 Task: Find an Airbnb in Palmer, United States for 7 guests from 10th to 15th July, with a gym, breakfast, 4 bedrooms, 7 beds, 4 bathrooms, and a price range of ₹10,000 to ₹15,000.
Action: Mouse moved to (786, 153)
Screenshot: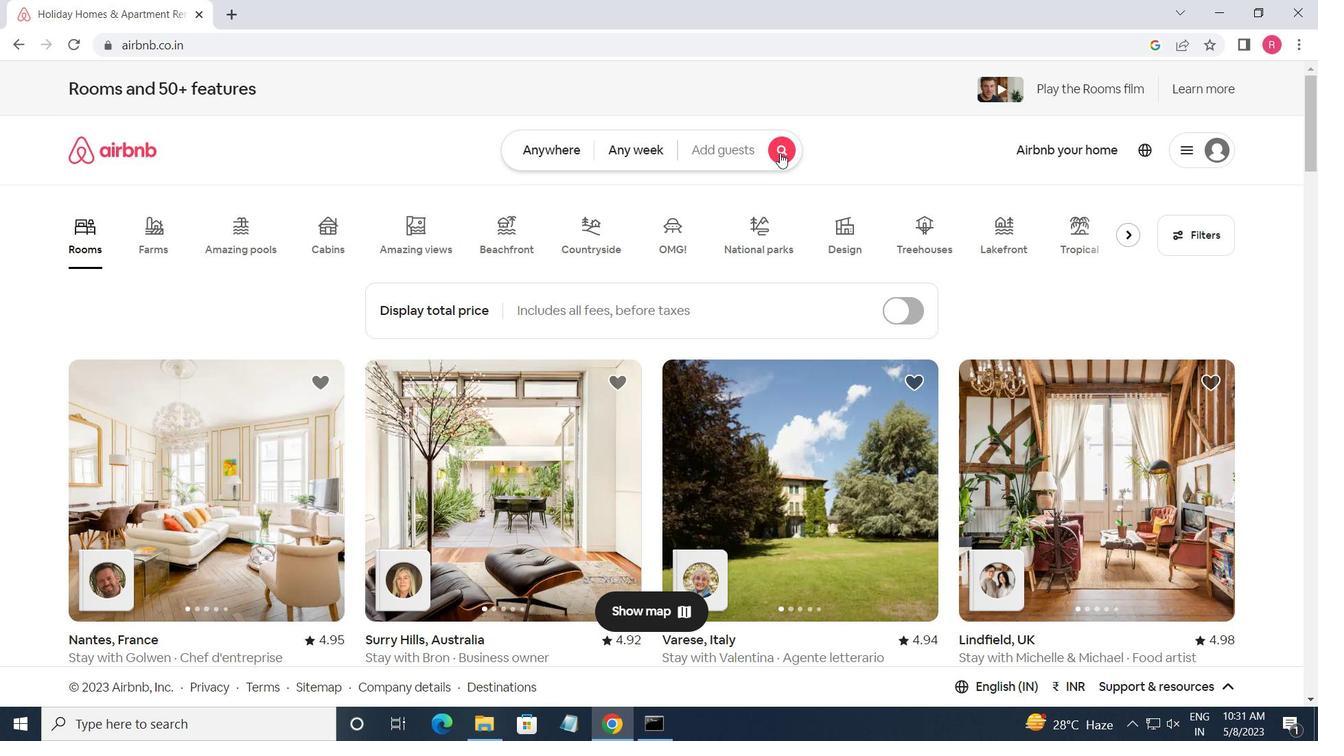 
Action: Mouse pressed left at (786, 153)
Screenshot: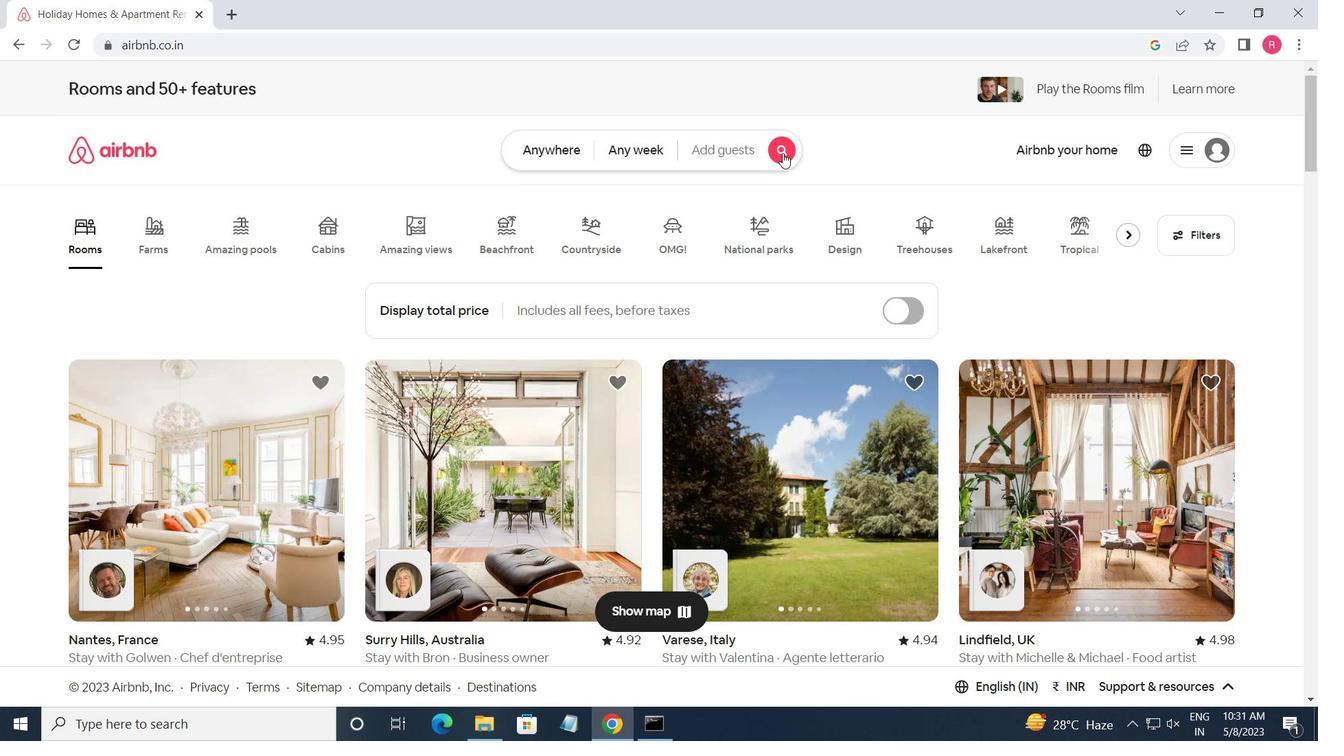 
Action: Mouse moved to (375, 222)
Screenshot: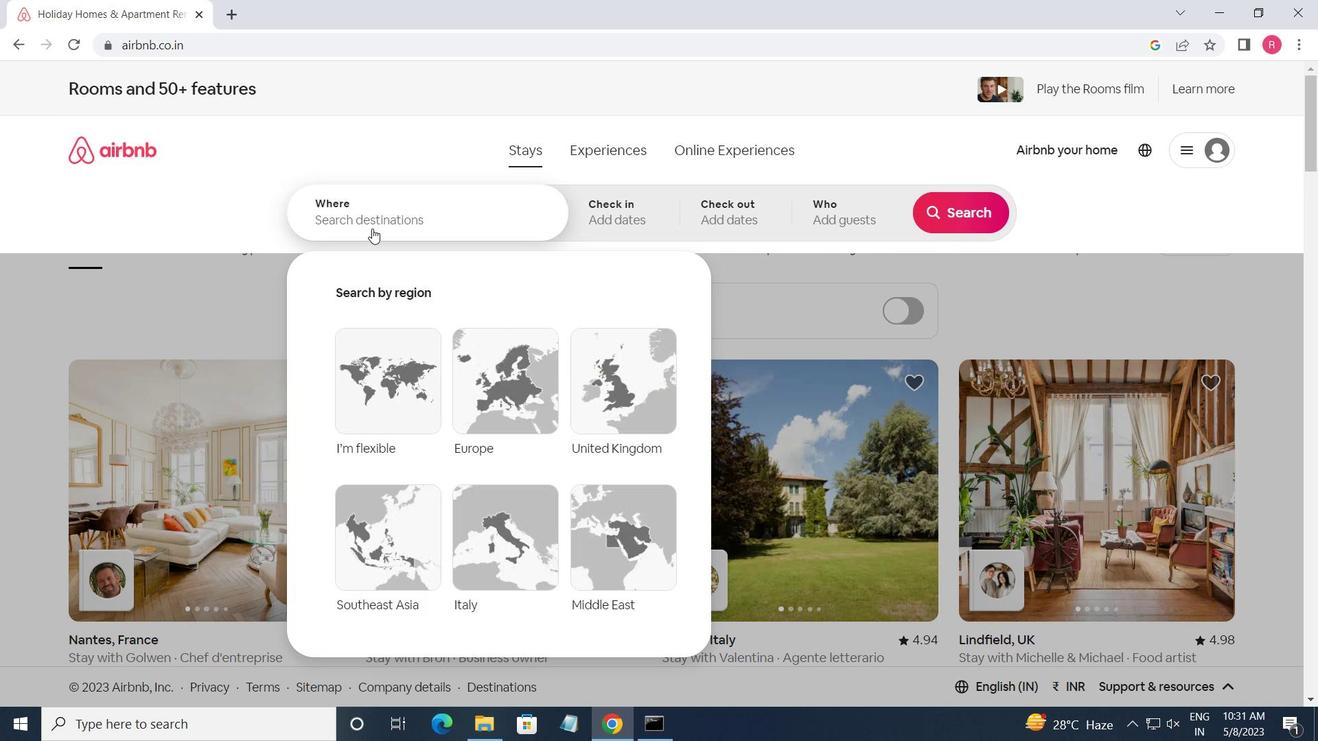 
Action: Mouse pressed left at (375, 222)
Screenshot: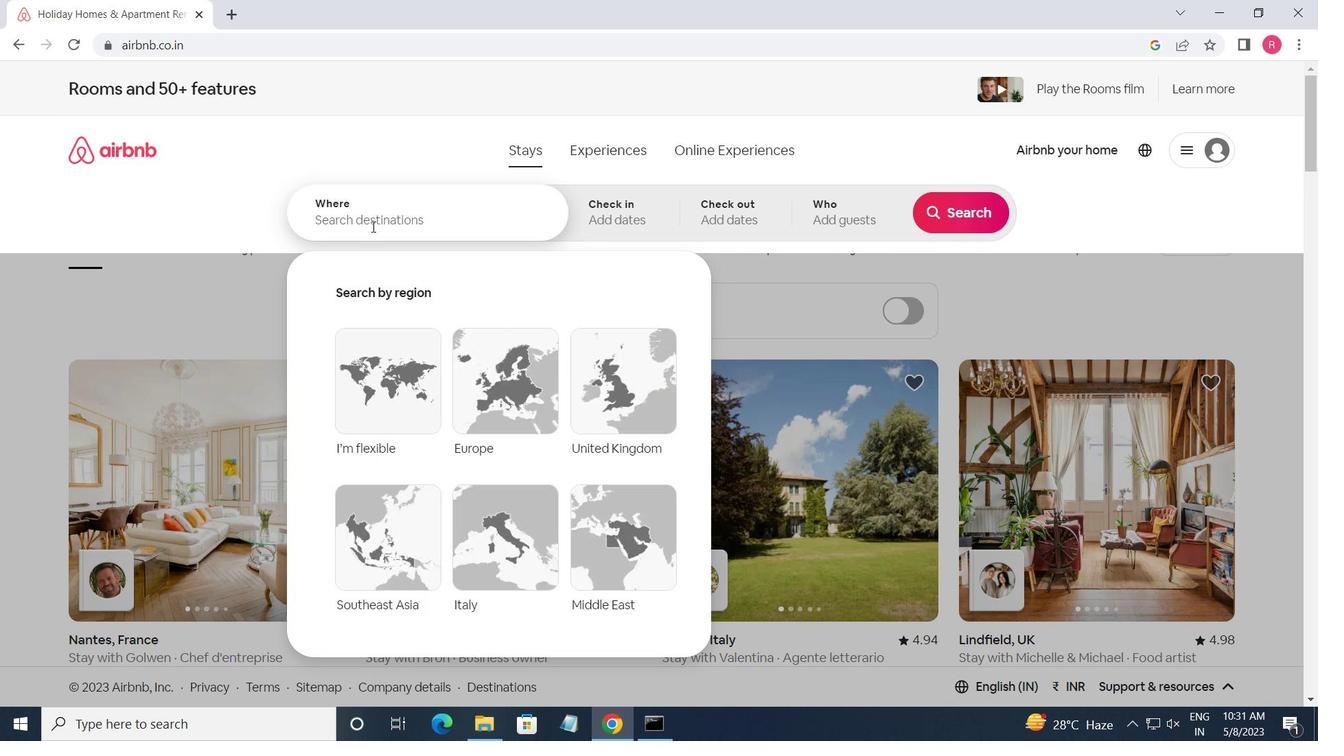 
Action: Key pressed <Key.shift_r>Palmer,<Key.shift_r>United<Key.space><Key.shift>STATES<Key.enter>
Screenshot: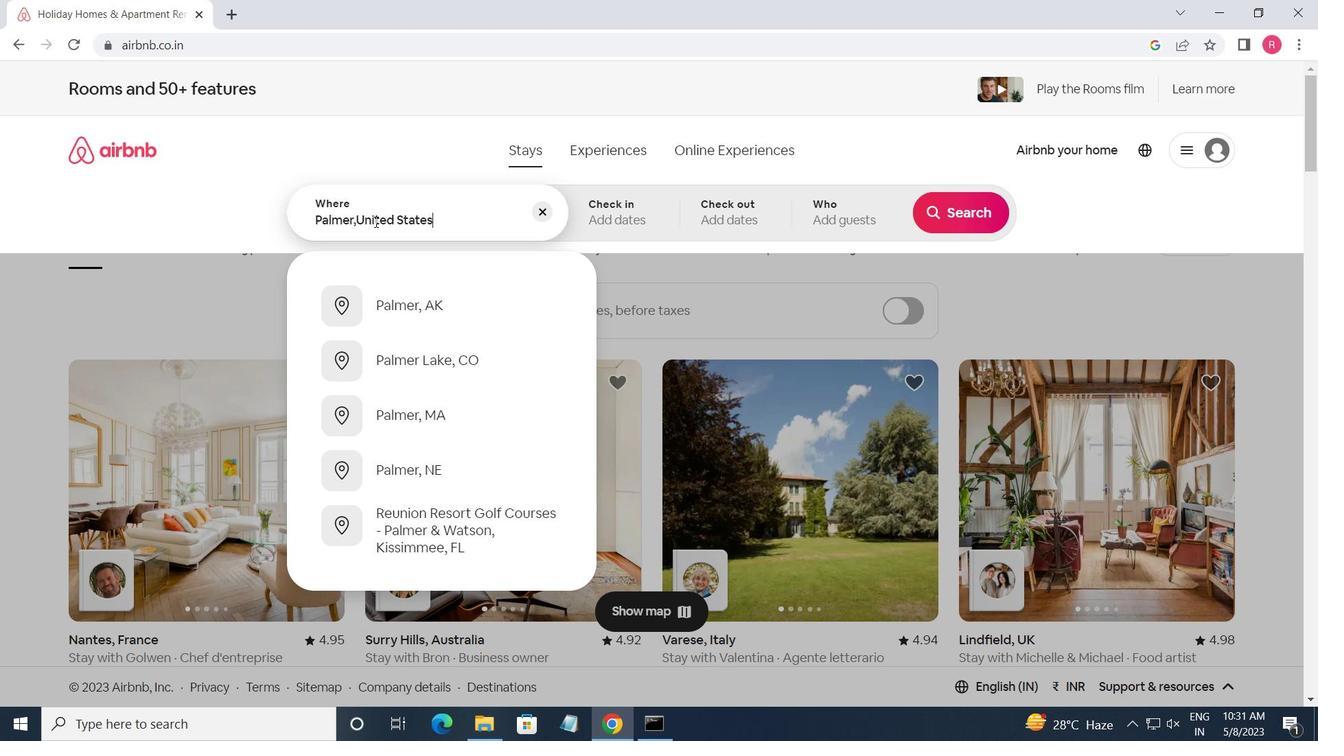 
Action: Mouse moved to (944, 350)
Screenshot: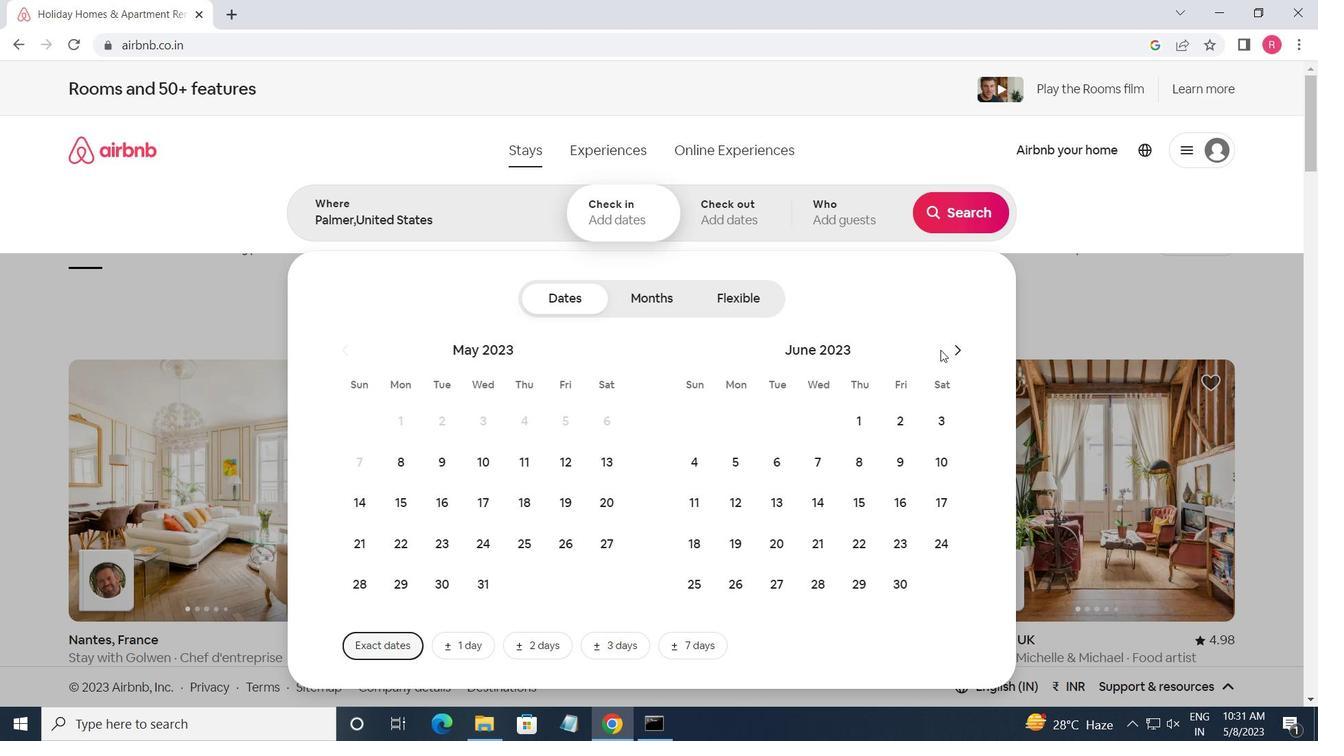
Action: Mouse pressed left at (944, 350)
Screenshot: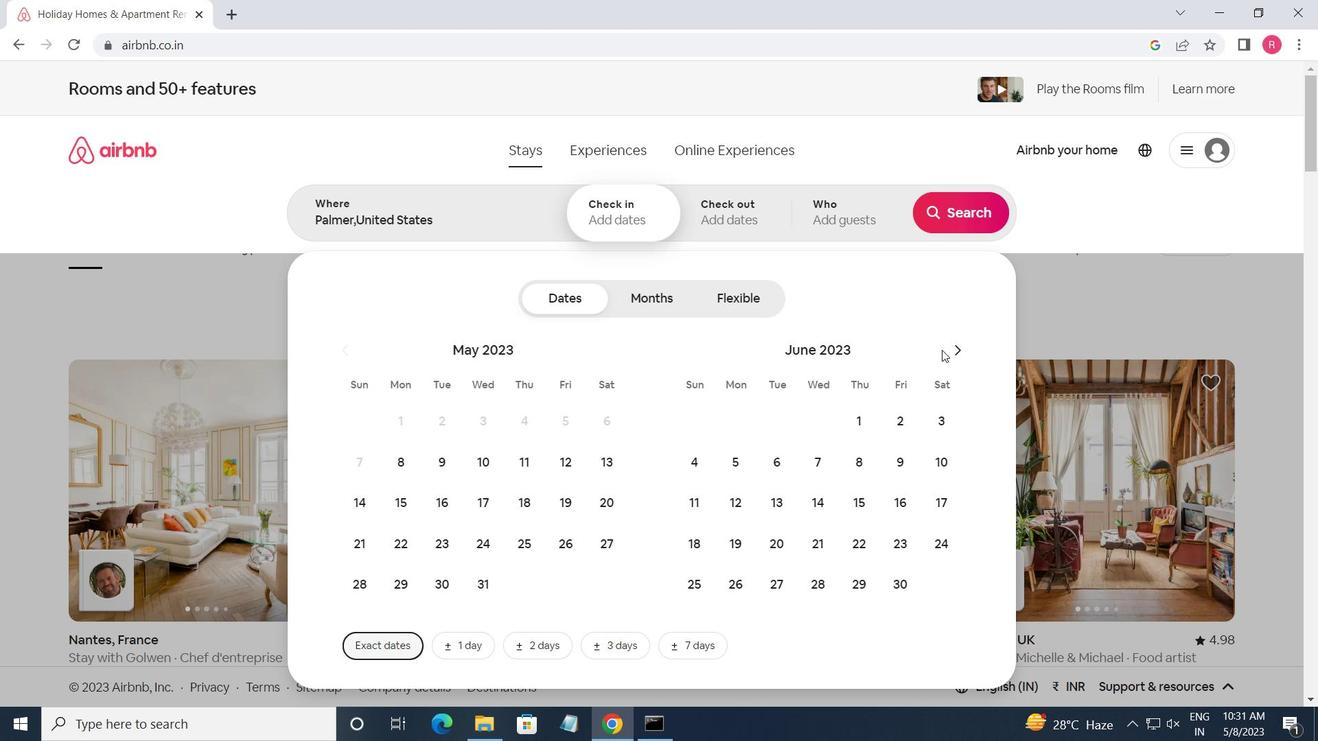 
Action: Mouse moved to (752, 502)
Screenshot: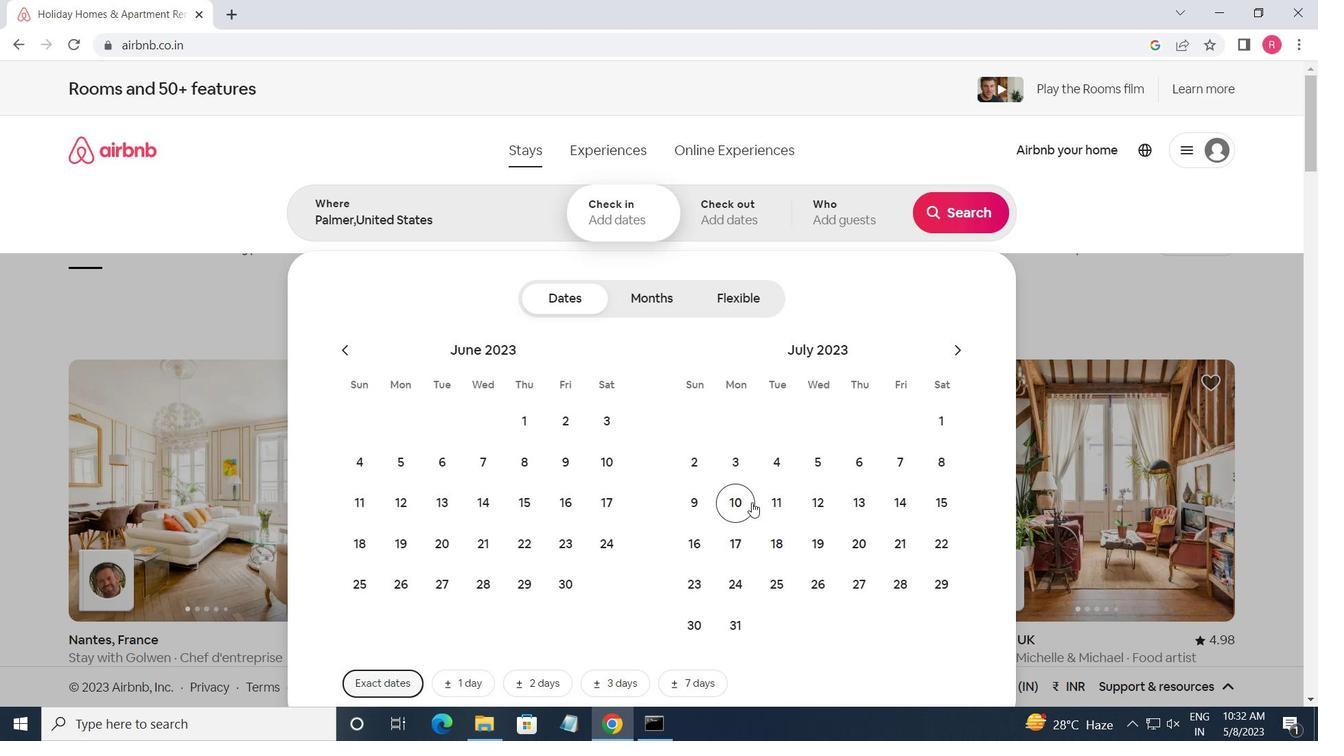 
Action: Mouse pressed left at (752, 502)
Screenshot: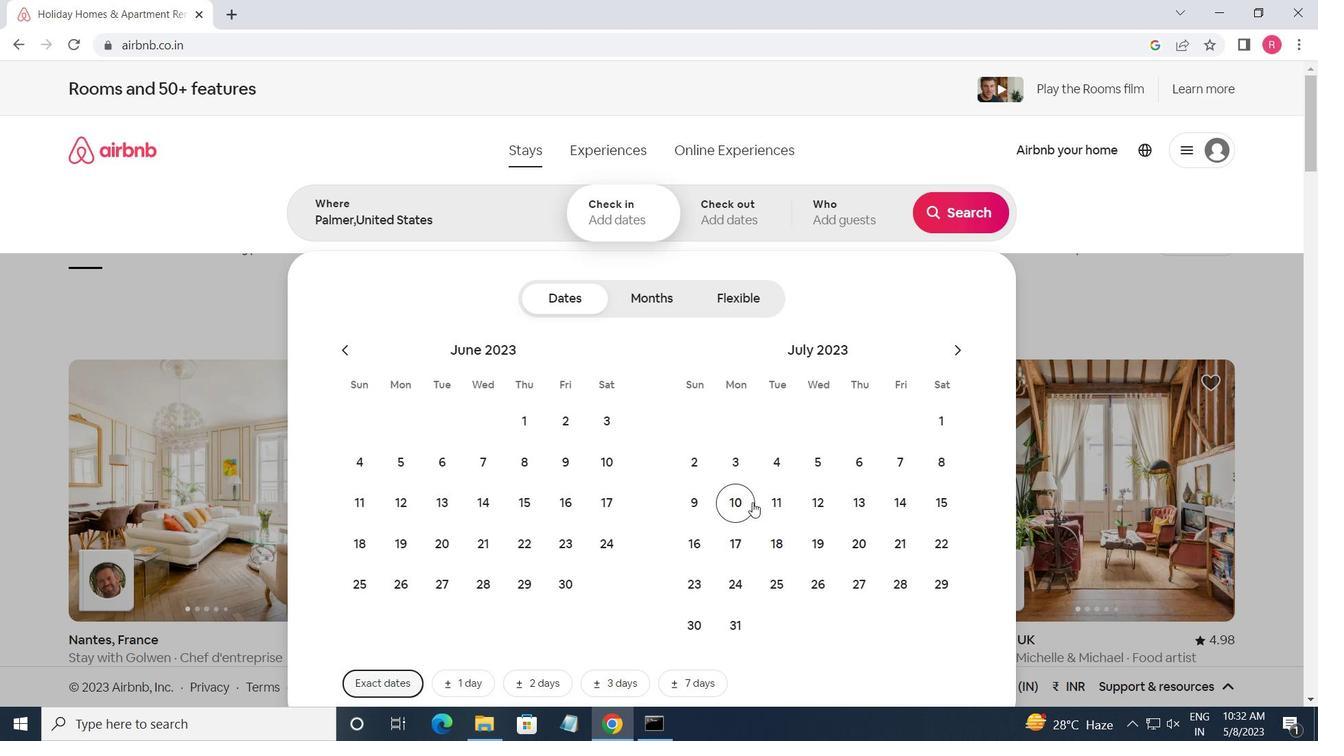 
Action: Mouse moved to (951, 506)
Screenshot: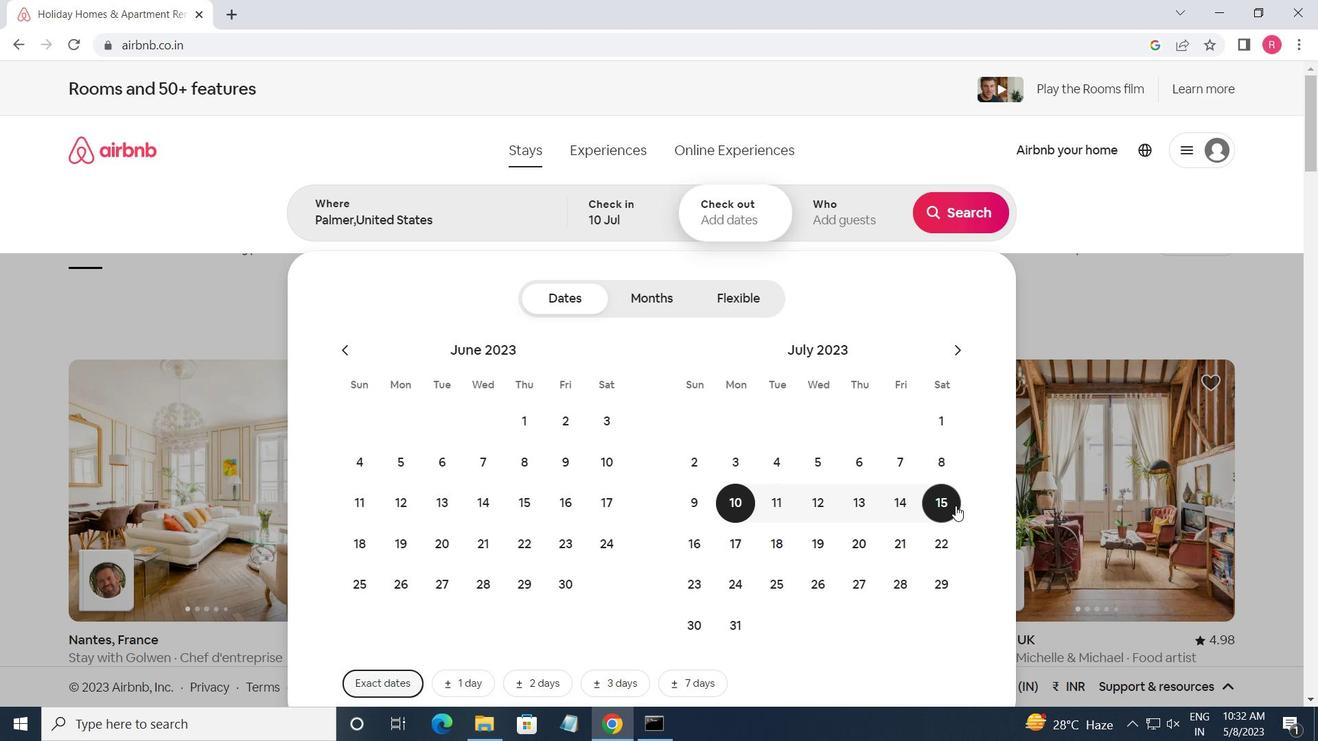 
Action: Mouse pressed left at (951, 506)
Screenshot: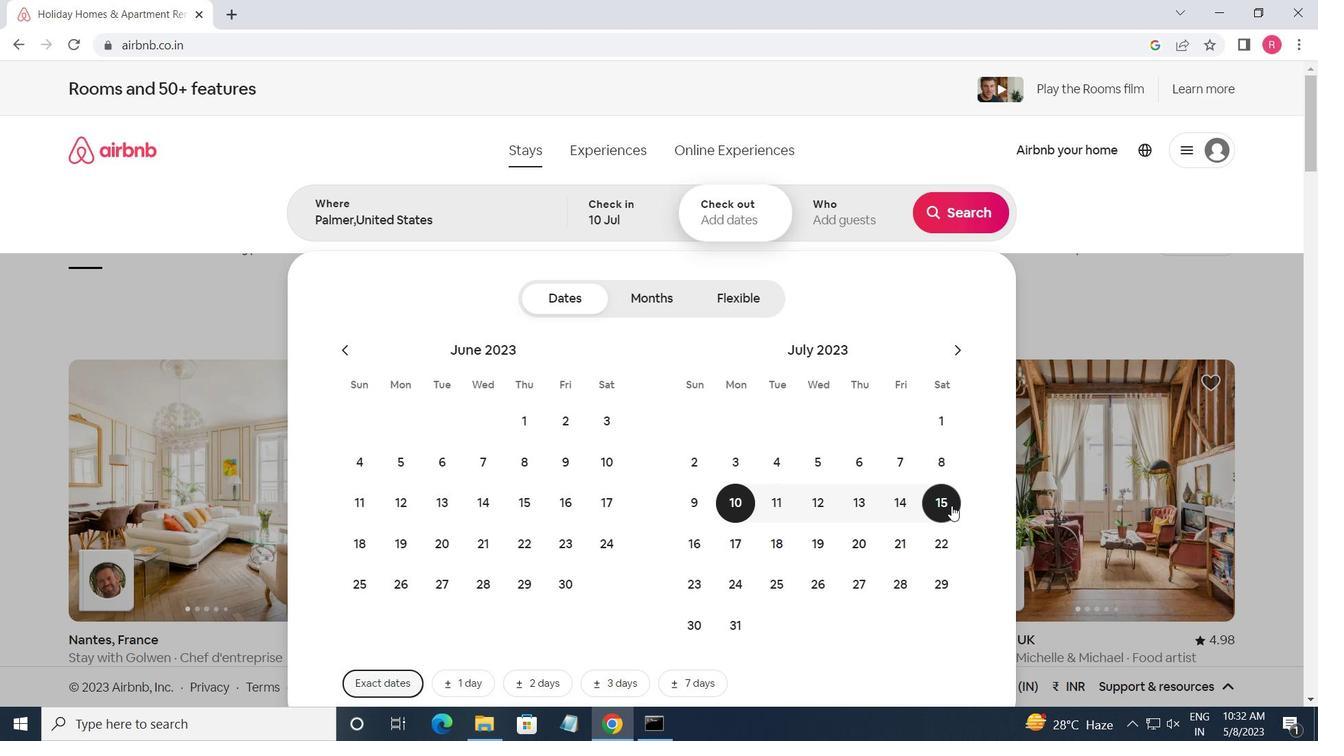 
Action: Mouse moved to (845, 218)
Screenshot: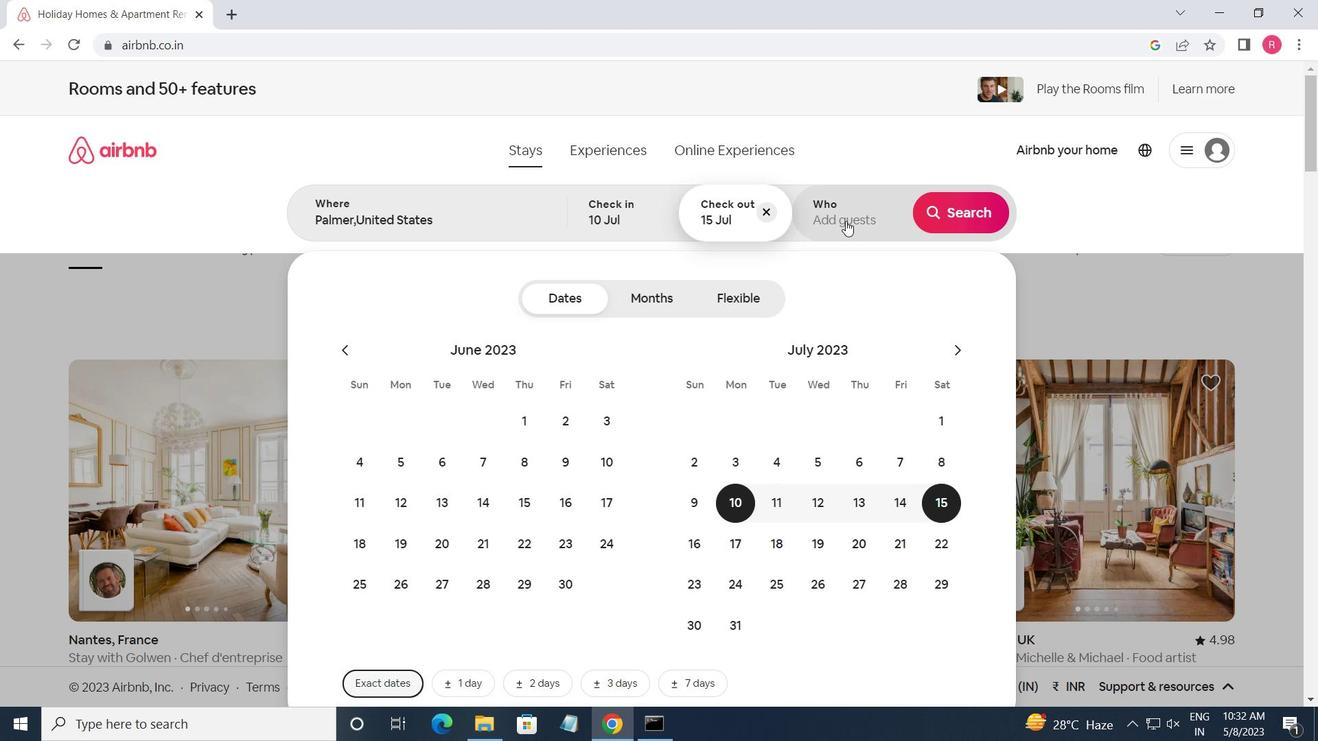 
Action: Mouse pressed left at (845, 218)
Screenshot: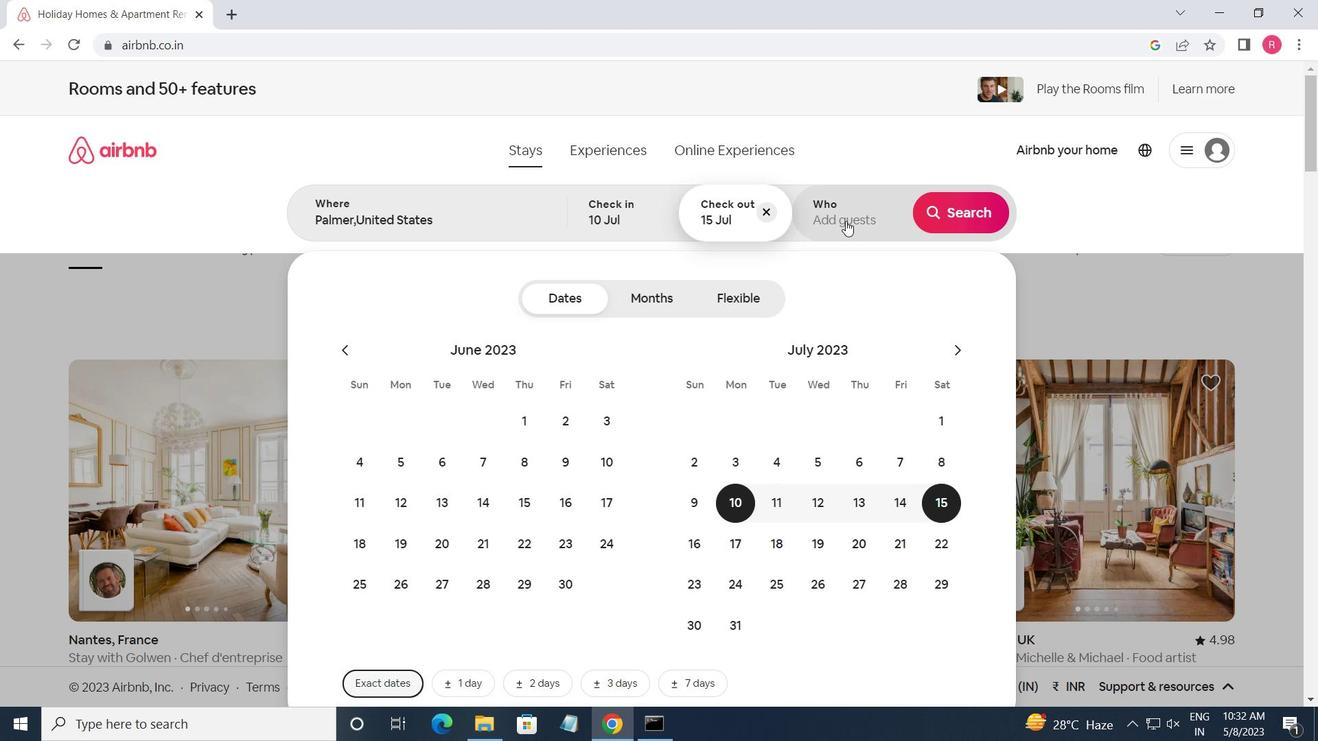 
Action: Mouse moved to (972, 304)
Screenshot: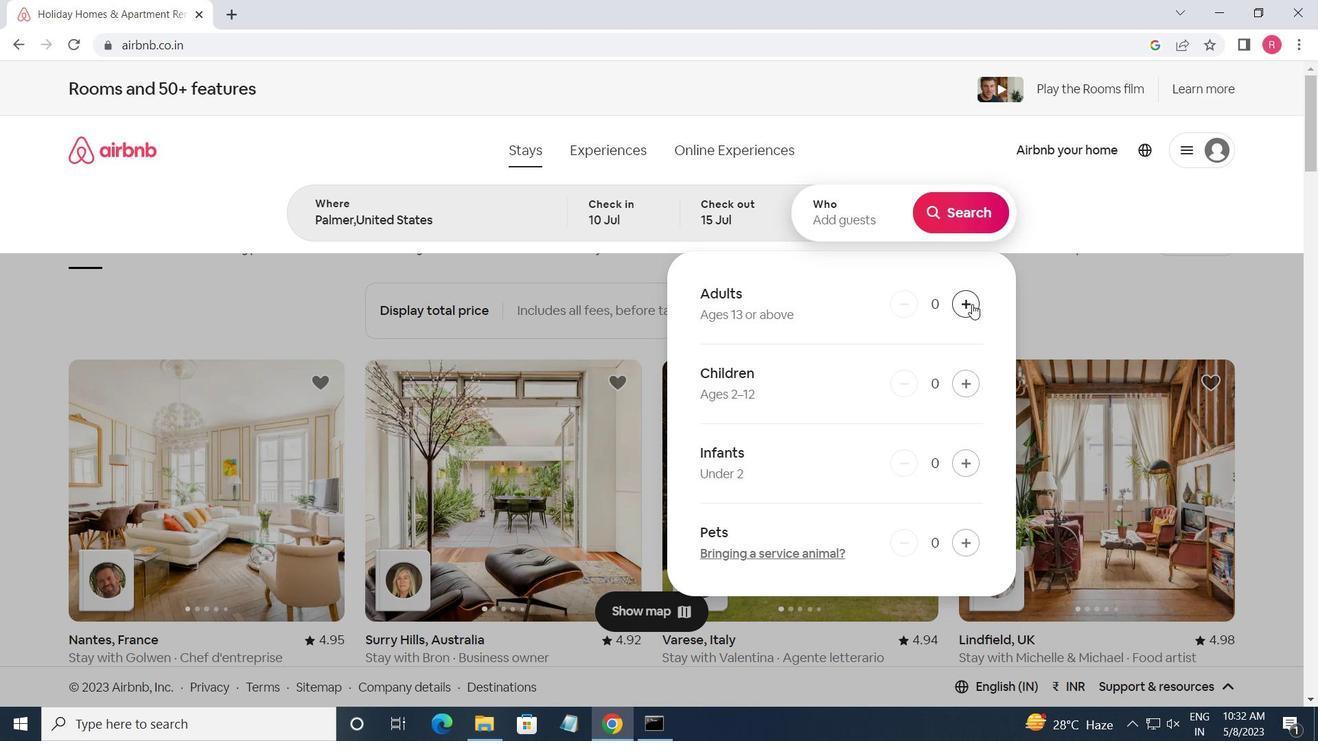 
Action: Mouse pressed left at (972, 304)
Screenshot: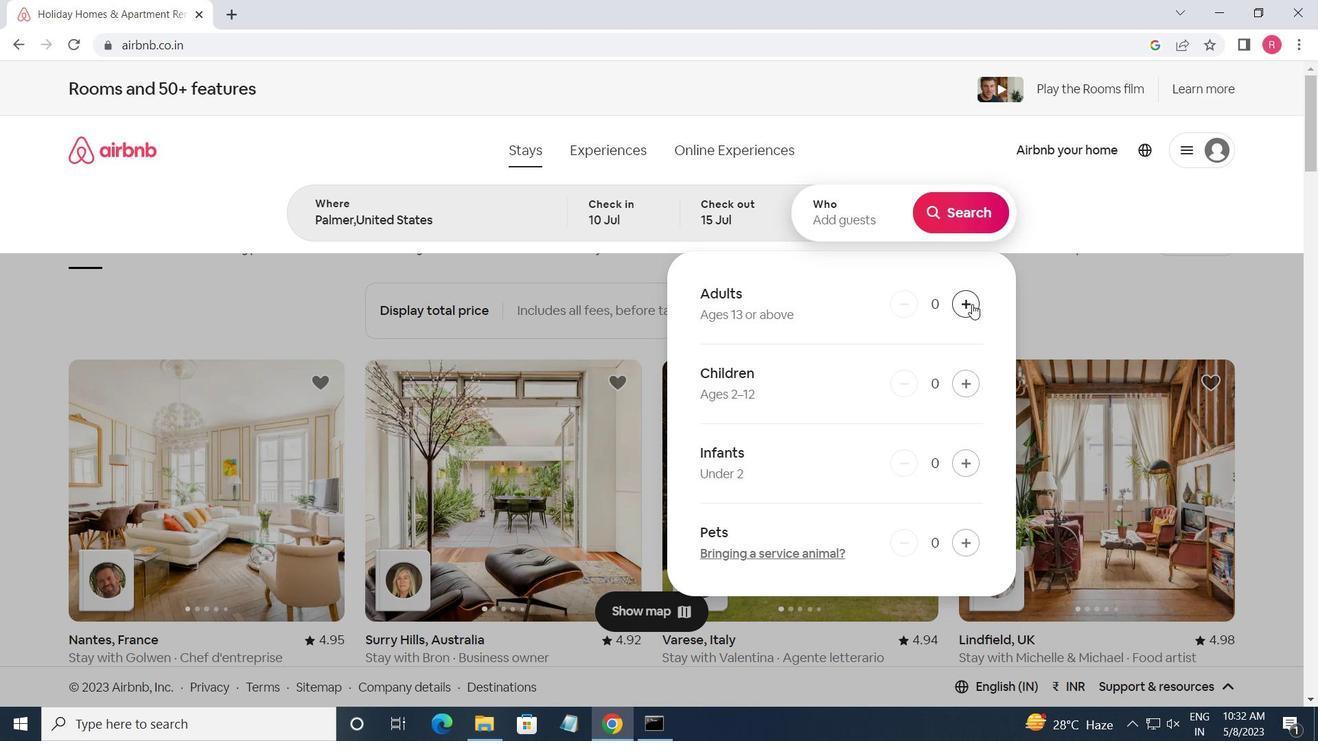 
Action: Mouse moved to (971, 304)
Screenshot: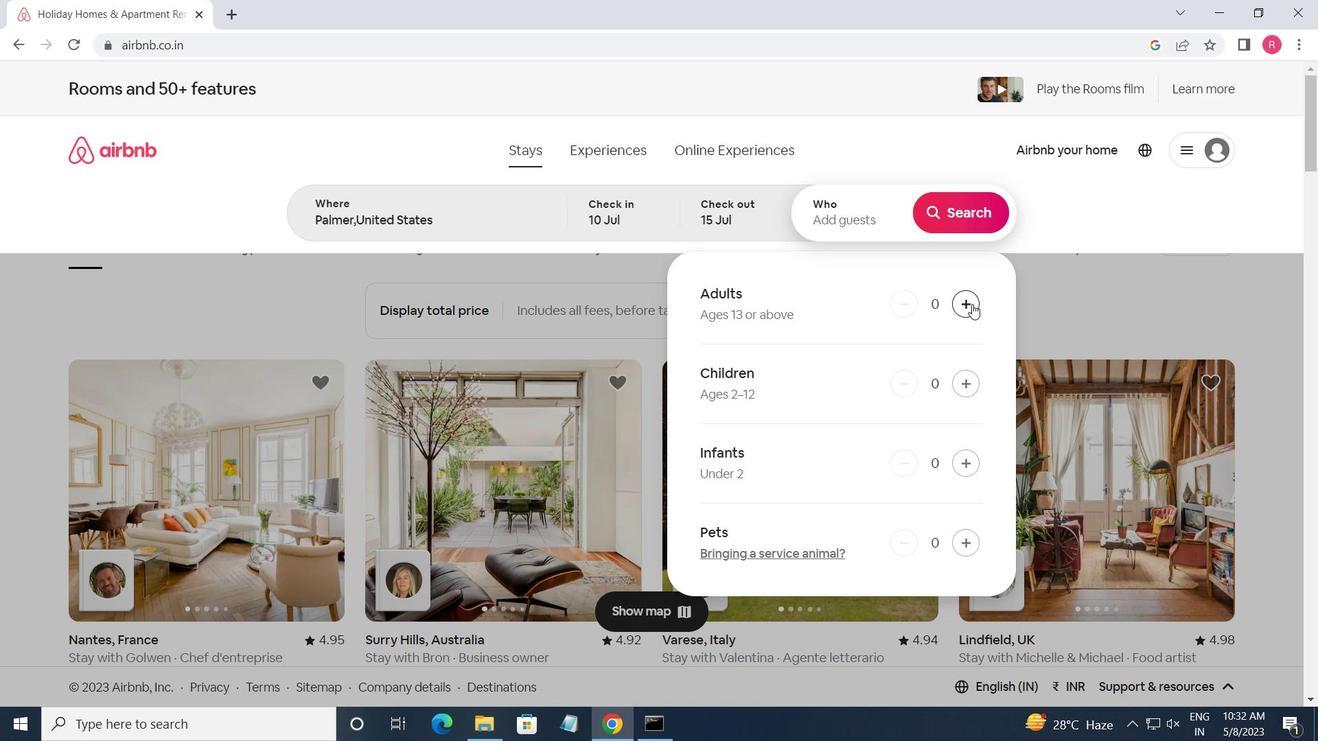 
Action: Mouse pressed left at (971, 304)
Screenshot: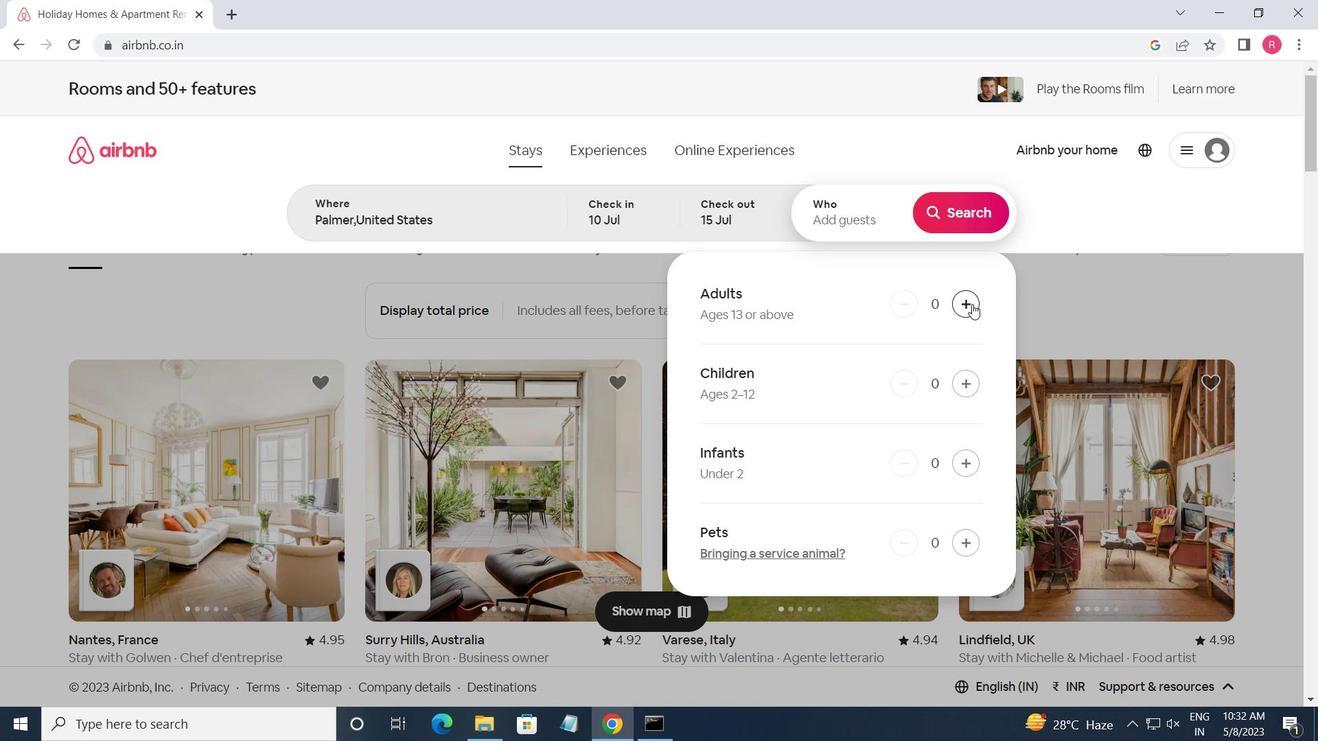
Action: Mouse pressed left at (971, 304)
Screenshot: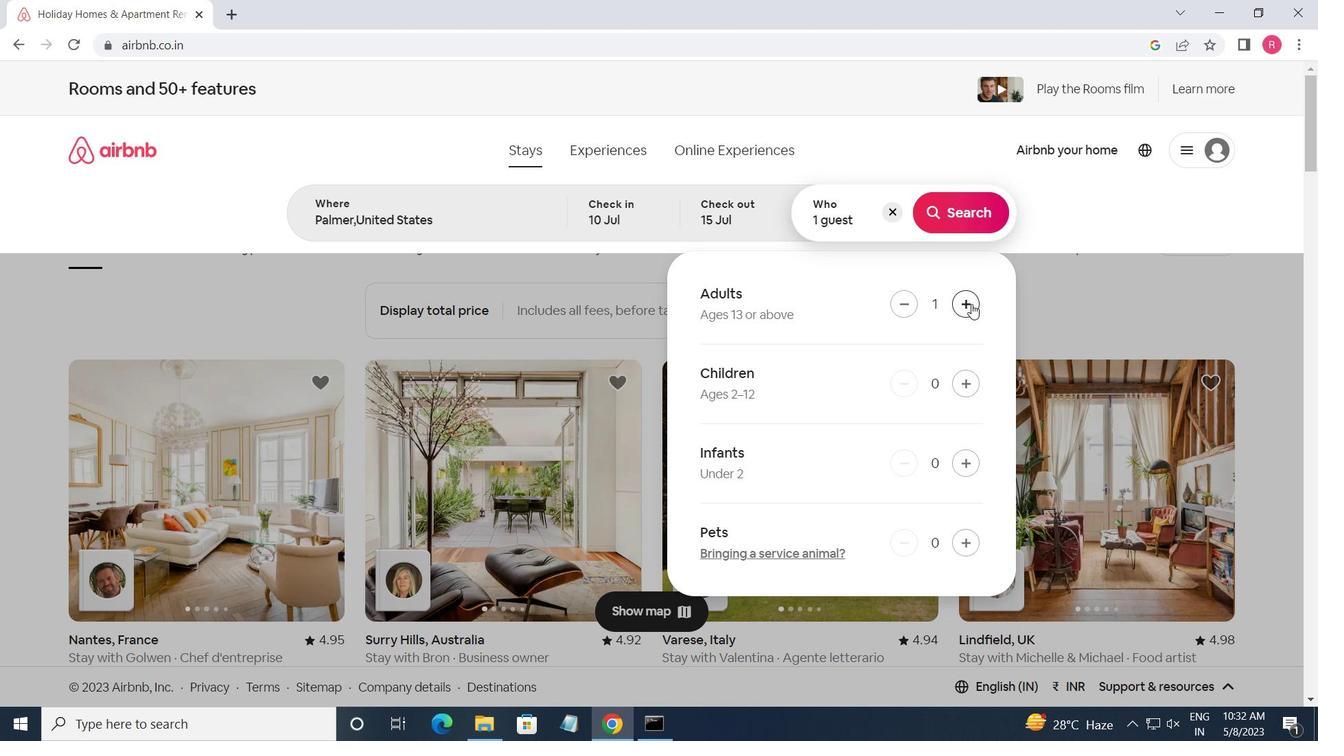 
Action: Mouse pressed left at (971, 304)
Screenshot: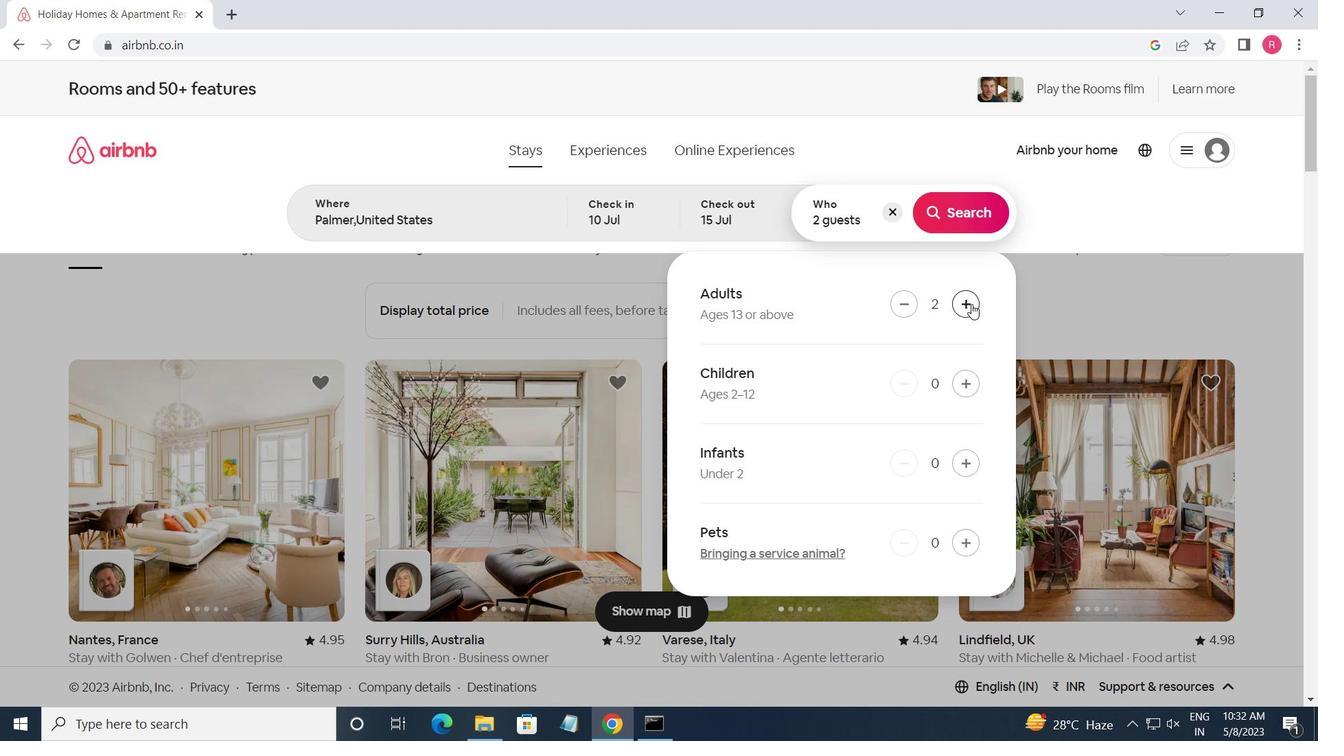 
Action: Mouse pressed left at (971, 304)
Screenshot: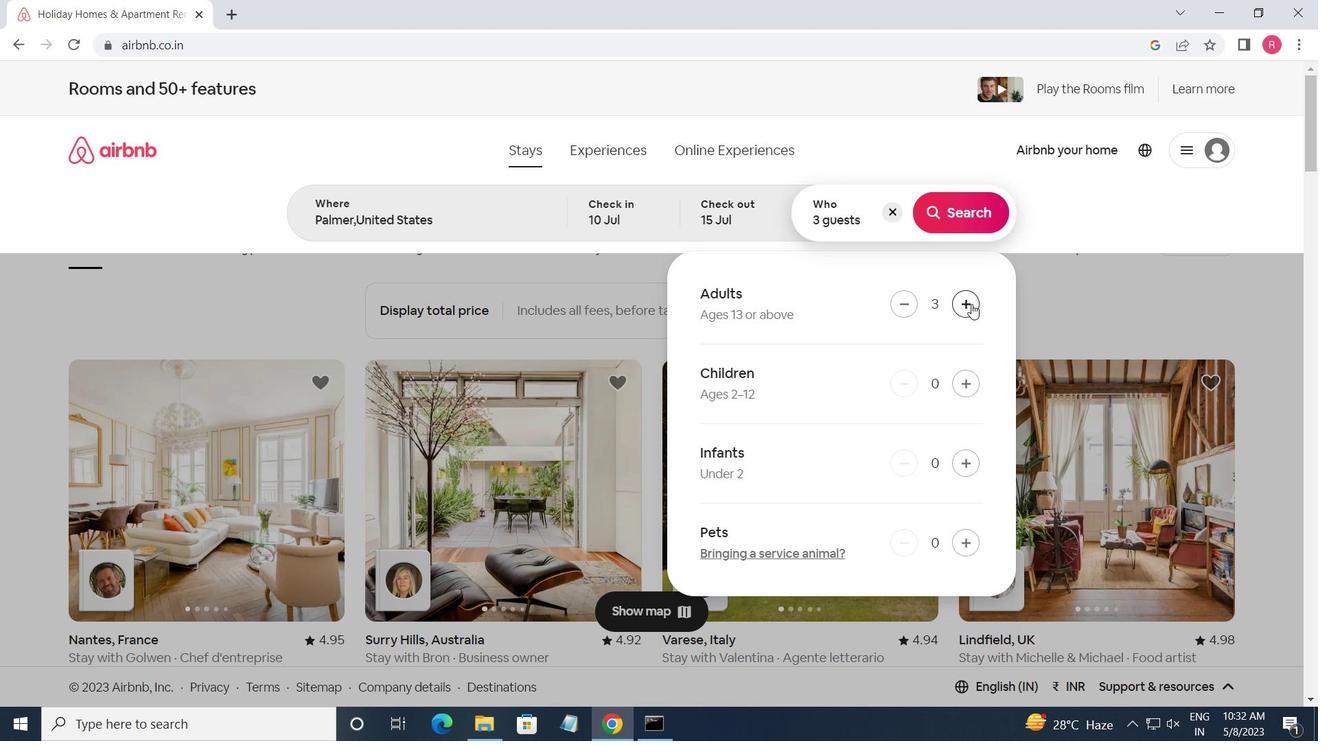 
Action: Mouse pressed left at (971, 304)
Screenshot: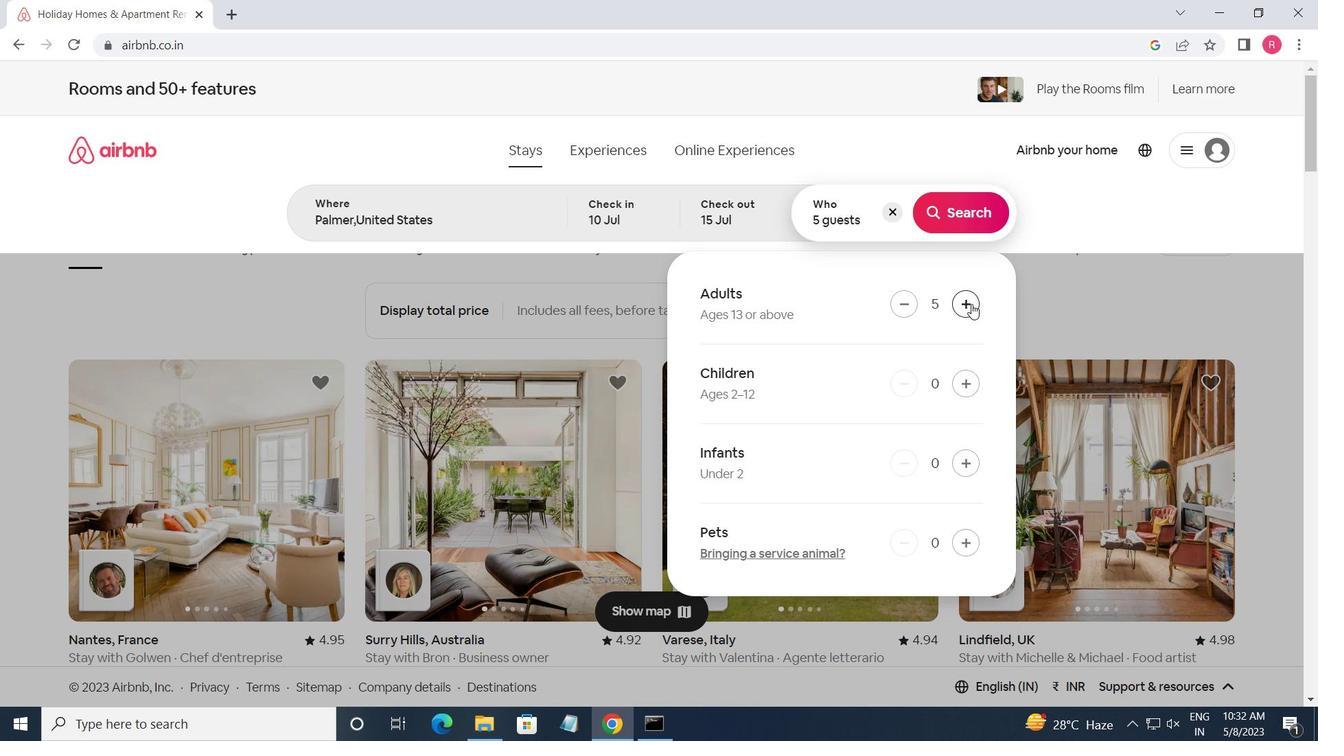 
Action: Mouse pressed left at (971, 304)
Screenshot: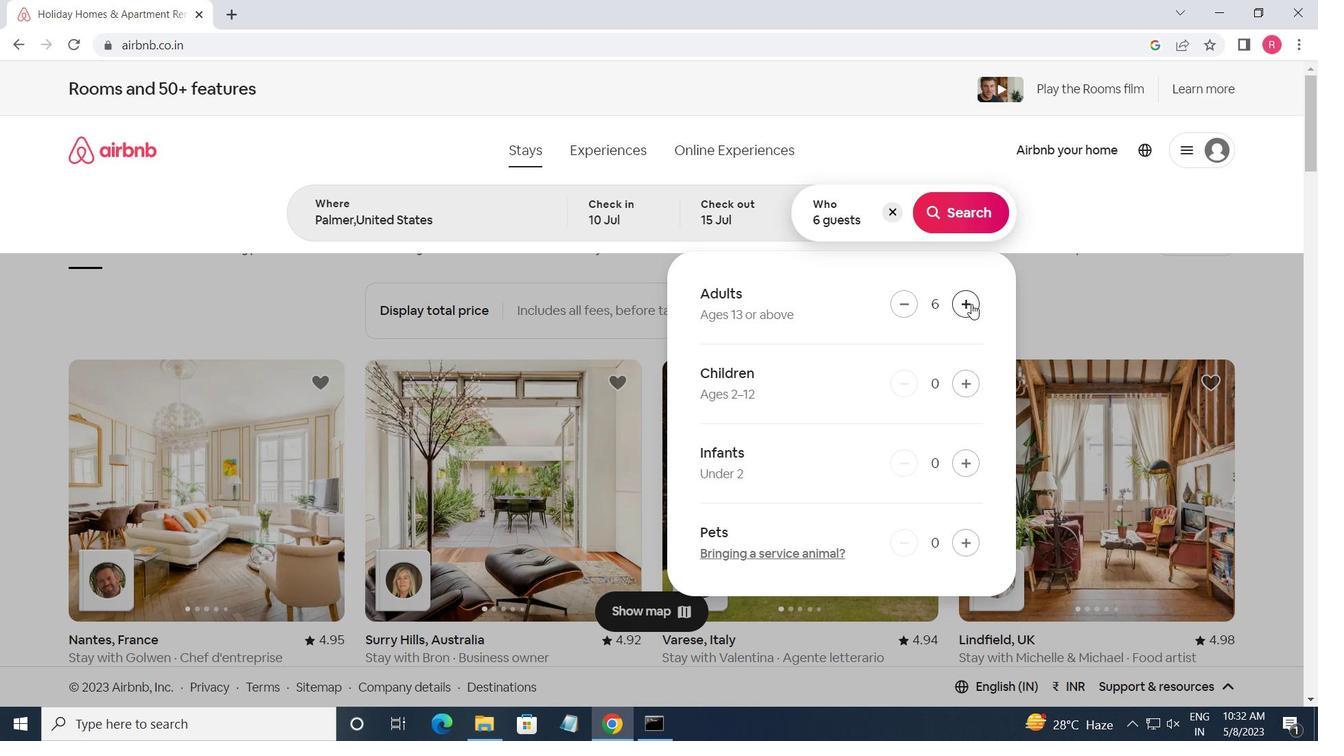 
Action: Mouse moved to (945, 208)
Screenshot: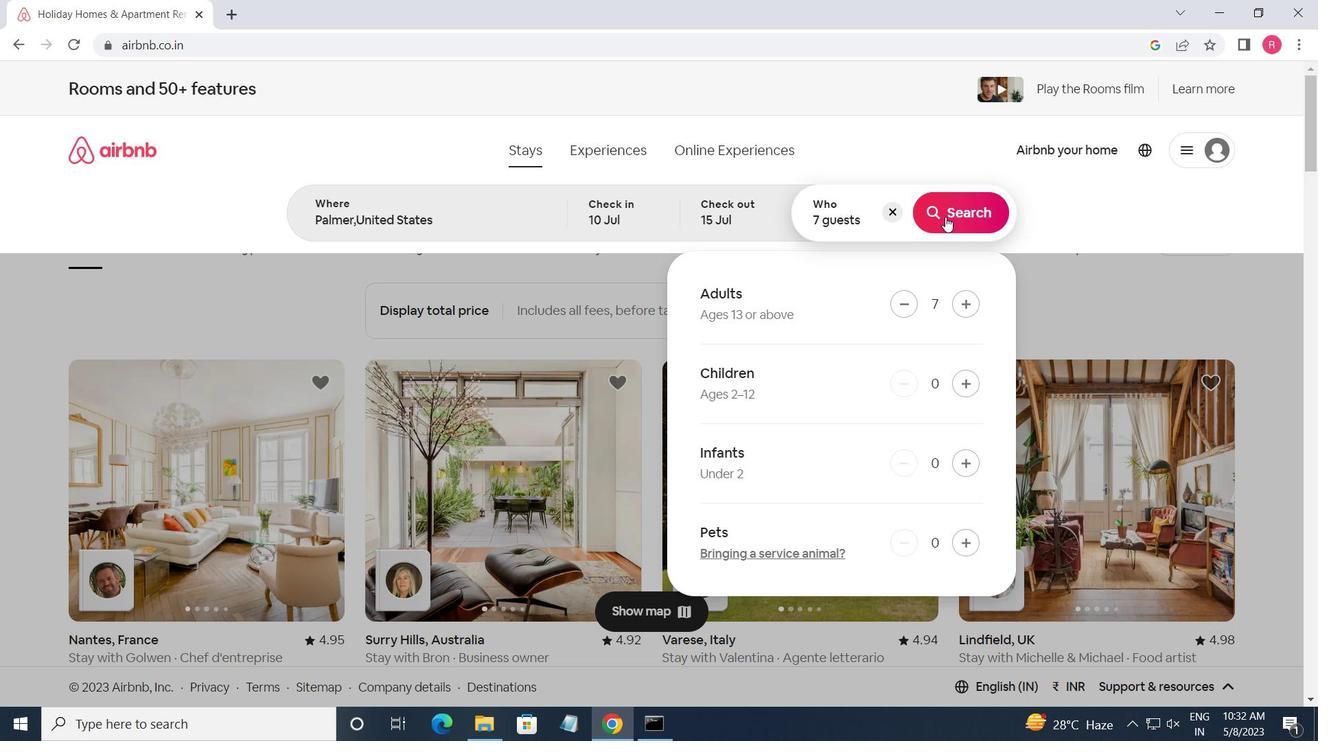 
Action: Mouse pressed left at (945, 208)
Screenshot: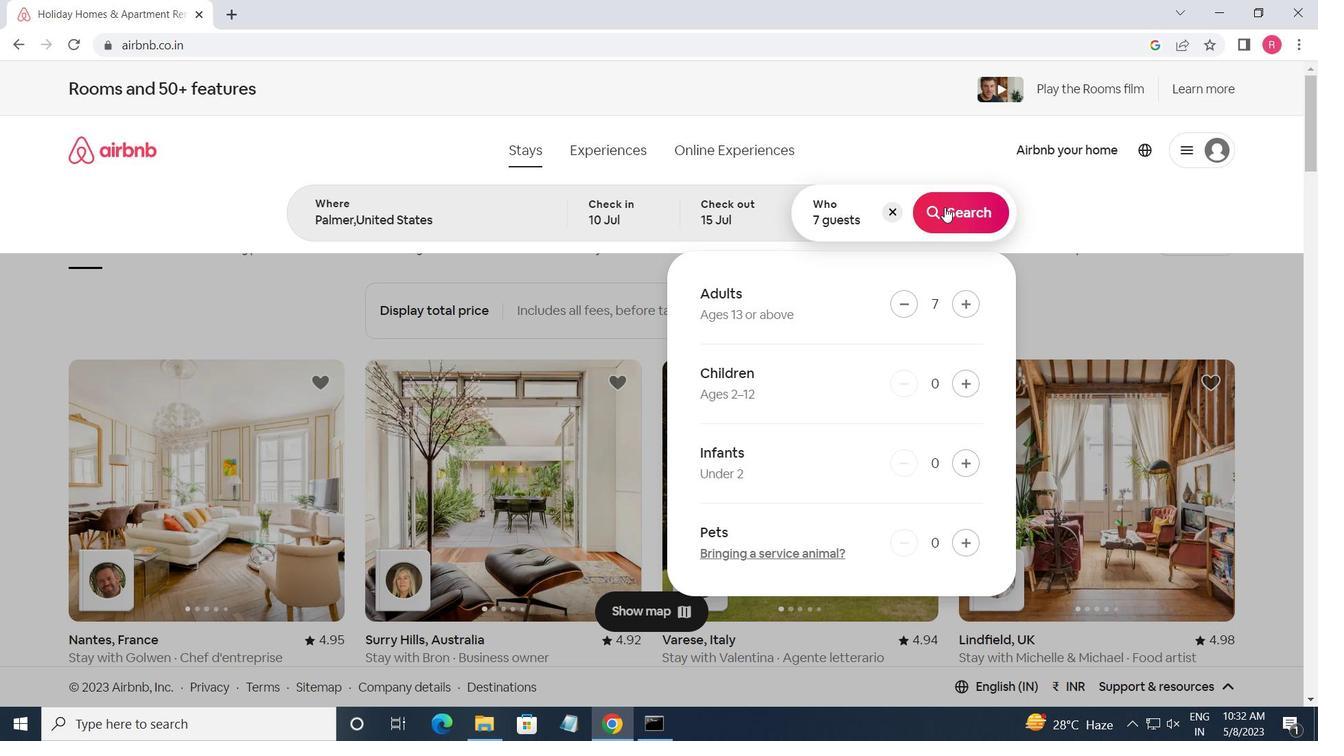 
Action: Mouse moved to (1233, 177)
Screenshot: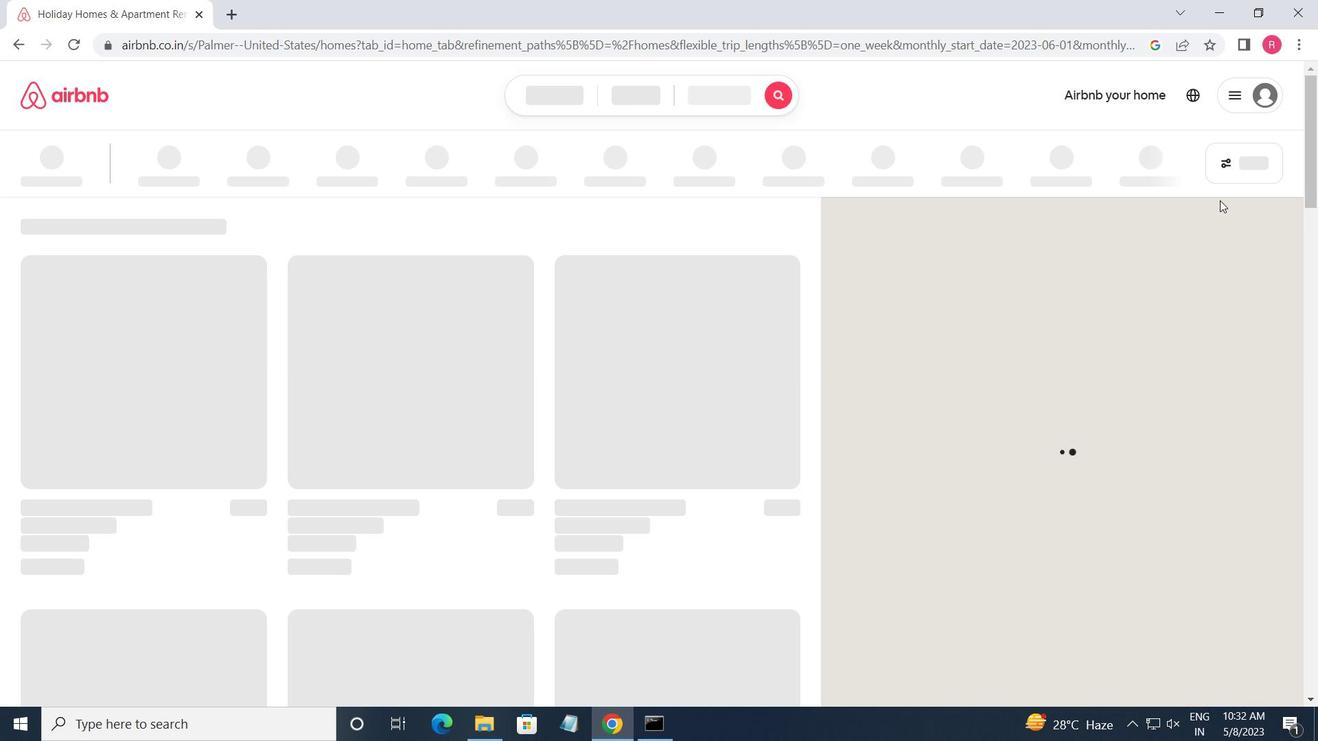 
Action: Mouse pressed left at (1233, 177)
Screenshot: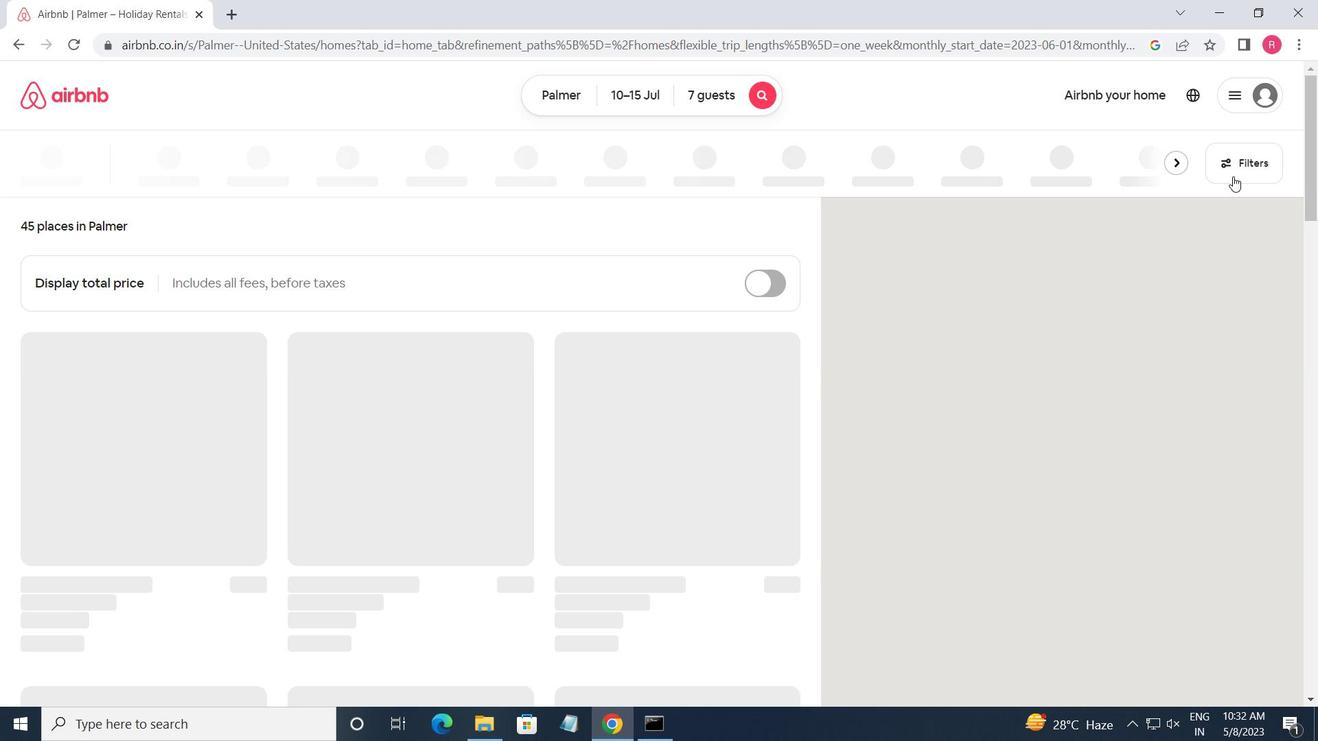 
Action: Mouse moved to (466, 584)
Screenshot: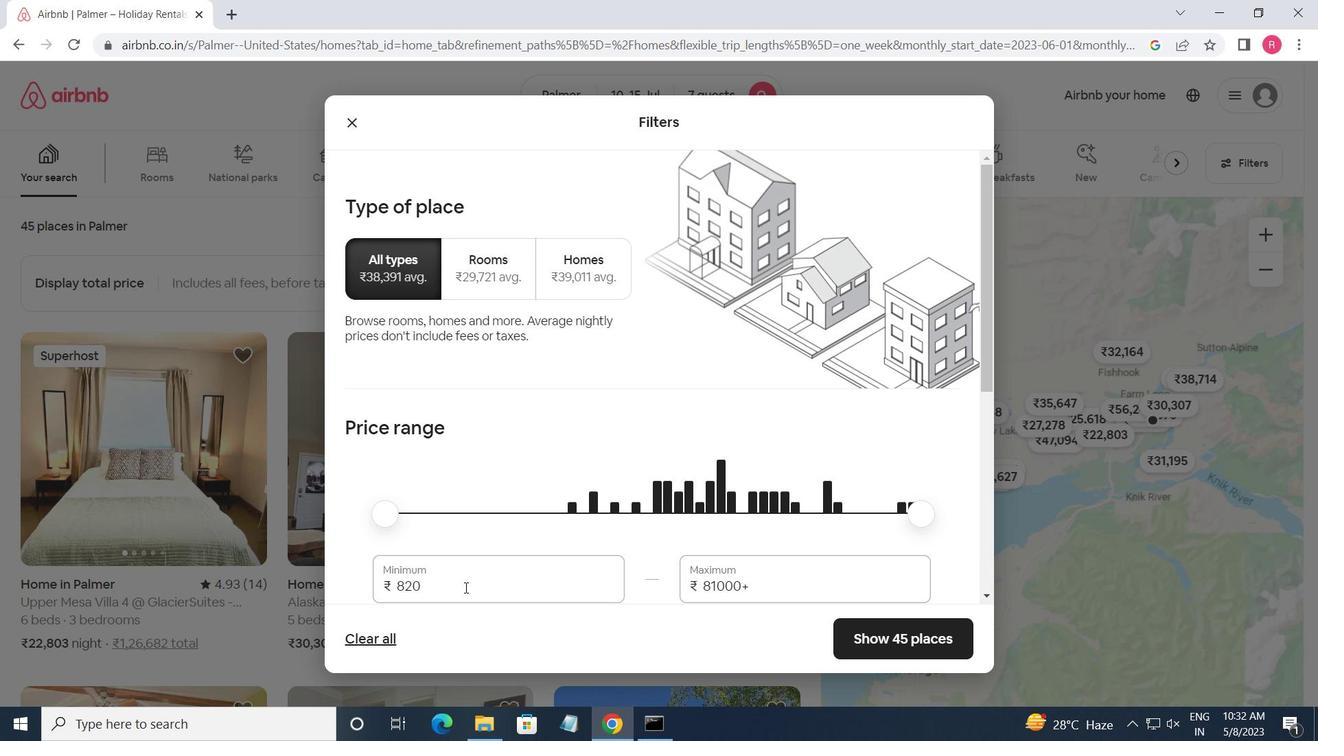 
Action: Mouse pressed left at (466, 584)
Screenshot: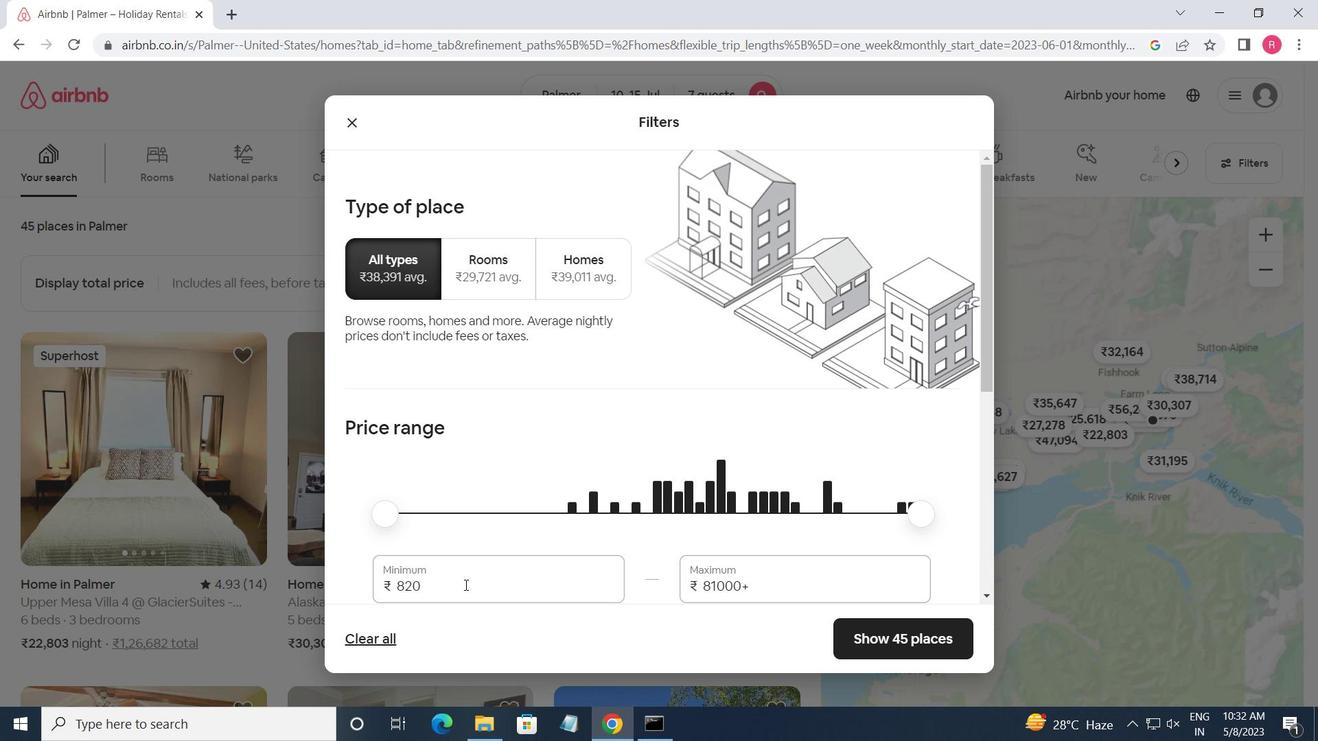 
Action: Mouse moved to (467, 584)
Screenshot: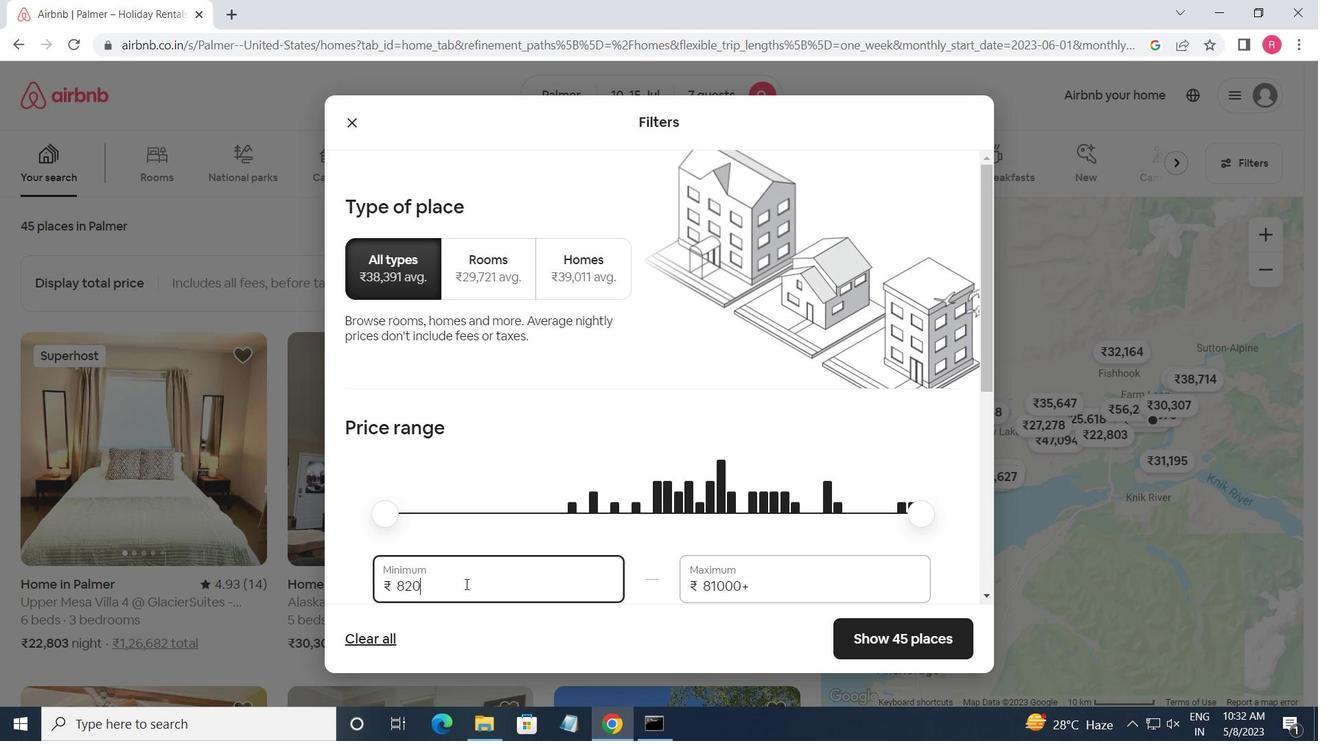 
Action: Key pressed <Key.backspace><Key.backspace><Key.backspace><Key.backspace><Key.backspace><Key.backspace><Key.backspace><Key.backspace>10000<Key.tab>15000
Screenshot: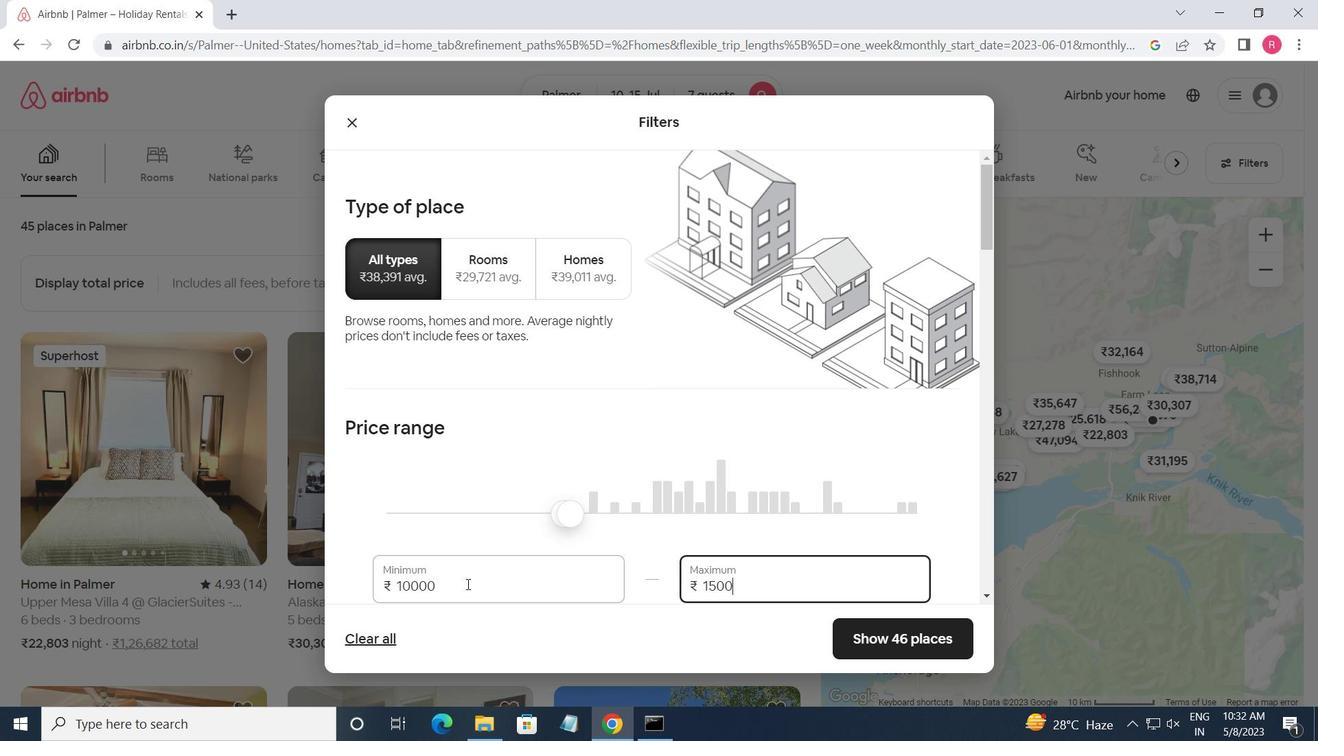 
Action: Mouse moved to (493, 412)
Screenshot: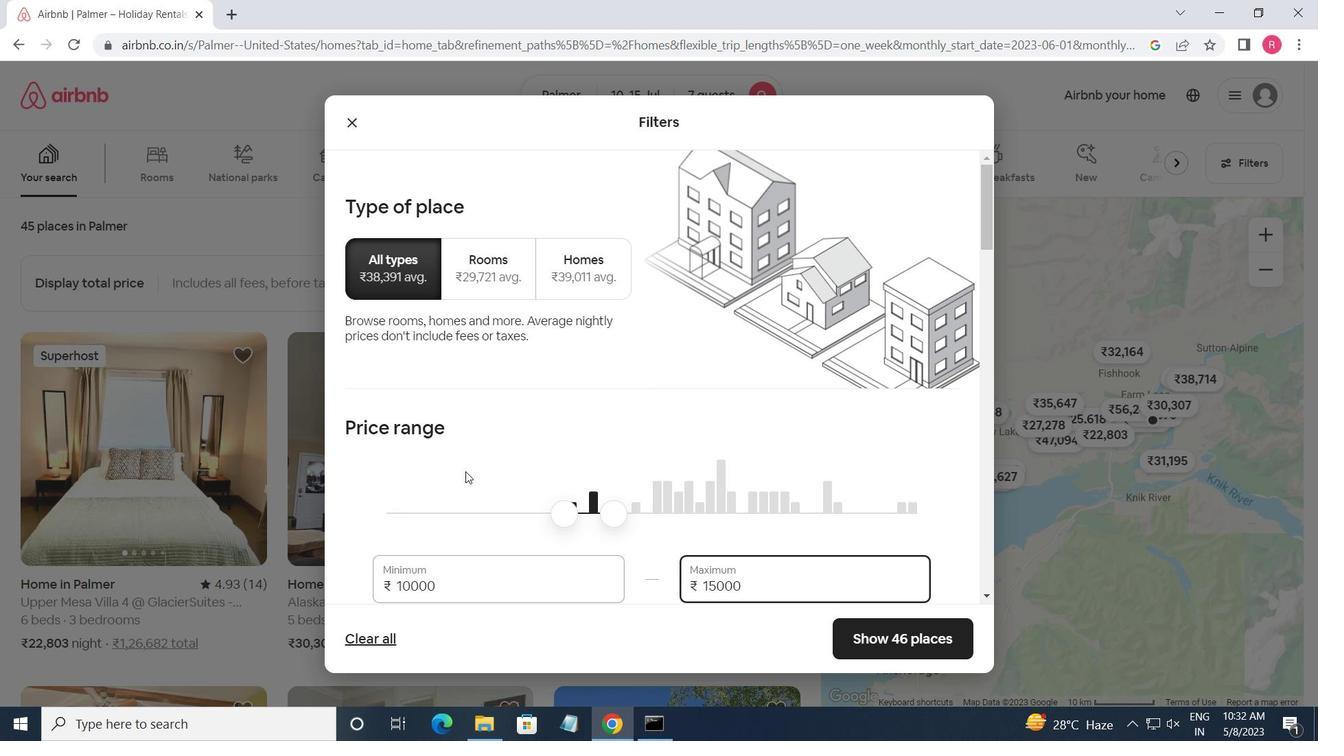 
Action: Mouse scrolled (493, 412) with delta (0, 0)
Screenshot: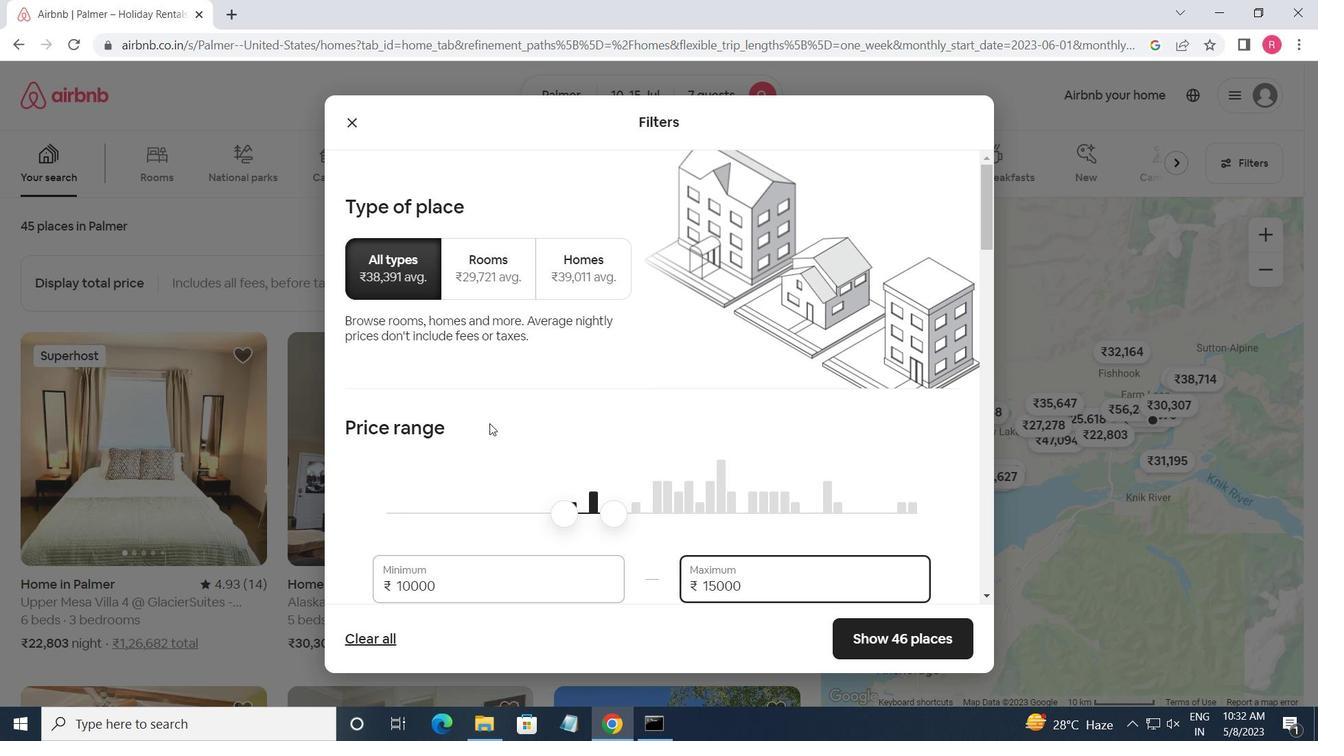 
Action: Mouse scrolled (493, 412) with delta (0, 0)
Screenshot: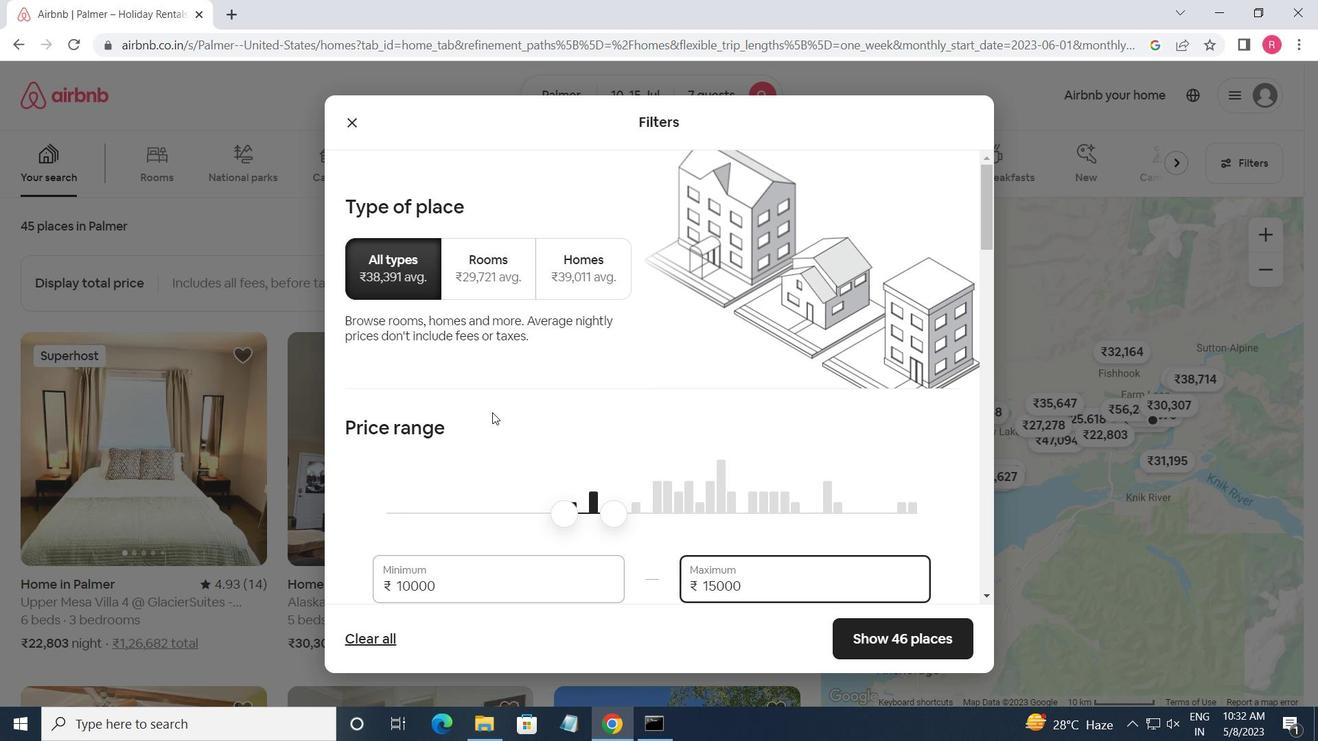 
Action: Mouse scrolled (493, 412) with delta (0, 0)
Screenshot: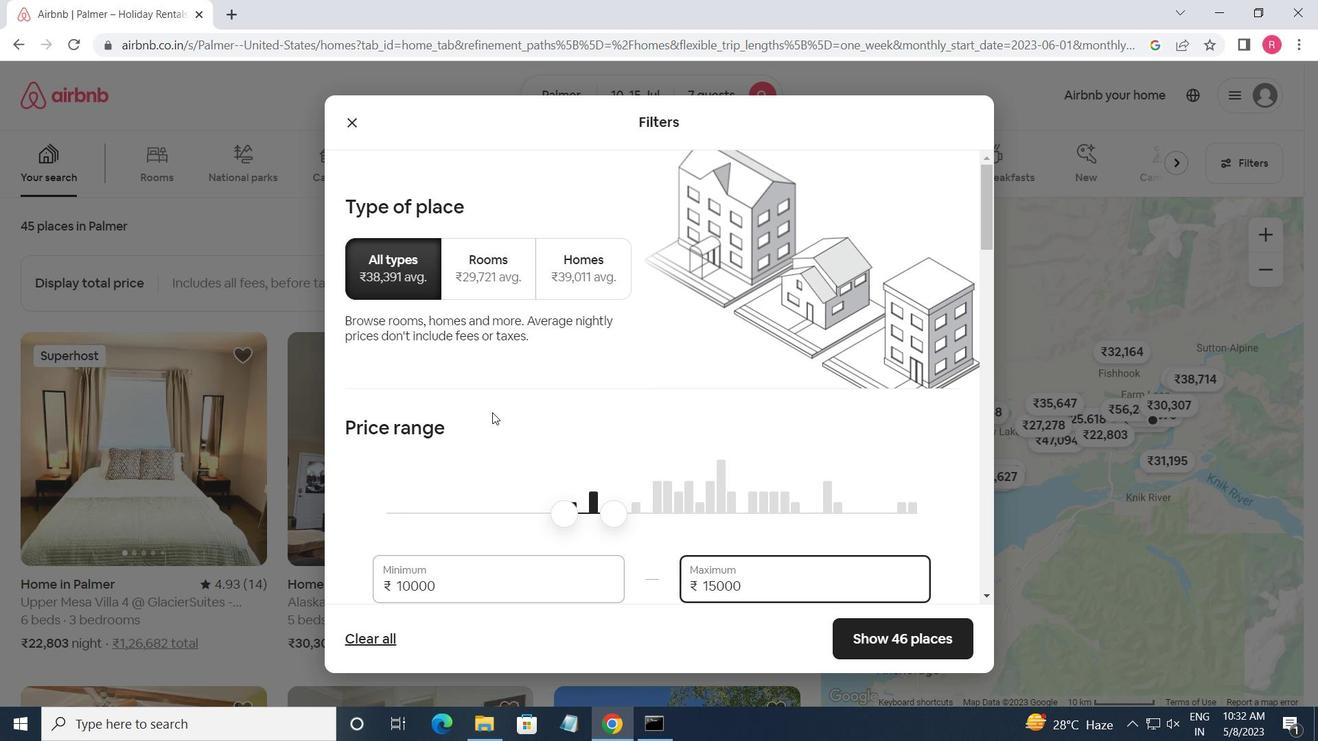 
Action: Mouse moved to (493, 414)
Screenshot: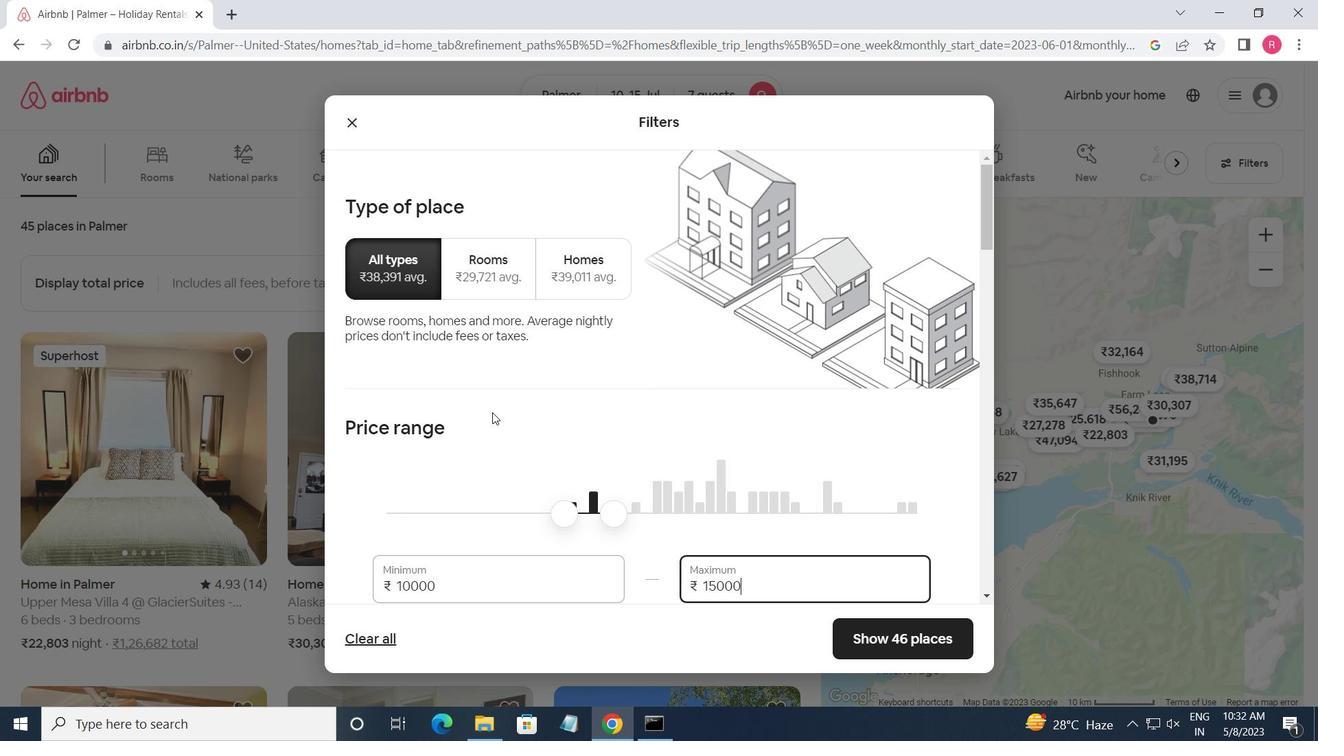 
Action: Mouse scrolled (493, 413) with delta (0, 0)
Screenshot: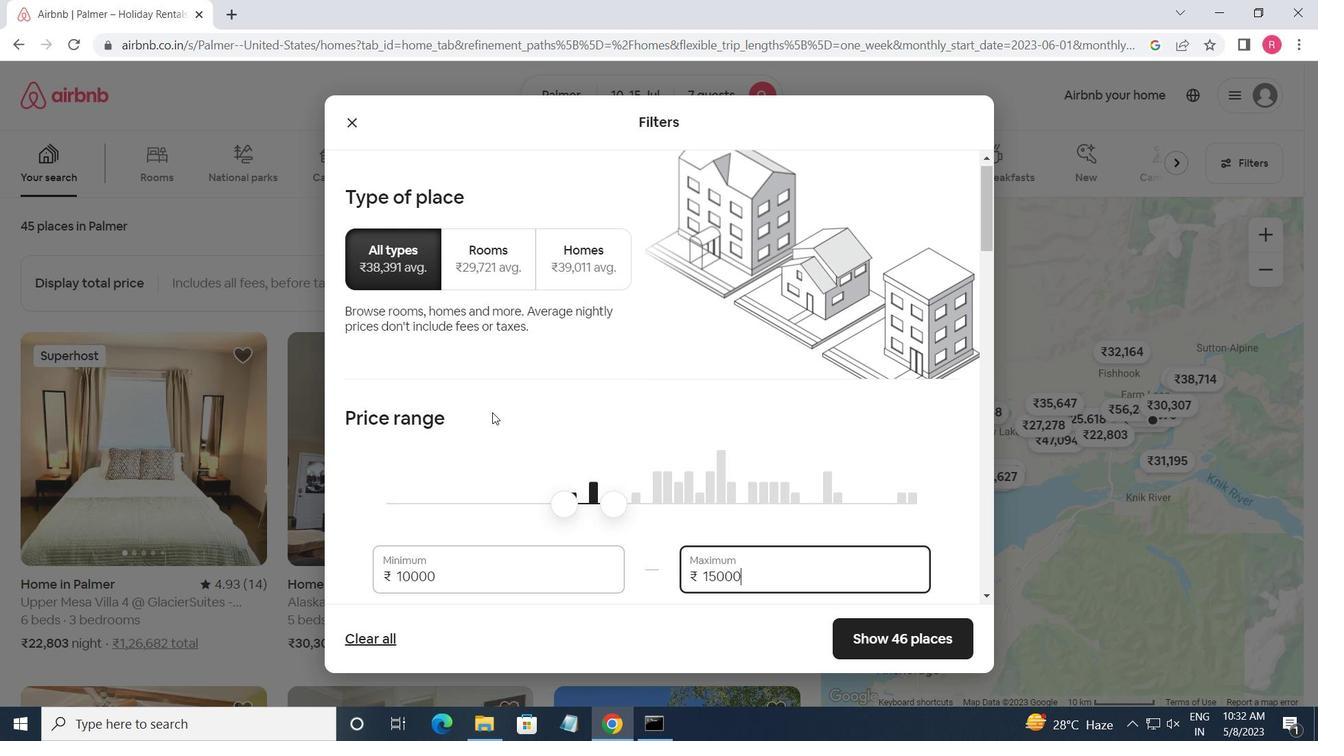
Action: Mouse moved to (492, 414)
Screenshot: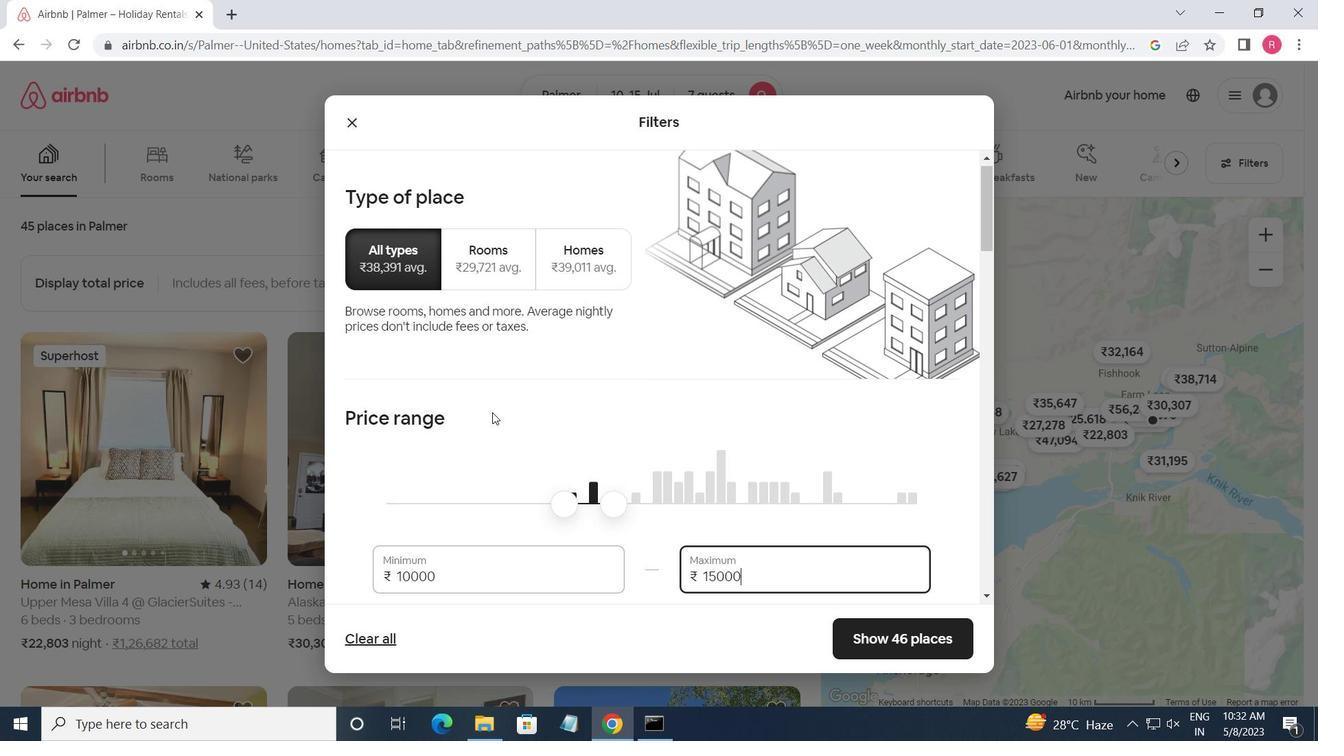 
Action: Mouse scrolled (492, 414) with delta (0, 0)
Screenshot: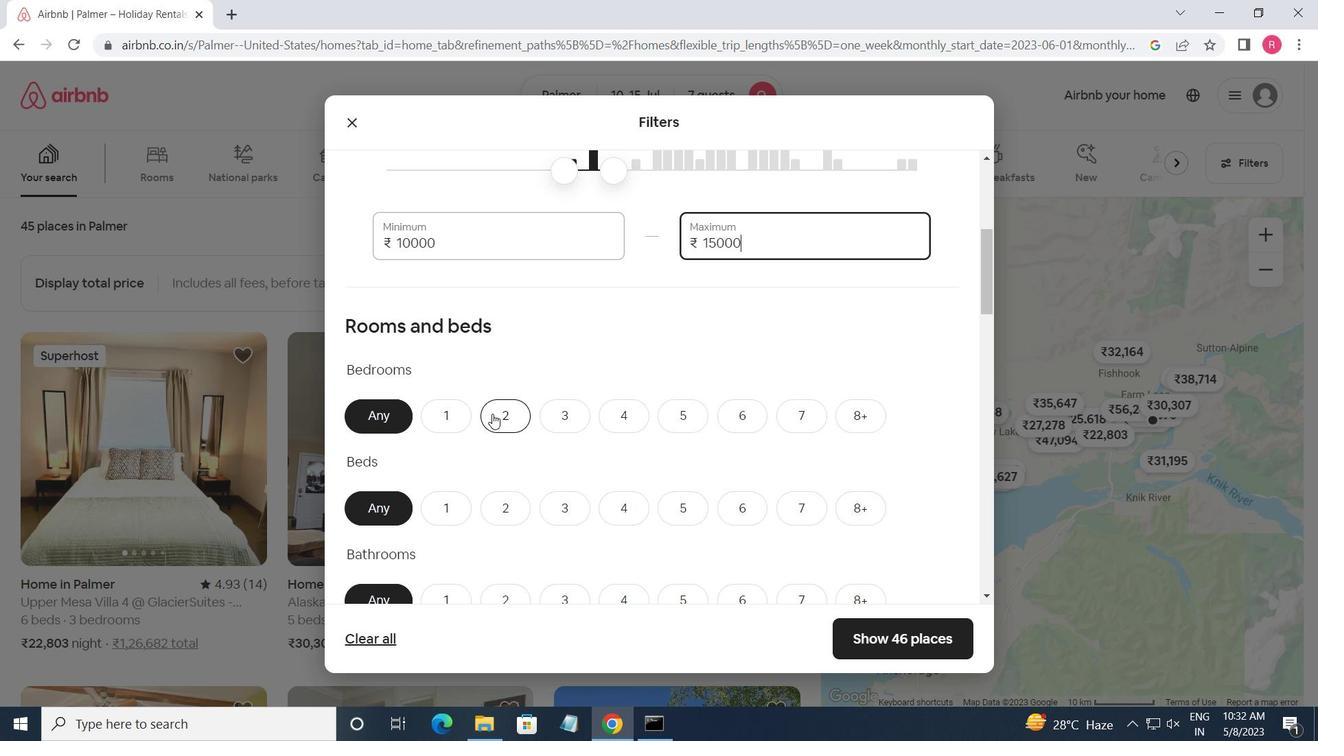 
Action: Mouse moved to (626, 330)
Screenshot: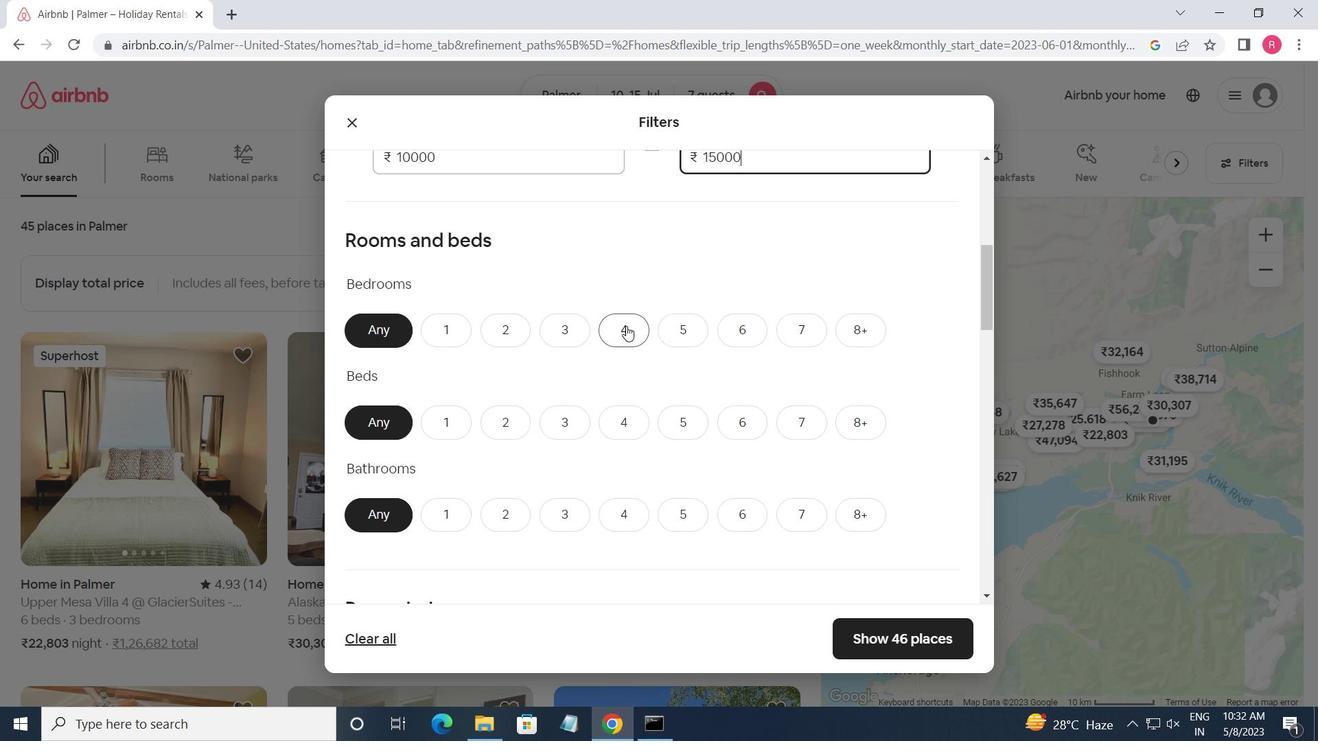 
Action: Mouse pressed left at (626, 330)
Screenshot: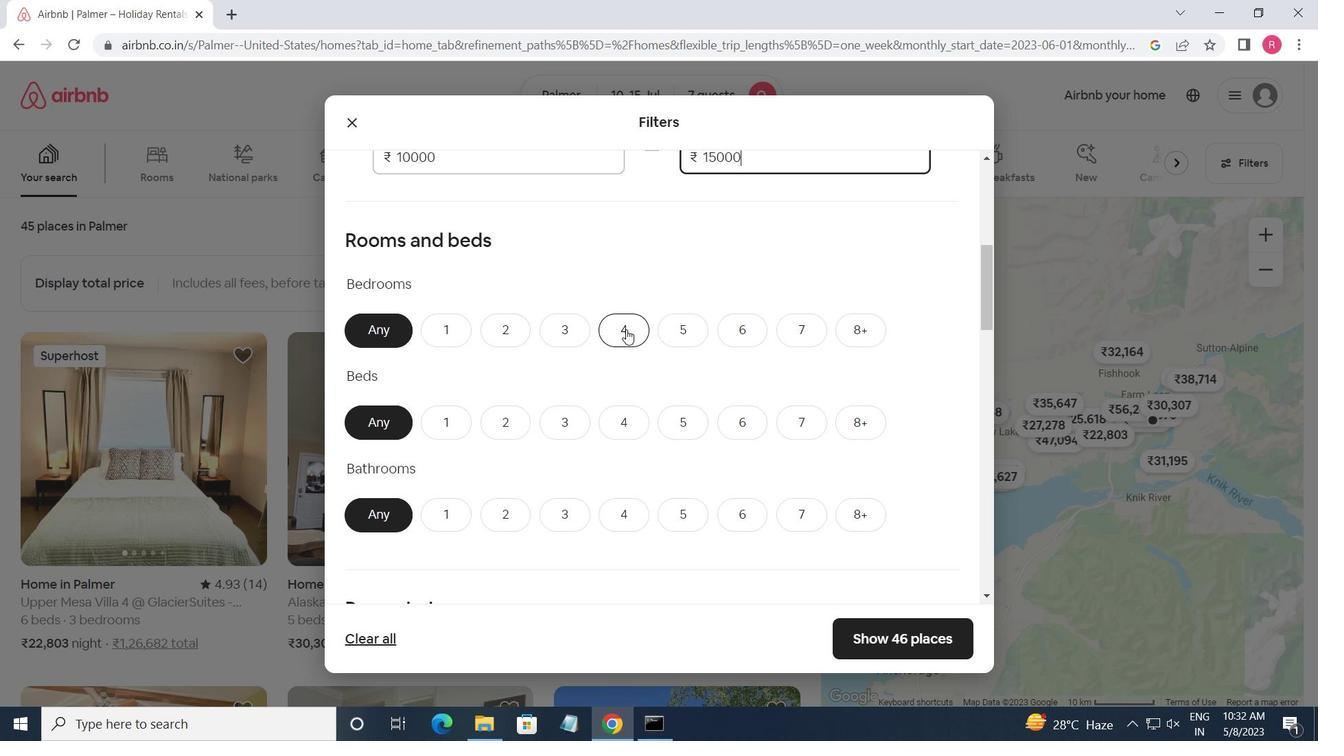 
Action: Mouse moved to (793, 420)
Screenshot: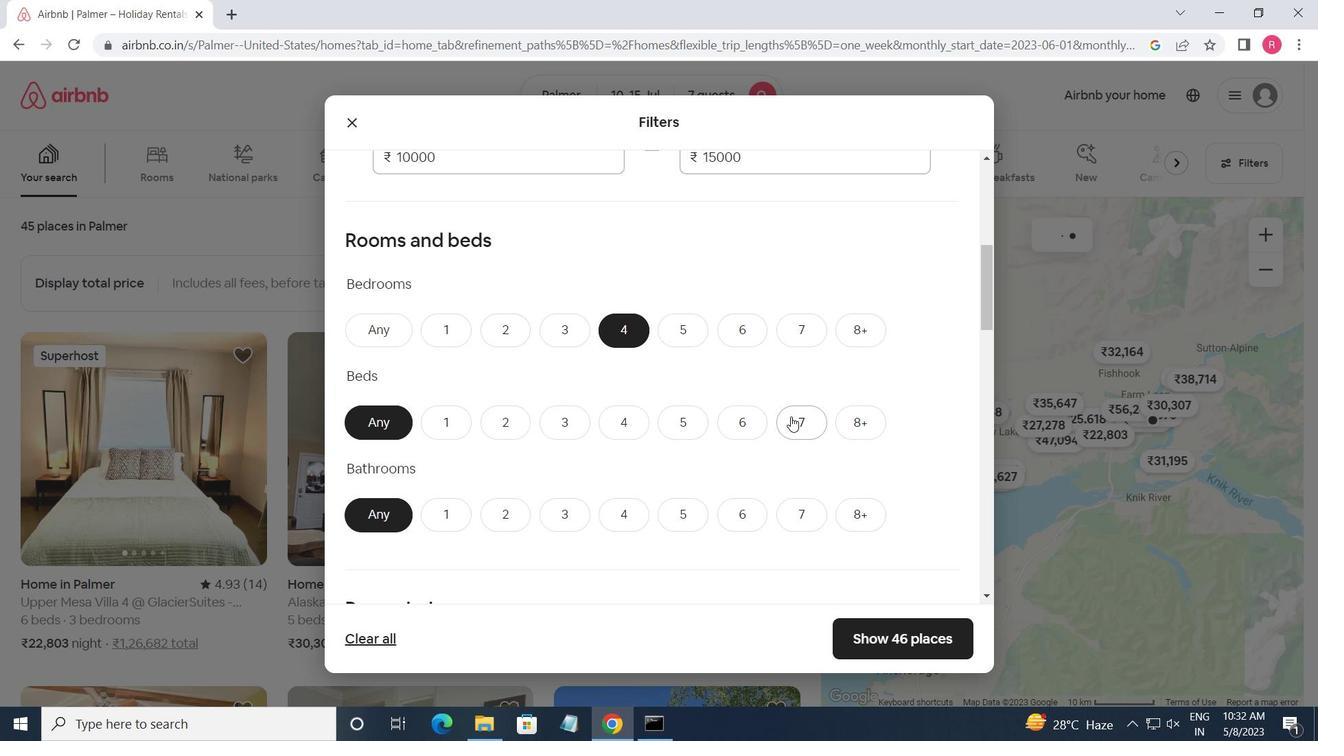 
Action: Mouse pressed left at (793, 420)
Screenshot: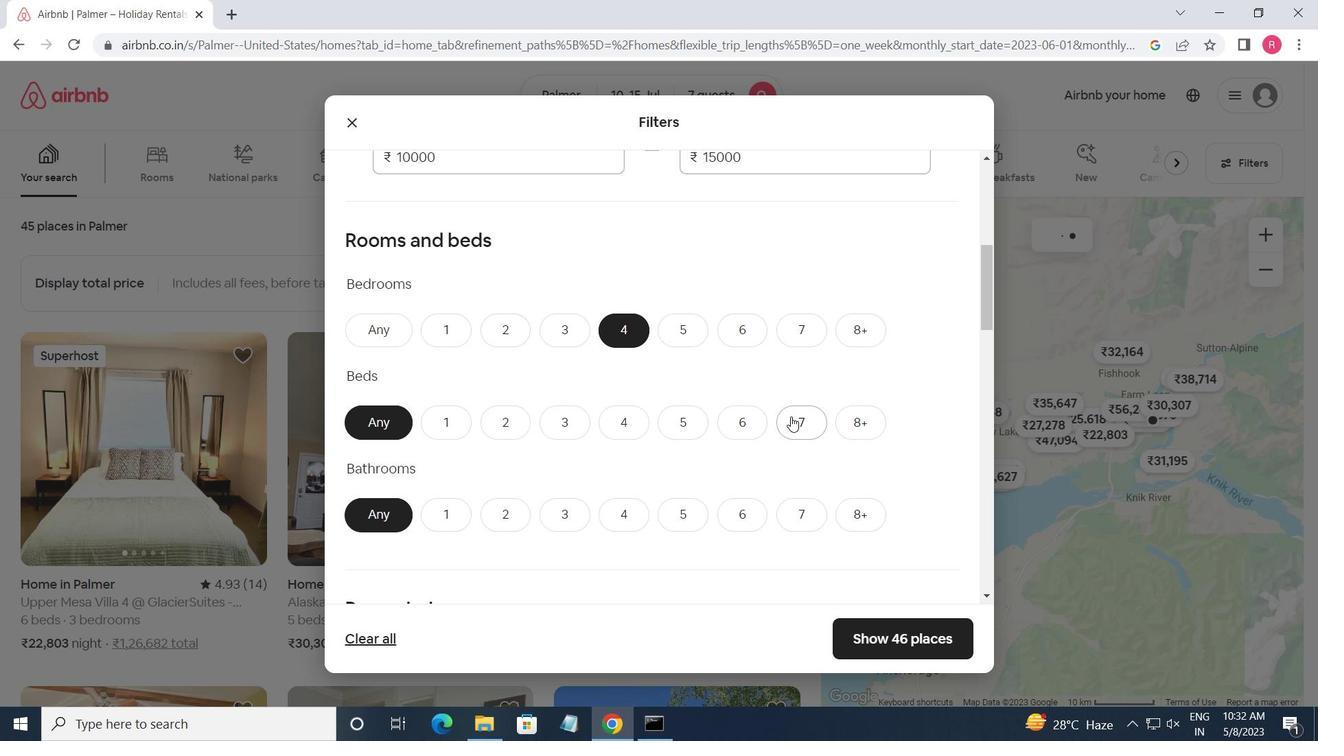 
Action: Mouse moved to (640, 514)
Screenshot: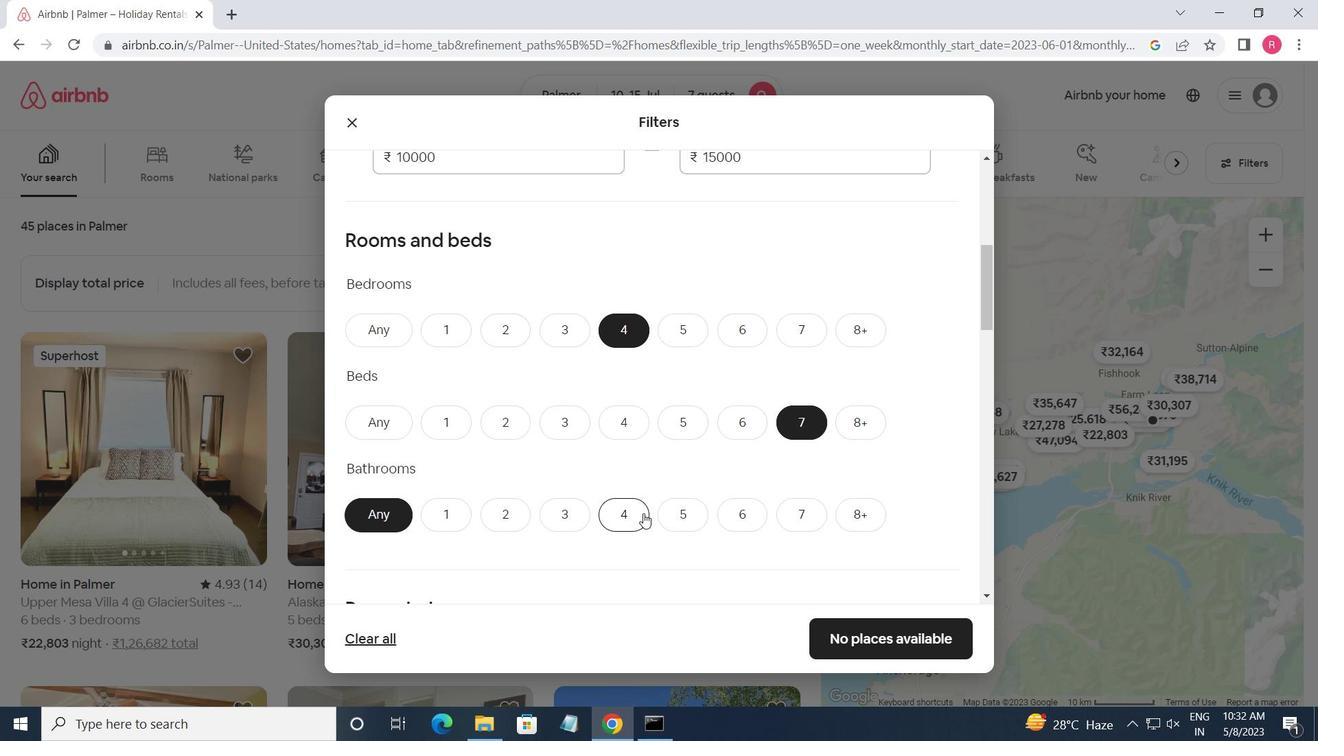 
Action: Mouse pressed left at (640, 514)
Screenshot: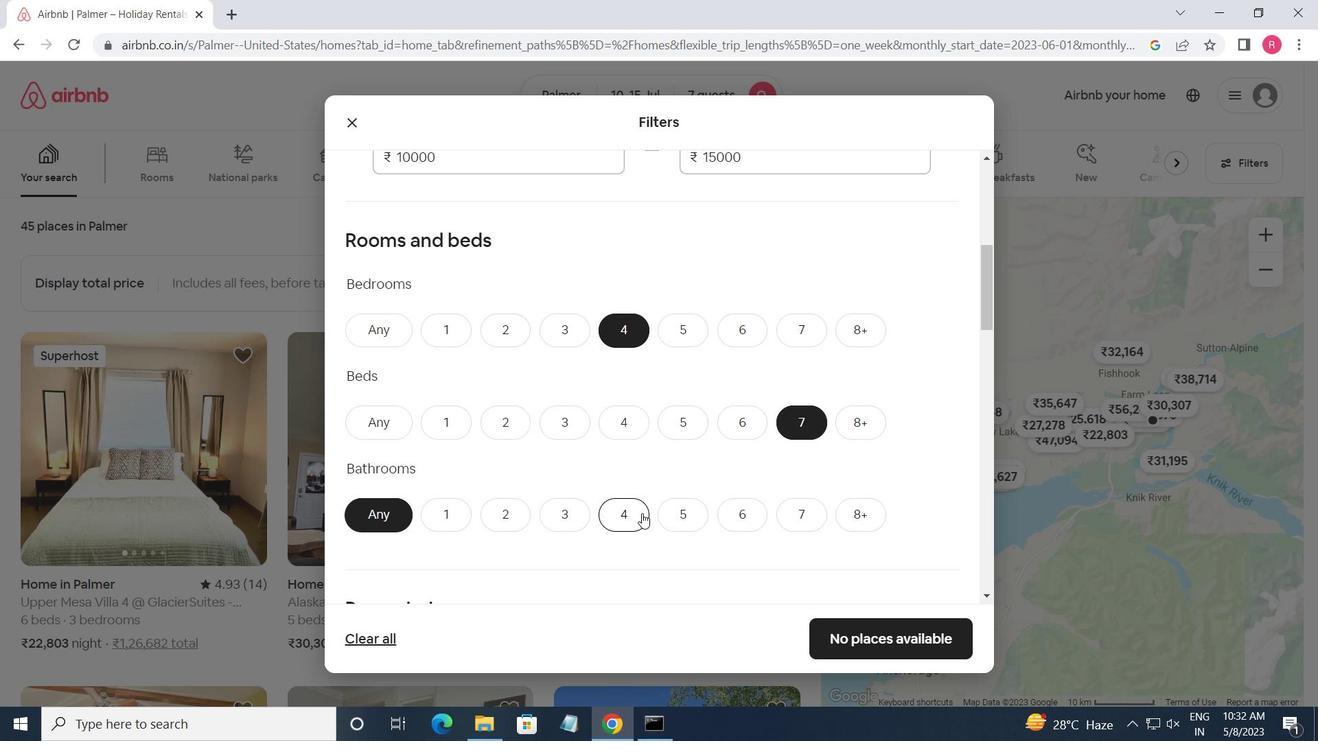 
Action: Mouse moved to (631, 500)
Screenshot: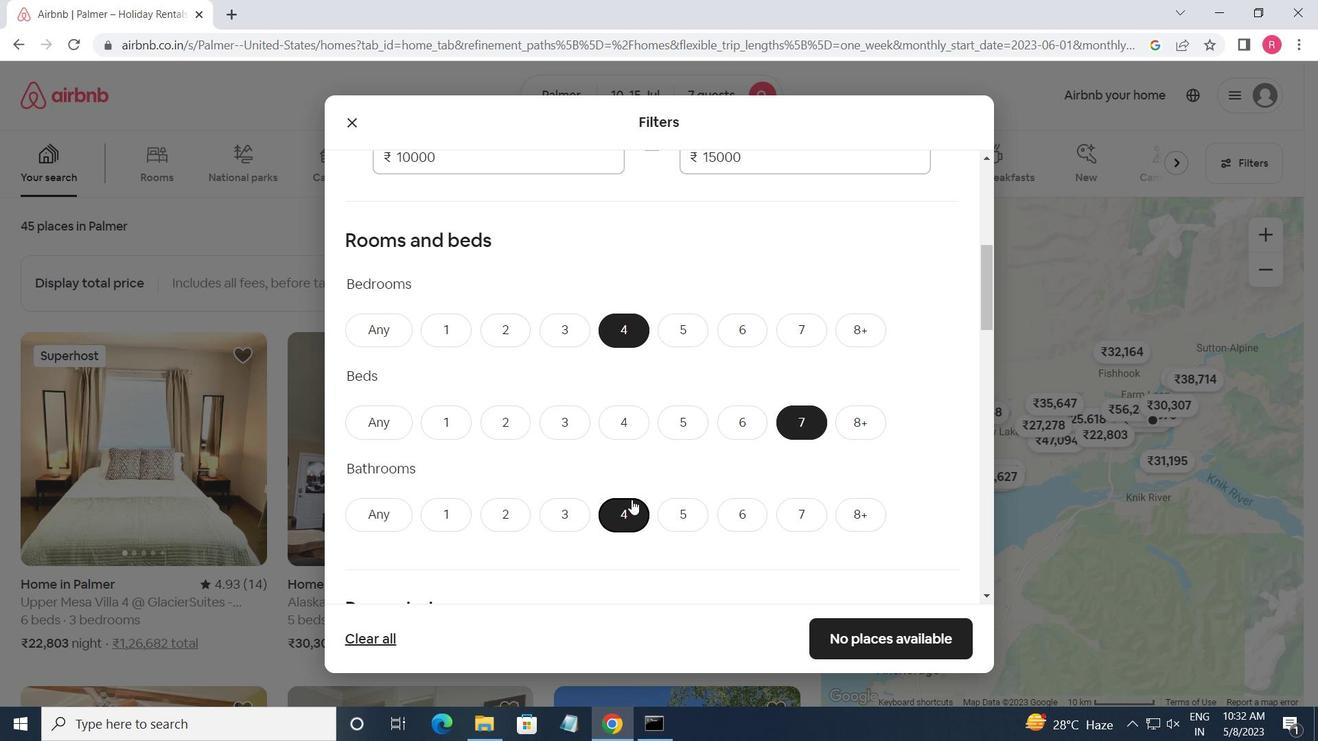 
Action: Mouse scrolled (631, 500) with delta (0, 0)
Screenshot: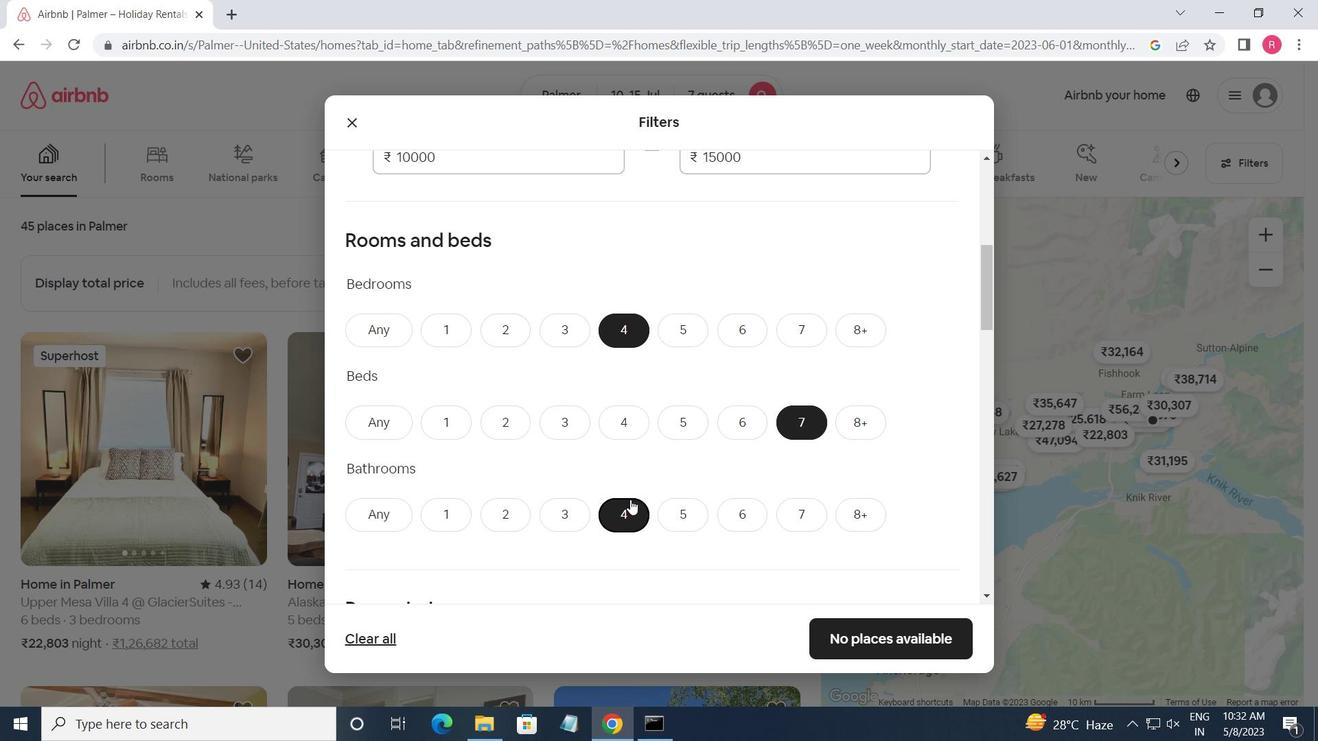 
Action: Mouse scrolled (631, 500) with delta (0, 0)
Screenshot: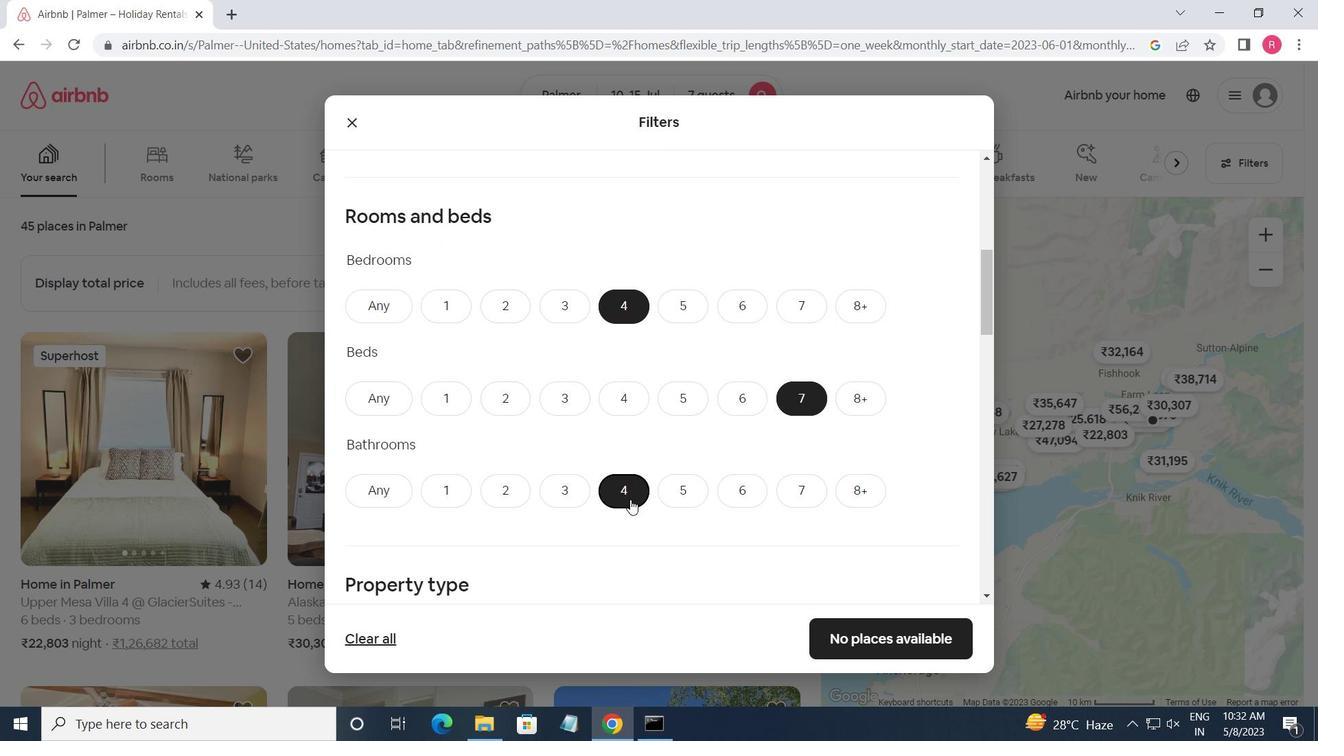 
Action: Mouse scrolled (631, 500) with delta (0, 0)
Screenshot: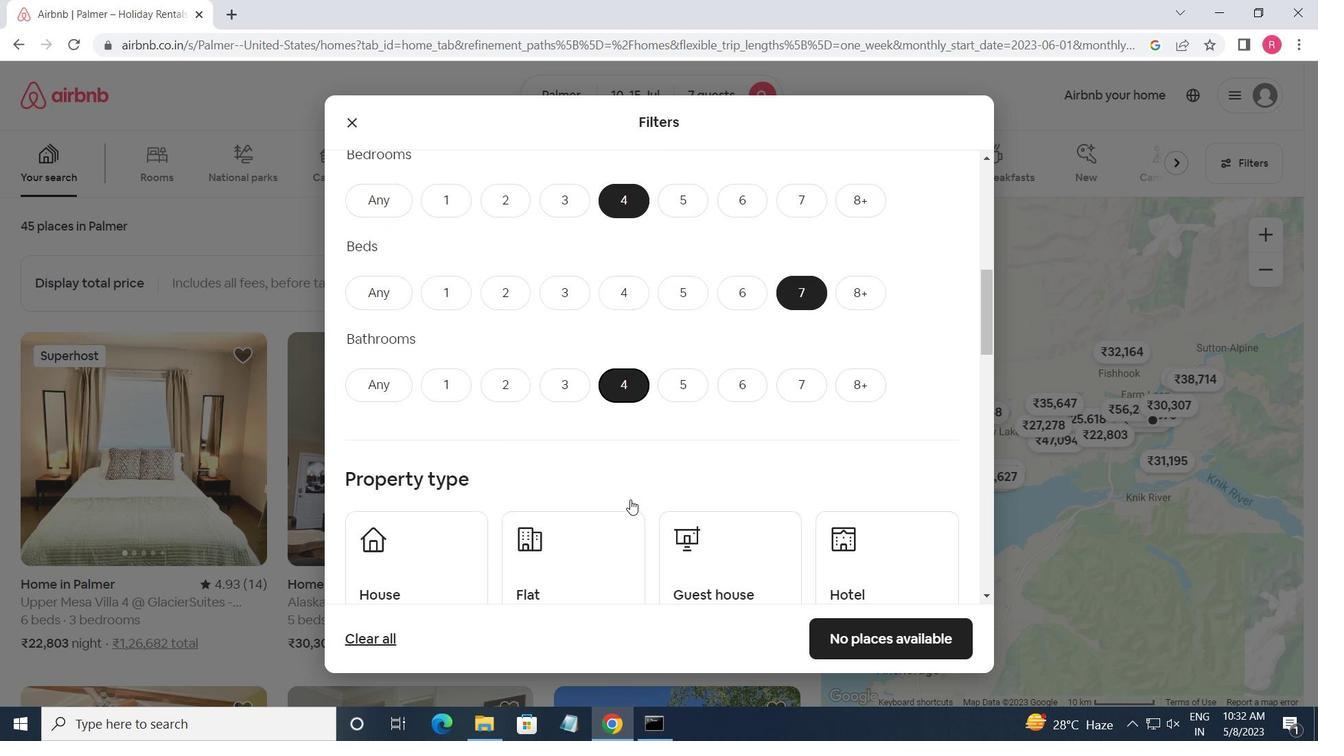
Action: Mouse moved to (401, 464)
Screenshot: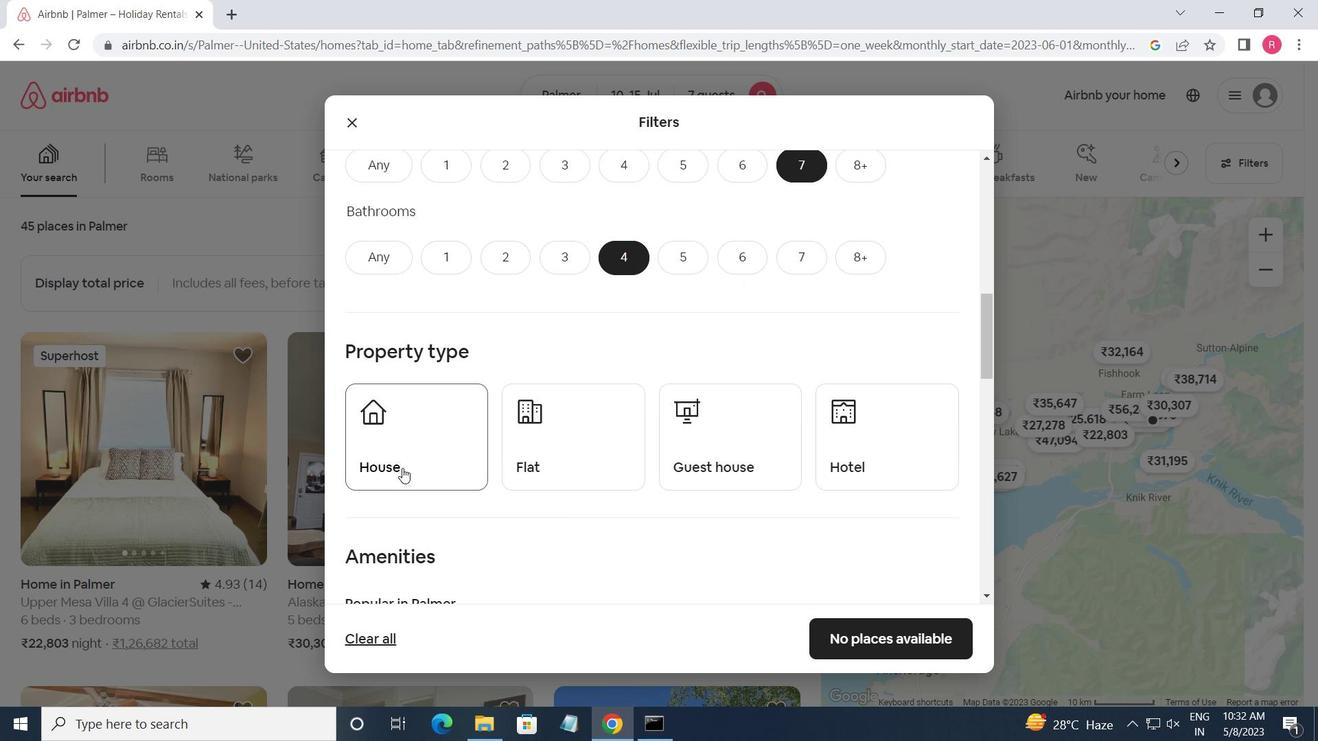 
Action: Mouse pressed left at (401, 464)
Screenshot: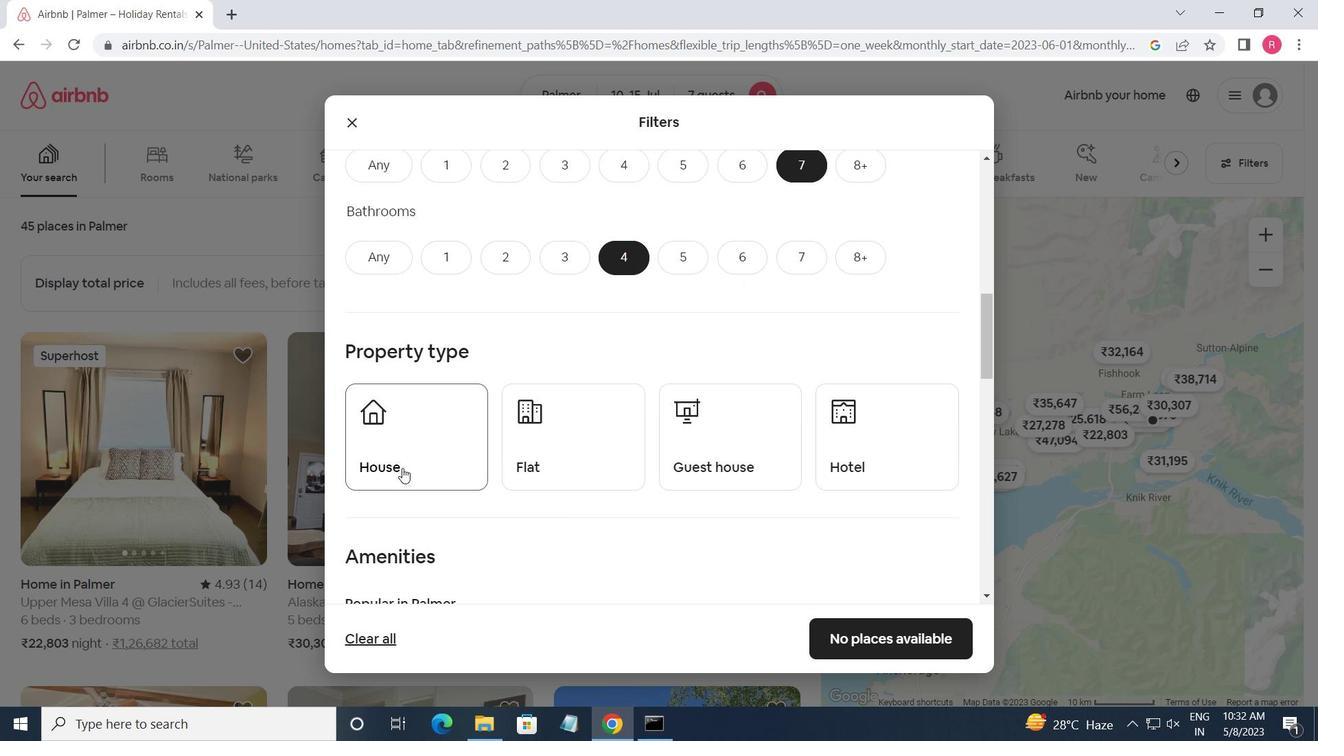 
Action: Mouse moved to (550, 467)
Screenshot: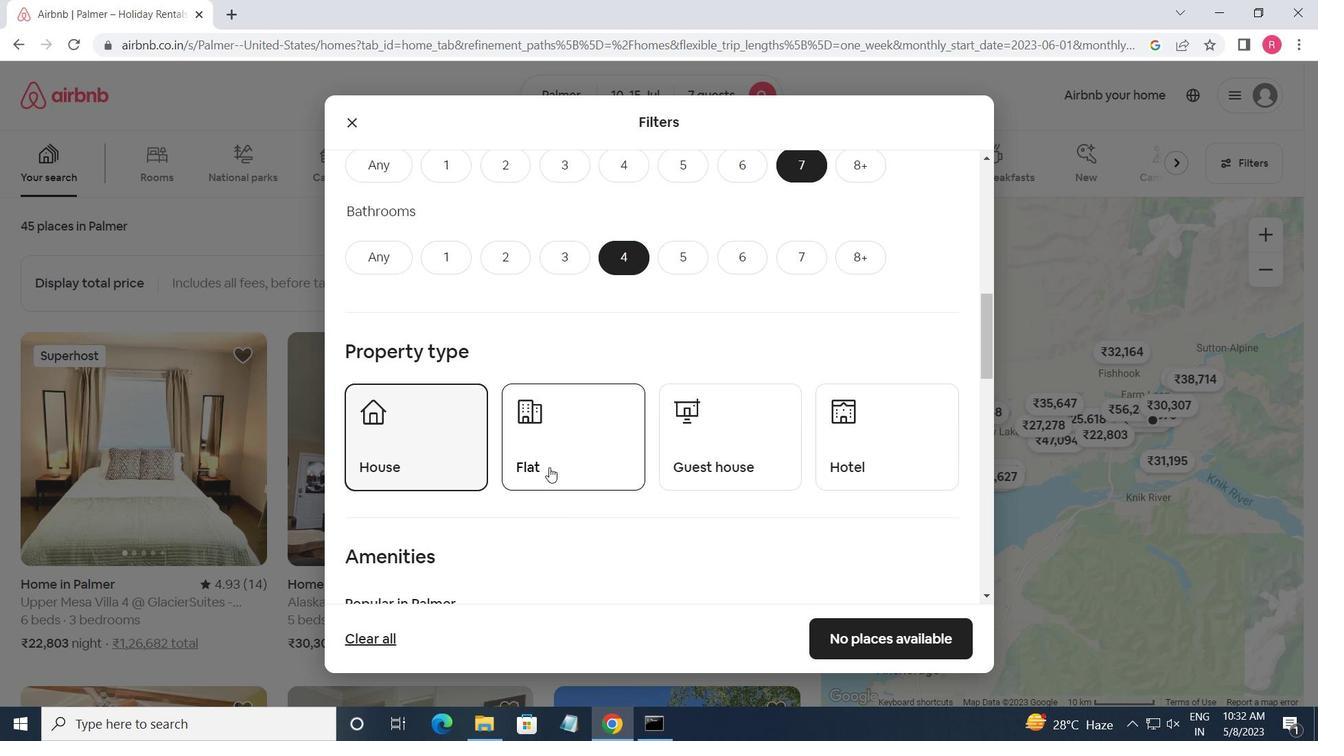 
Action: Mouse pressed left at (550, 467)
Screenshot: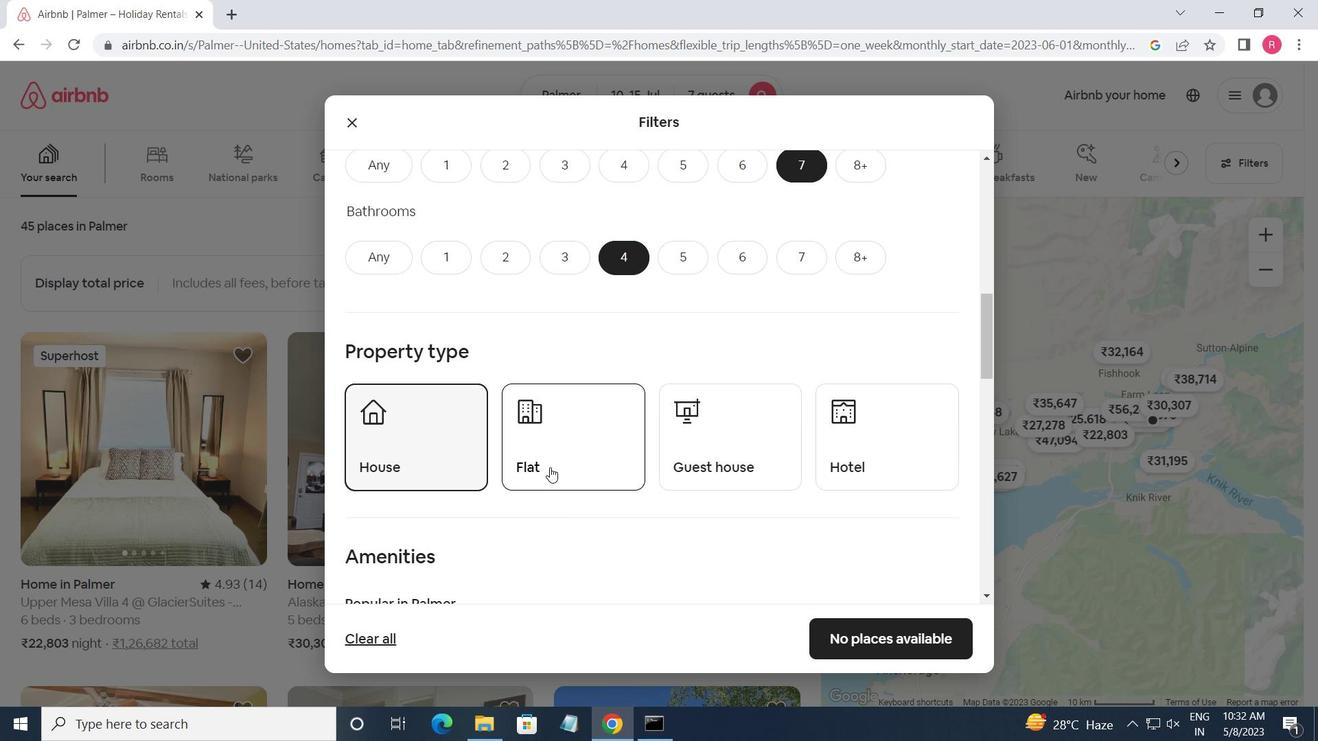 
Action: Mouse moved to (726, 458)
Screenshot: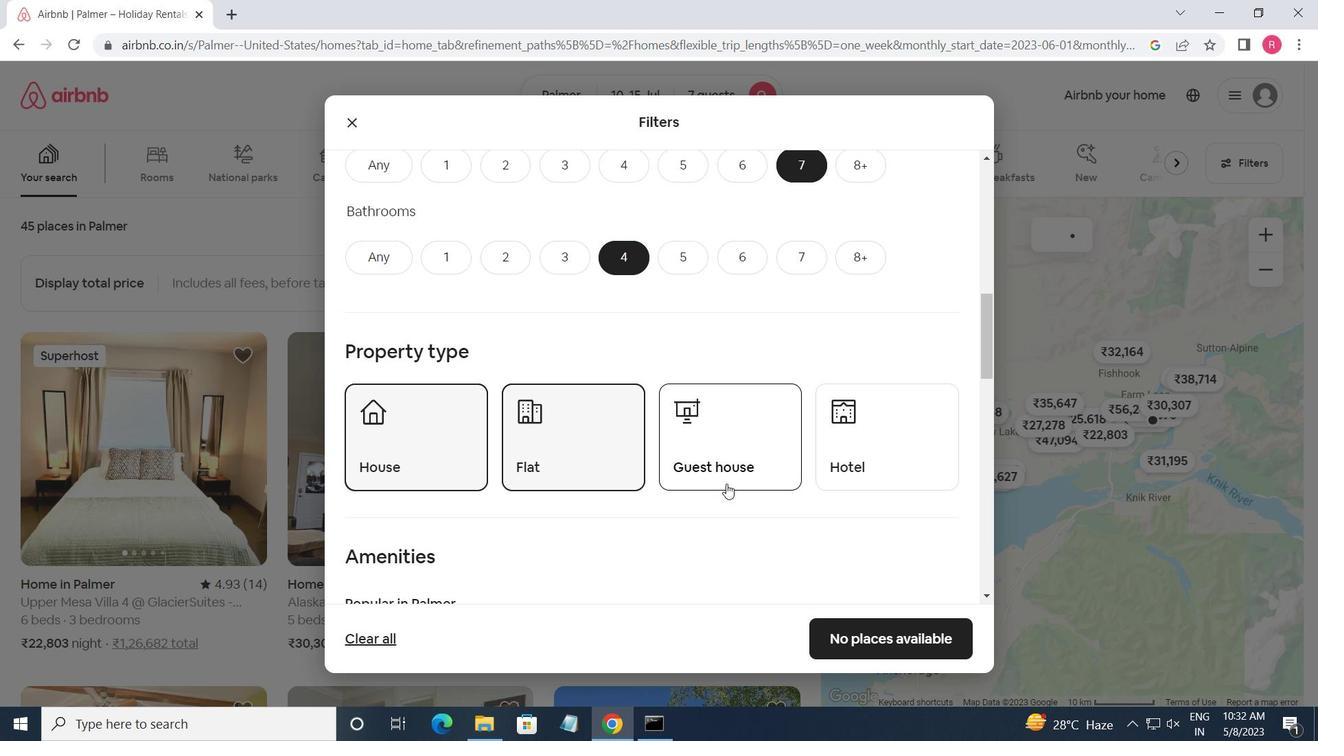 
Action: Mouse pressed left at (726, 458)
Screenshot: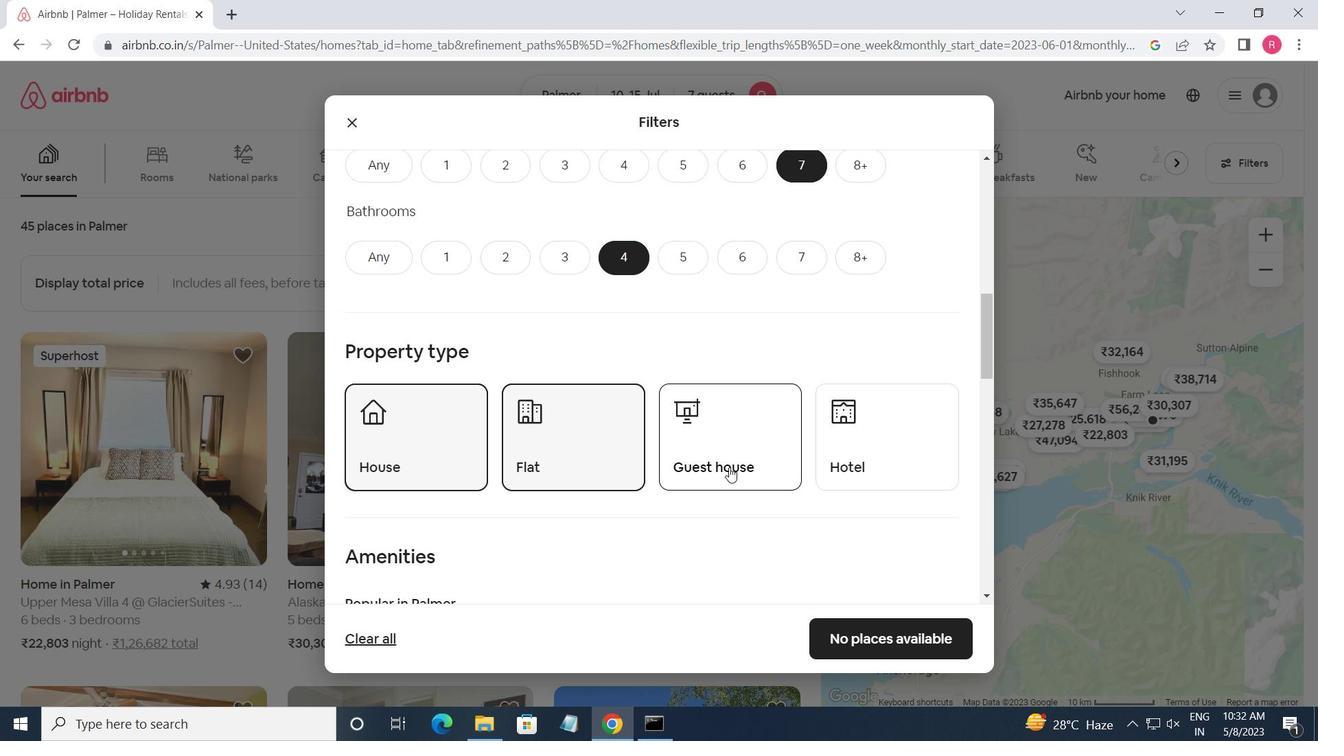 
Action: Mouse moved to (630, 511)
Screenshot: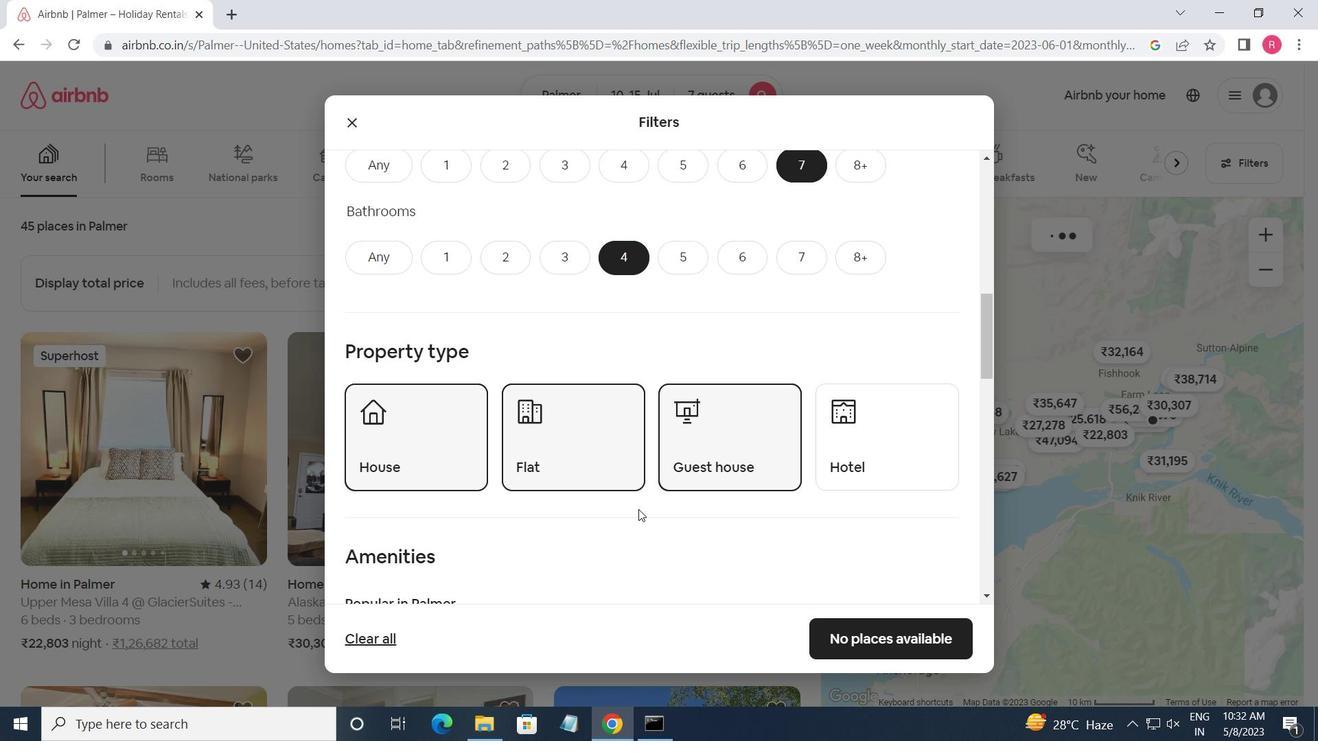 
Action: Mouse scrolled (630, 511) with delta (0, 0)
Screenshot: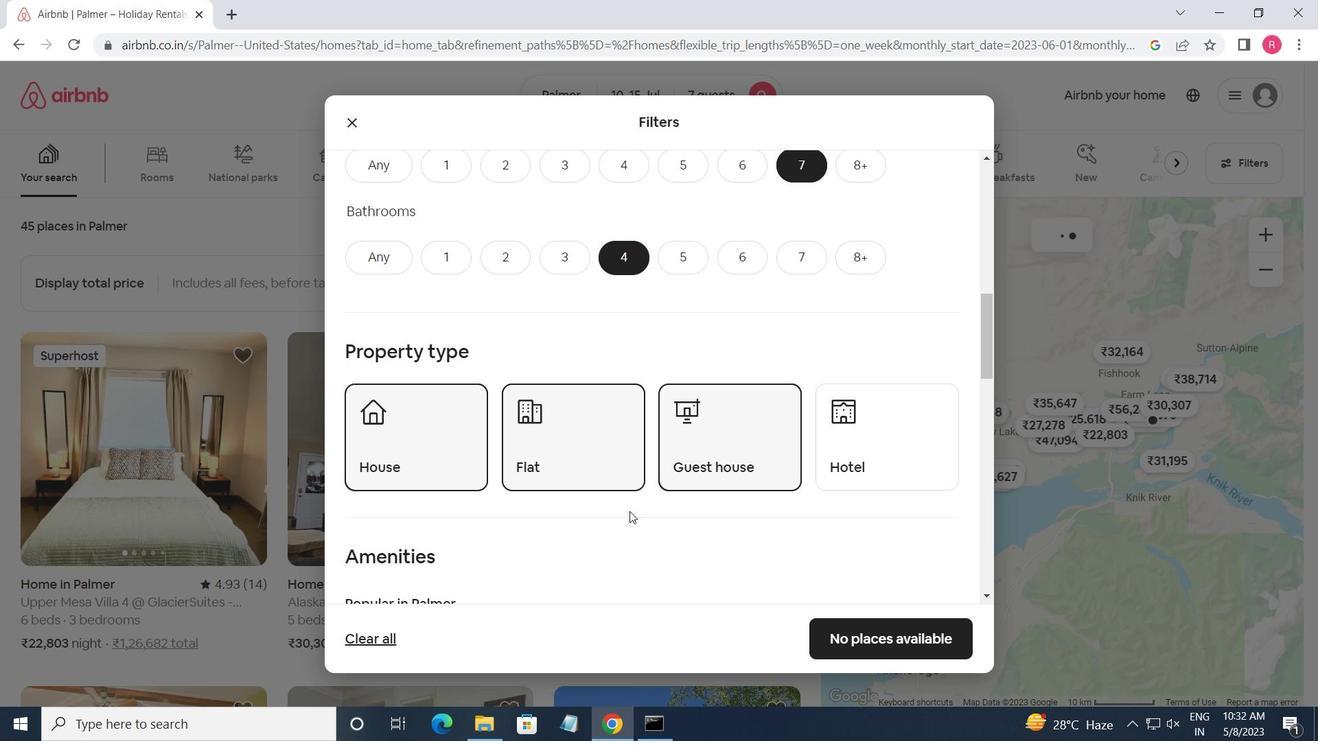 
Action: Mouse scrolled (630, 511) with delta (0, 0)
Screenshot: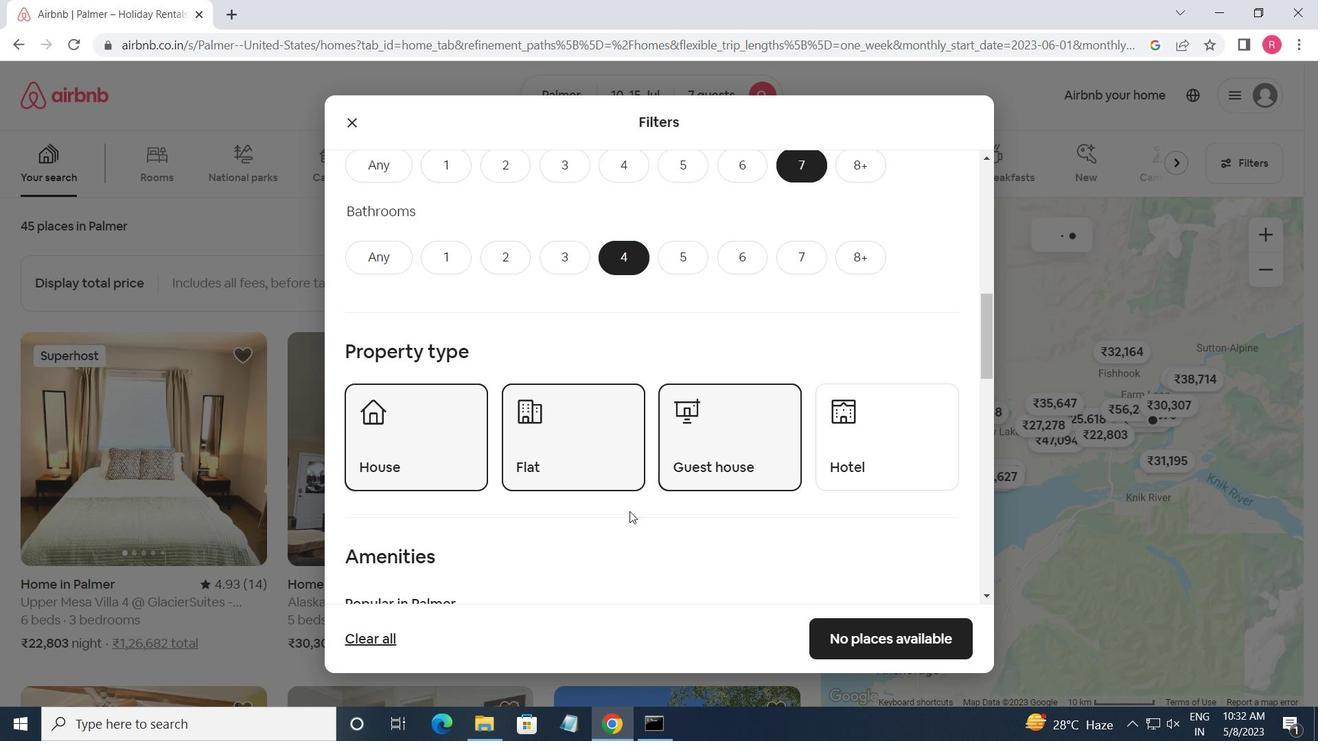 
Action: Mouse moved to (629, 511)
Screenshot: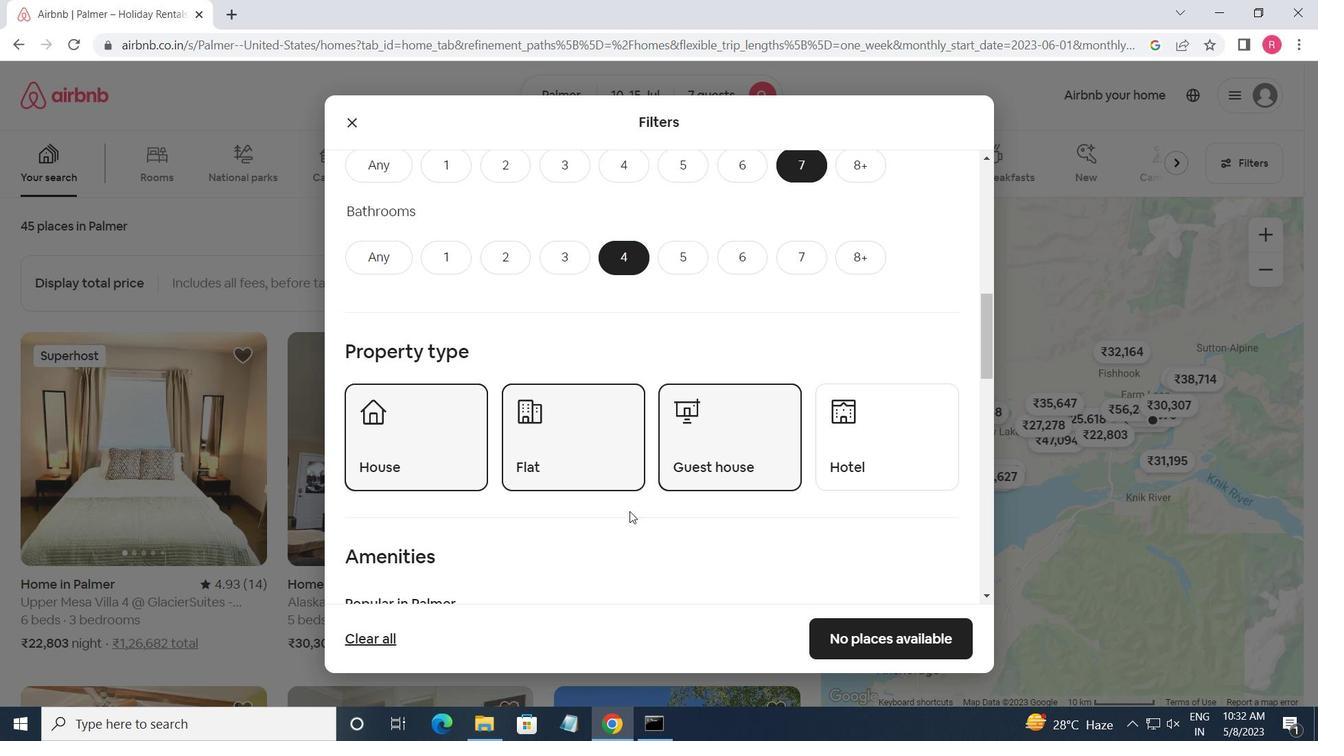 
Action: Mouse scrolled (629, 511) with delta (0, 0)
Screenshot: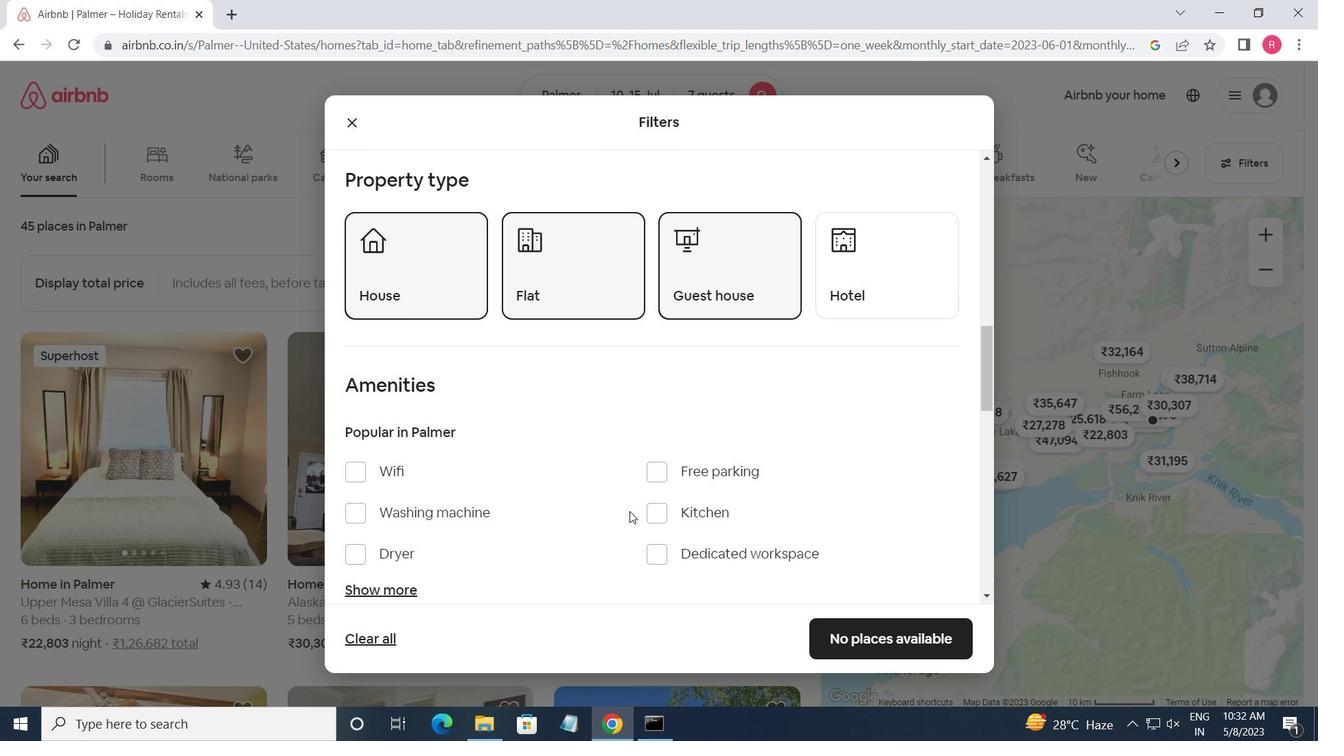 
Action: Mouse scrolled (629, 511) with delta (0, 0)
Screenshot: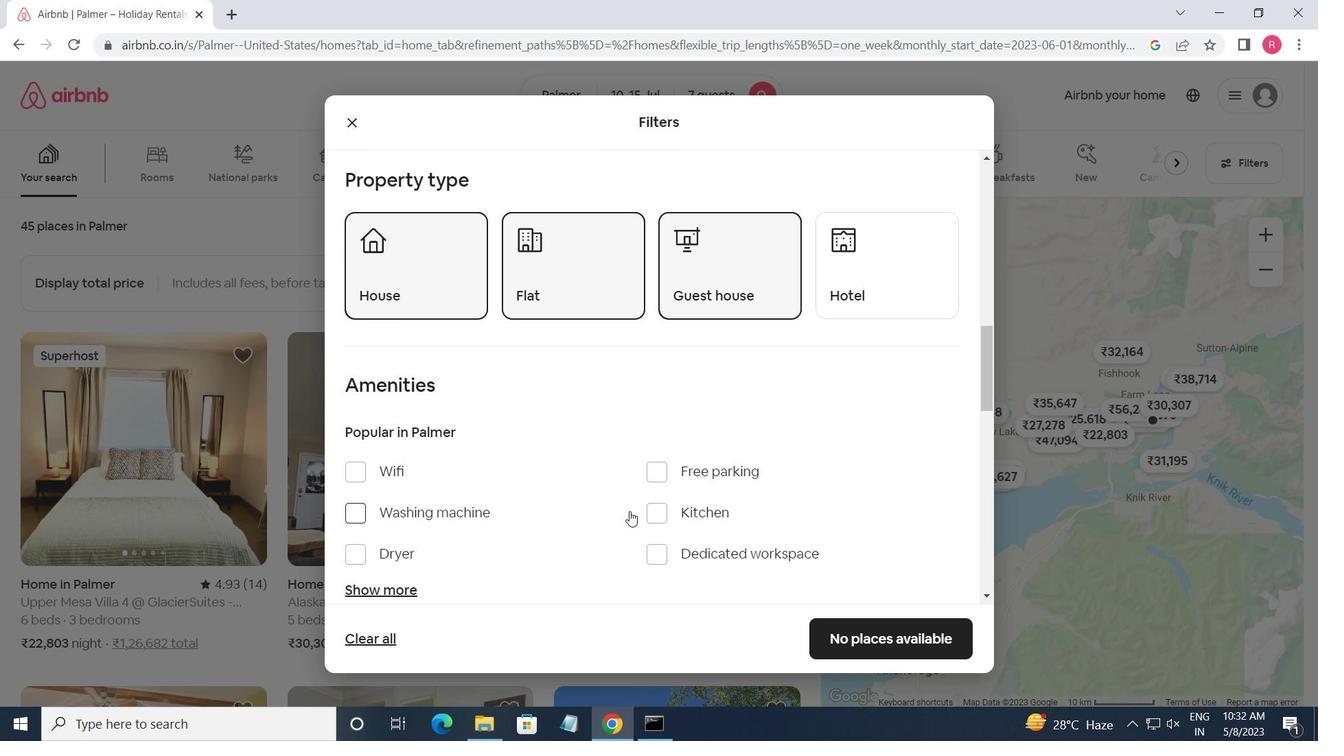 
Action: Mouse moved to (629, 511)
Screenshot: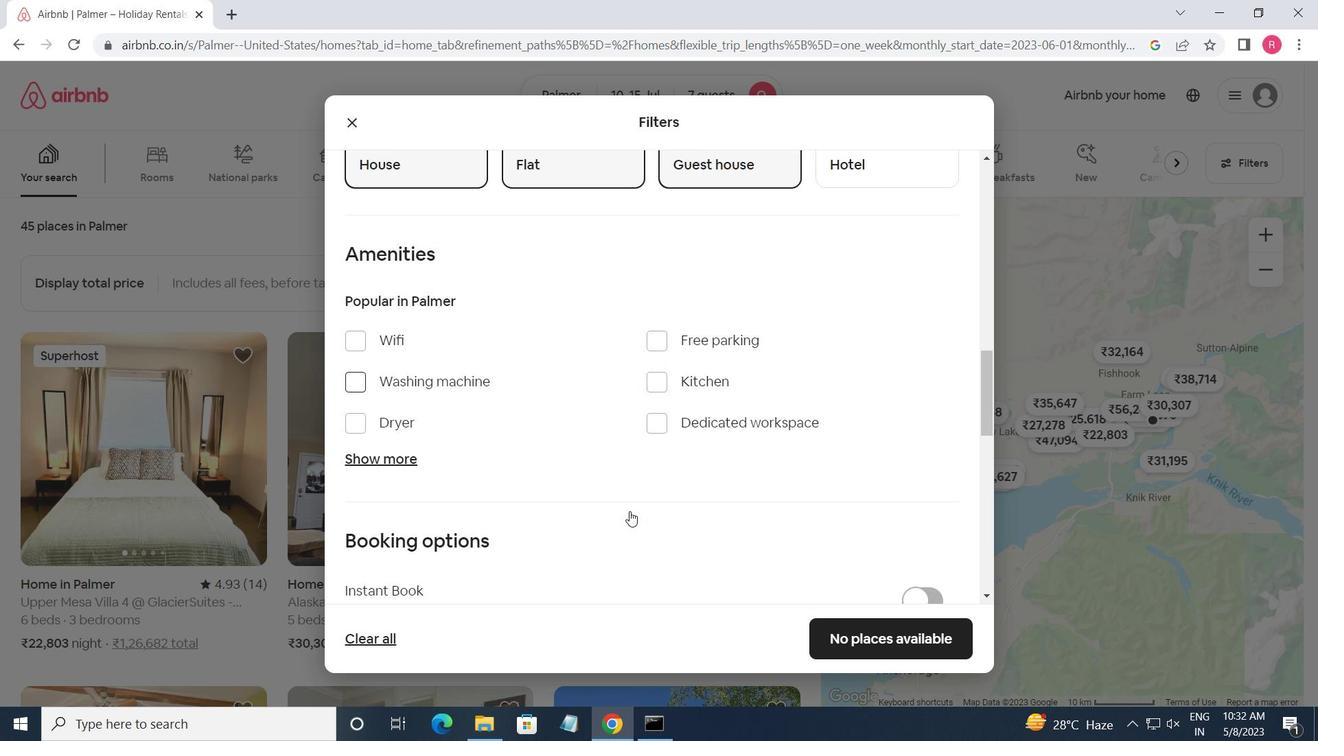 
Action: Mouse scrolled (629, 511) with delta (0, 0)
Screenshot: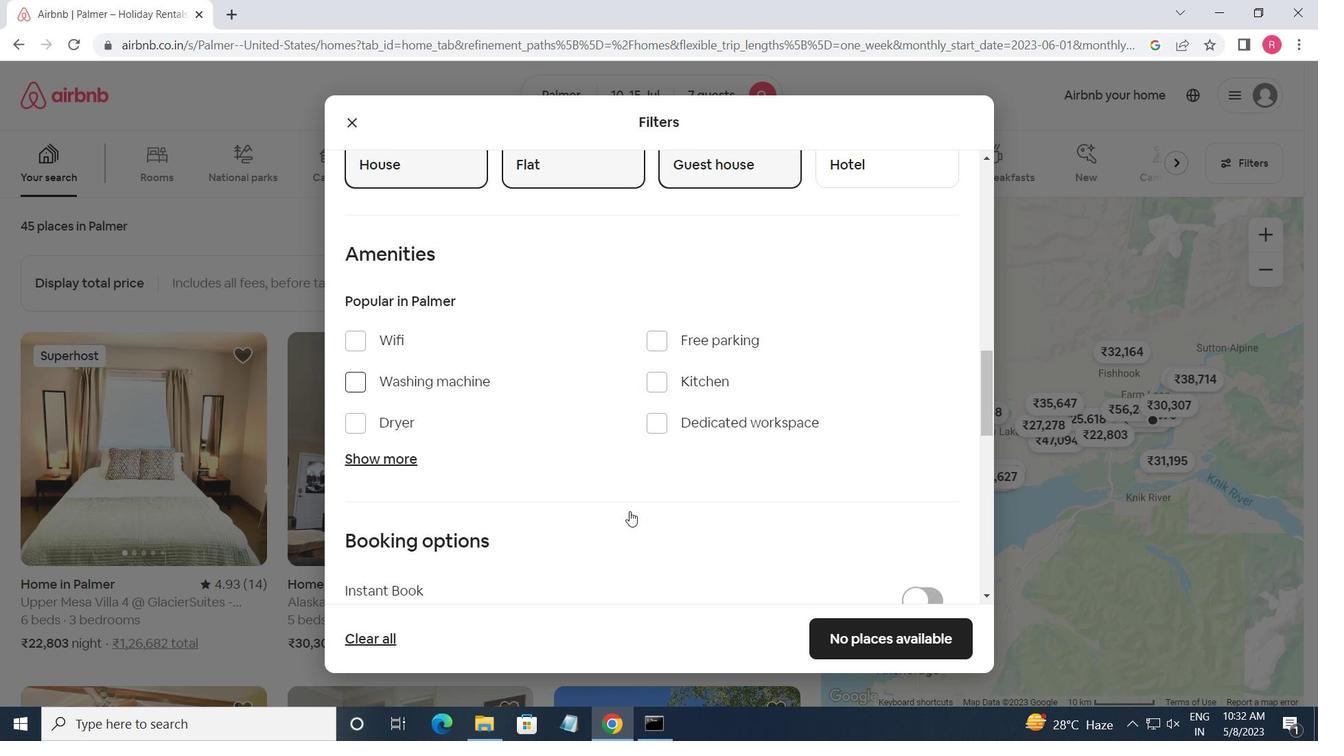 
Action: Mouse moved to (535, 498)
Screenshot: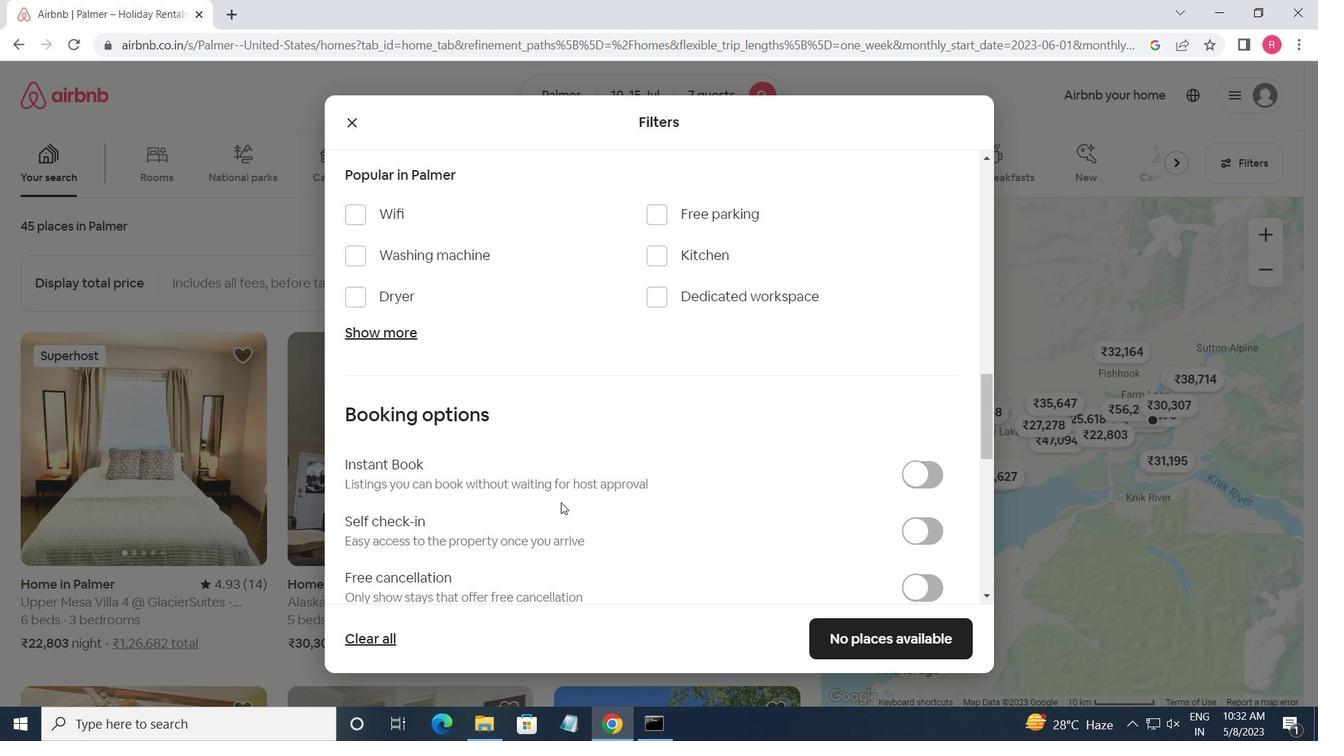 
Action: Mouse scrolled (535, 497) with delta (0, 0)
Screenshot: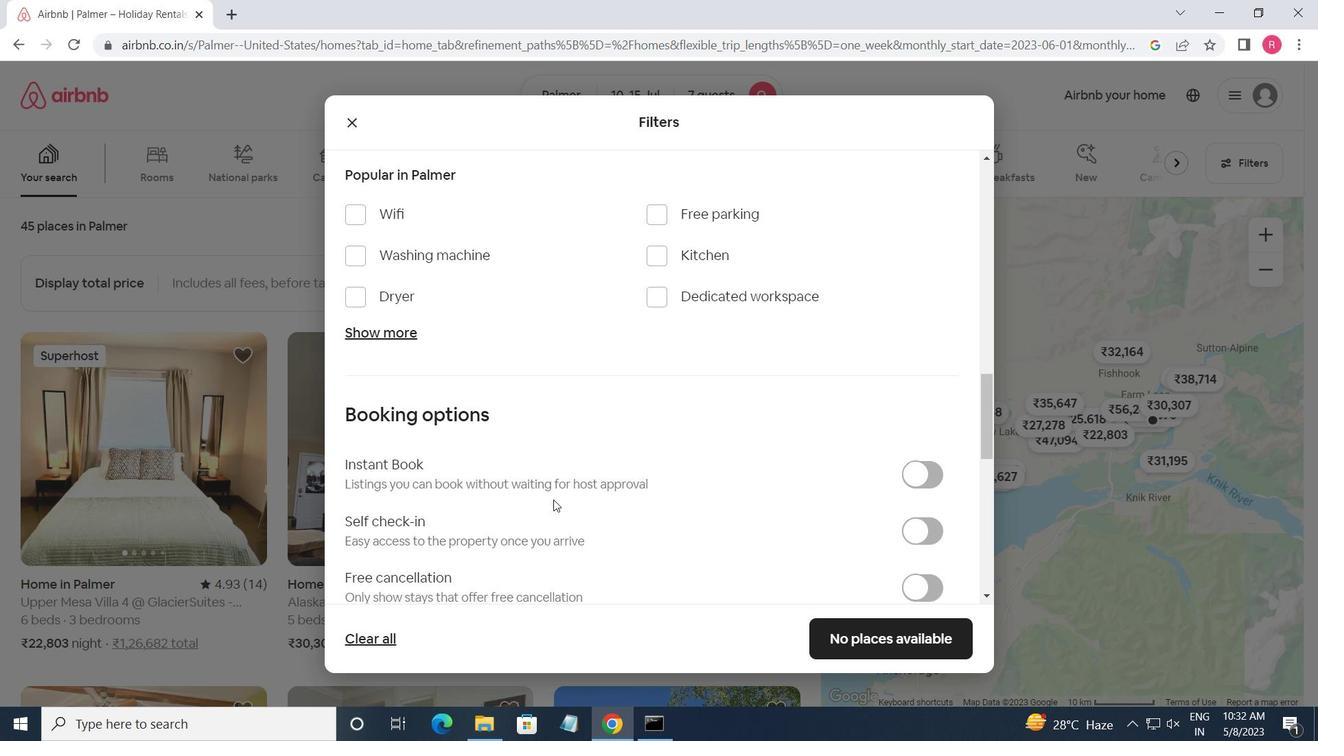 
Action: Mouse moved to (428, 278)
Screenshot: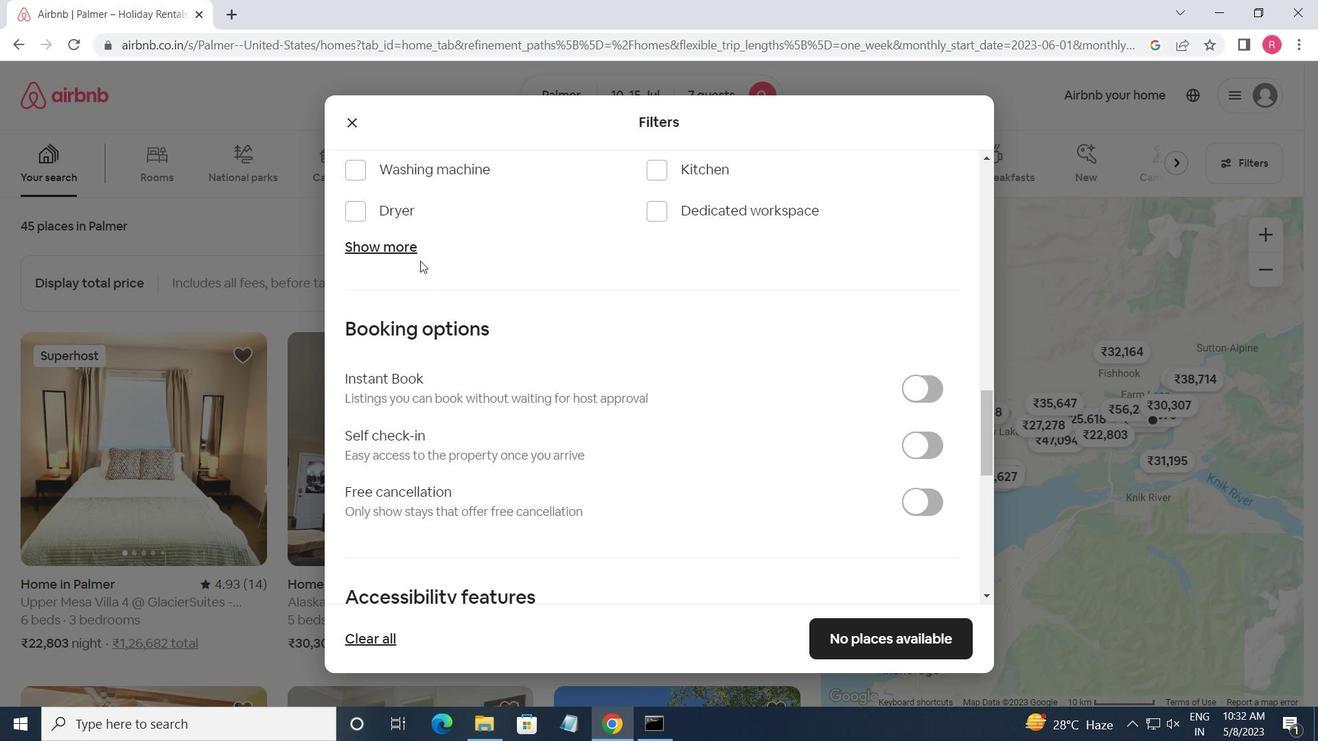 
Action: Mouse scrolled (428, 278) with delta (0, 0)
Screenshot: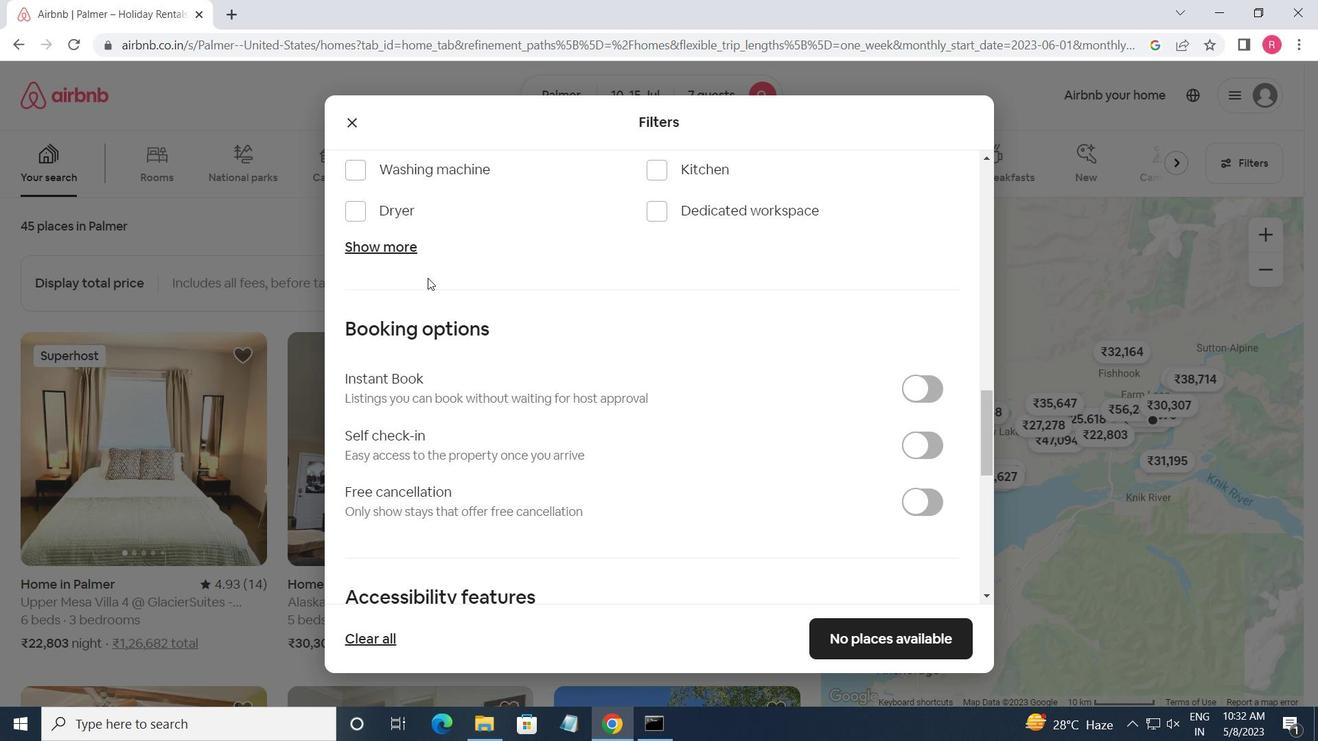 
Action: Mouse scrolled (428, 278) with delta (0, 0)
Screenshot: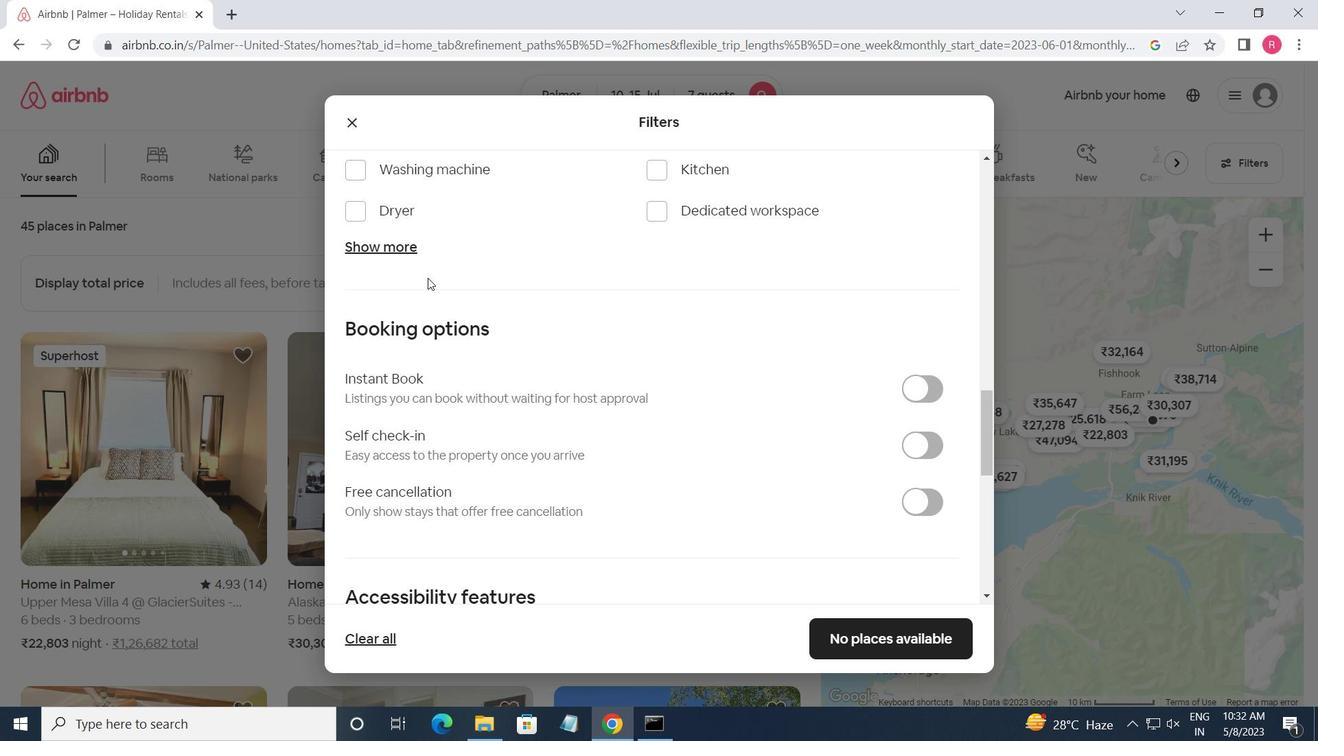 
Action: Mouse moved to (388, 419)
Screenshot: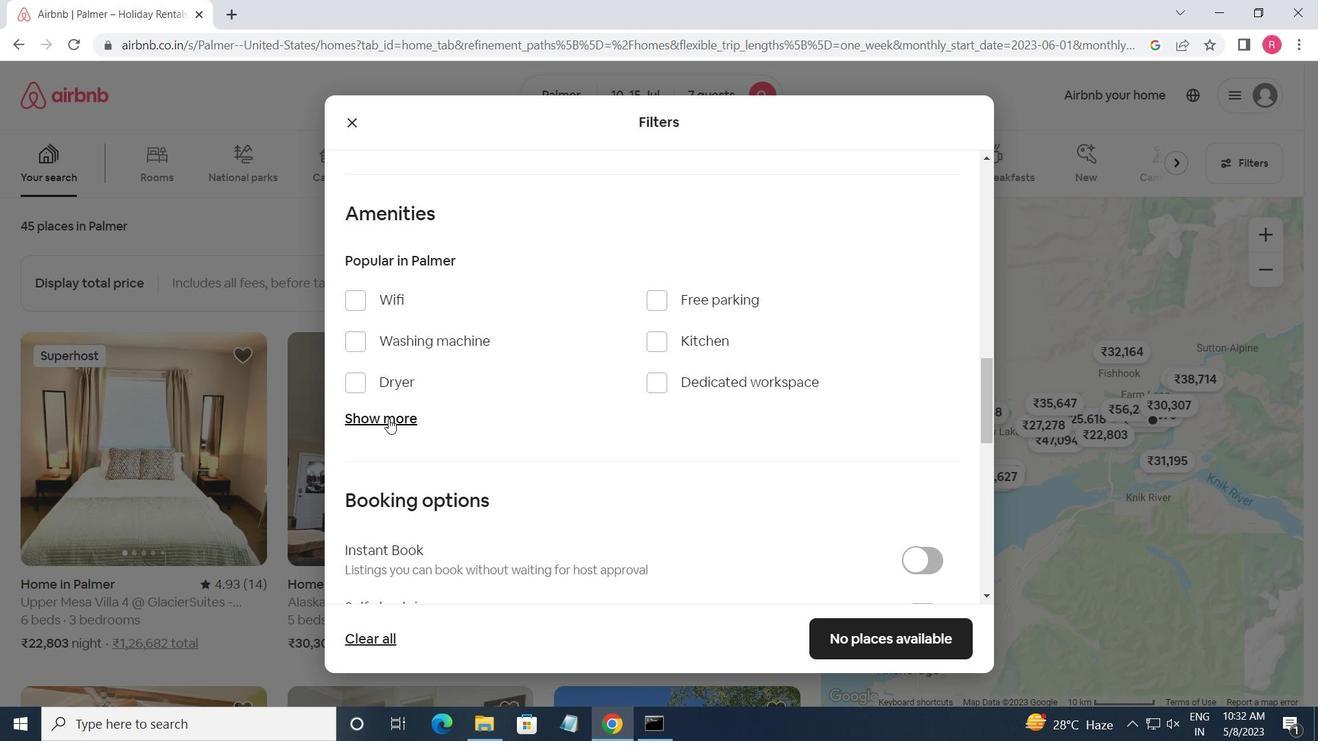 
Action: Mouse pressed left at (388, 419)
Screenshot: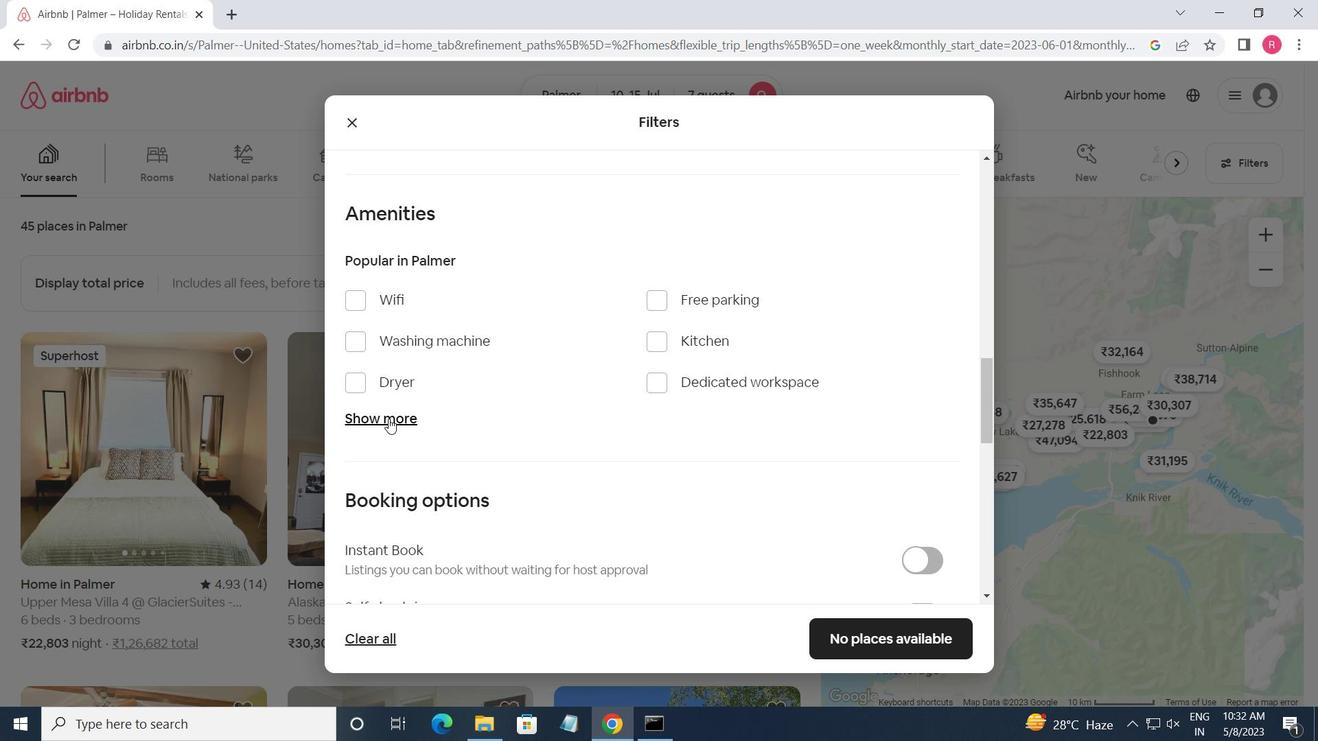 
Action: Mouse moved to (361, 302)
Screenshot: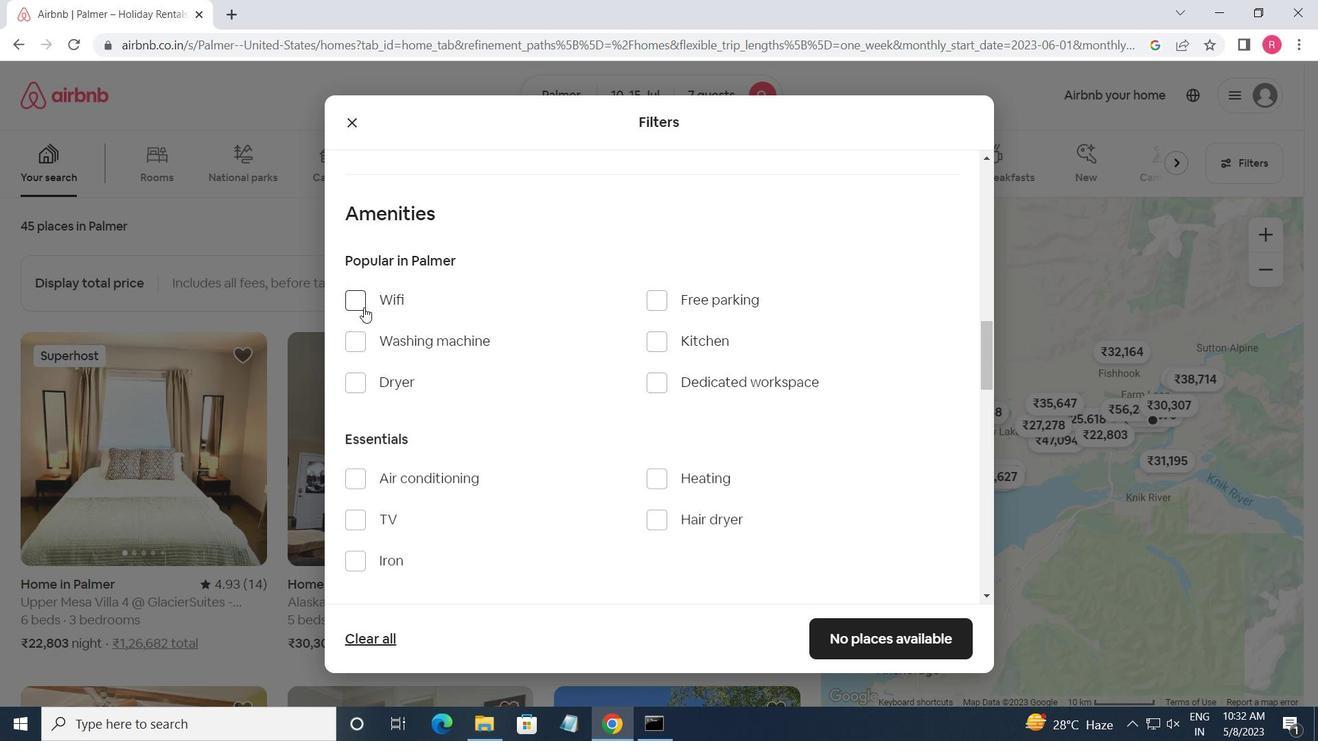 
Action: Mouse pressed left at (361, 302)
Screenshot: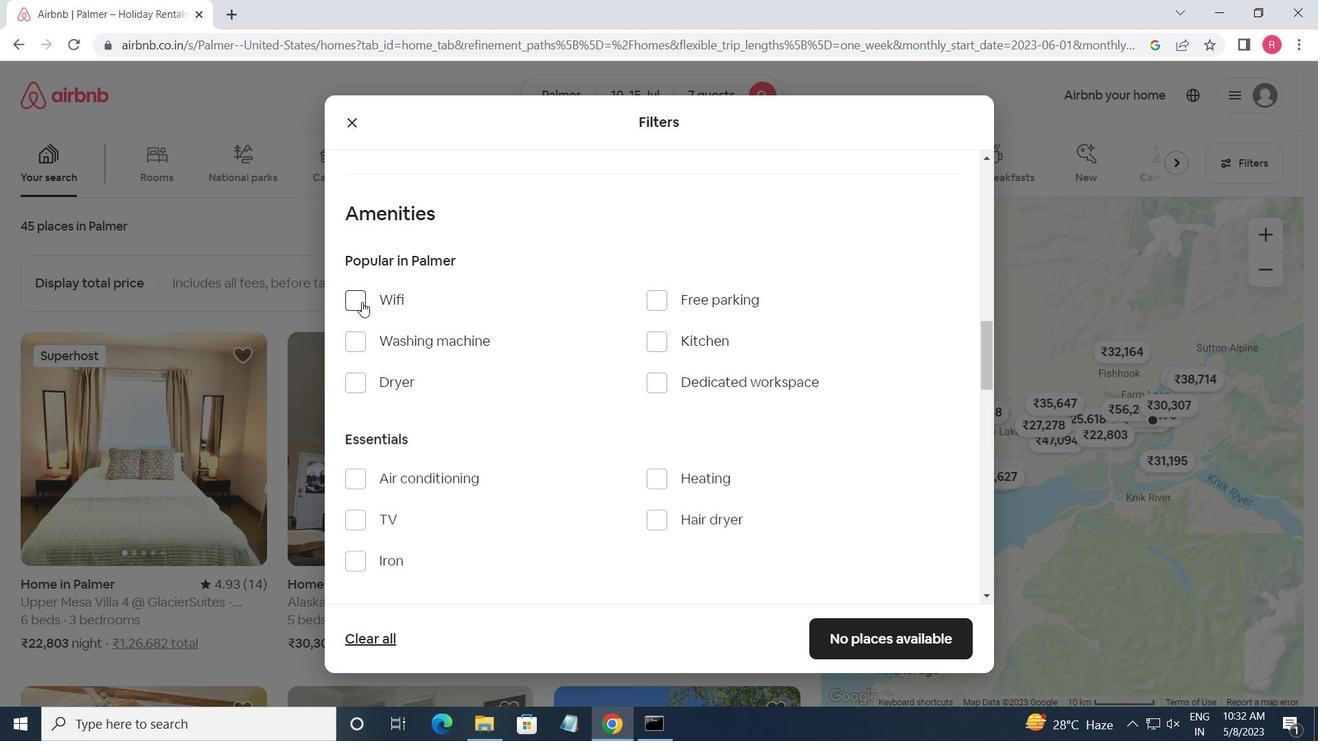 
Action: Mouse moved to (662, 293)
Screenshot: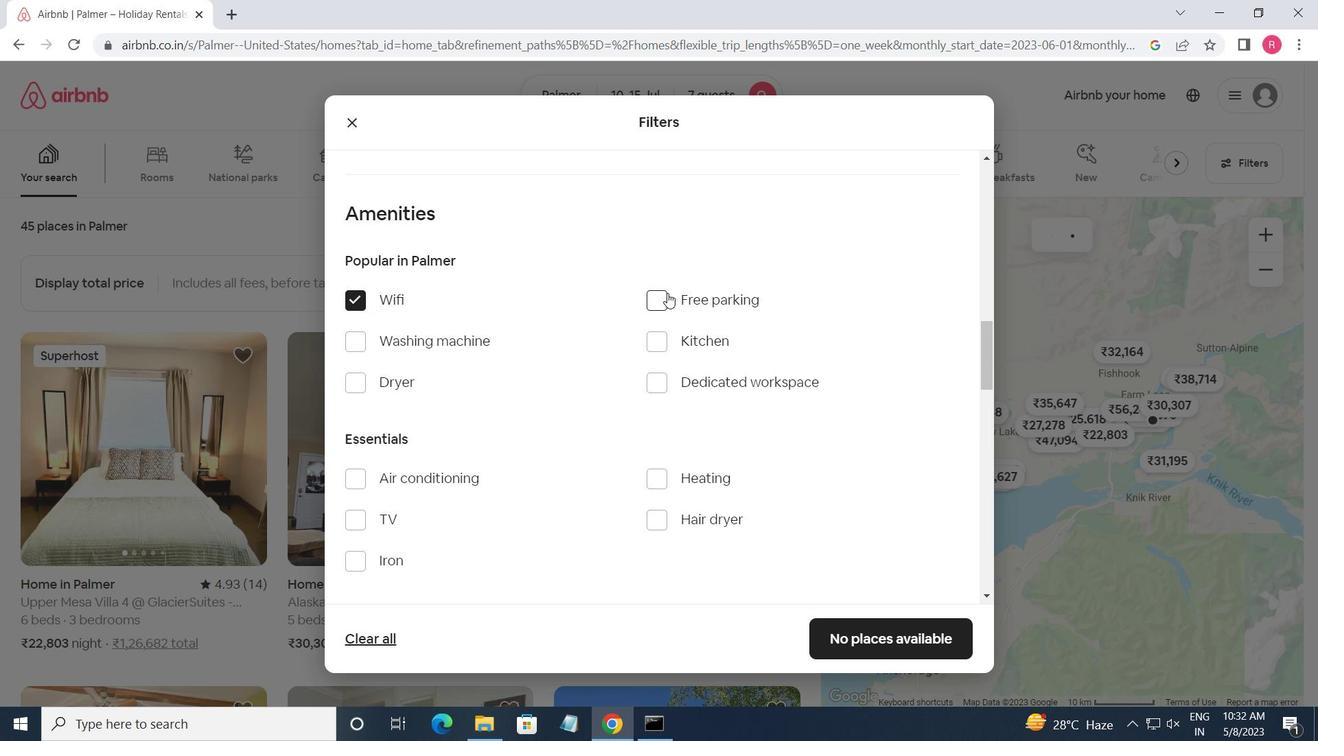 
Action: Mouse pressed left at (662, 293)
Screenshot: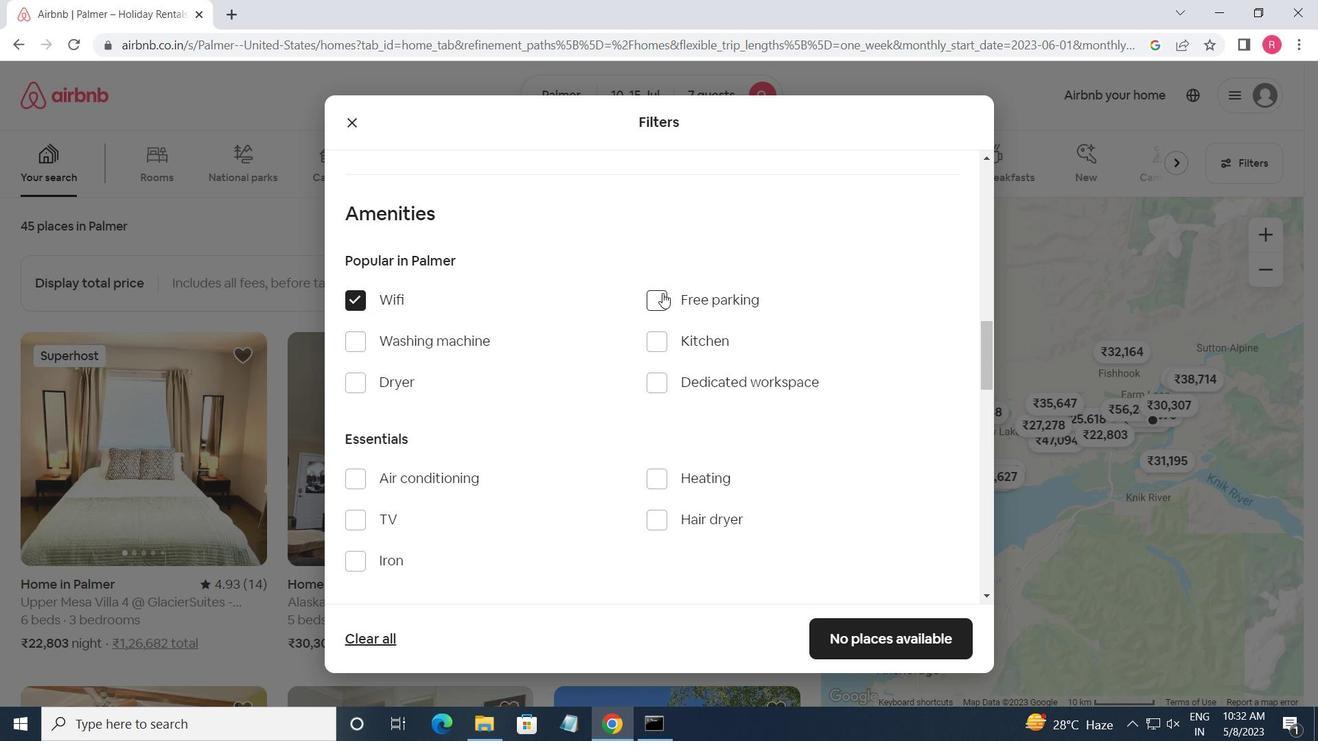 
Action: Mouse moved to (360, 528)
Screenshot: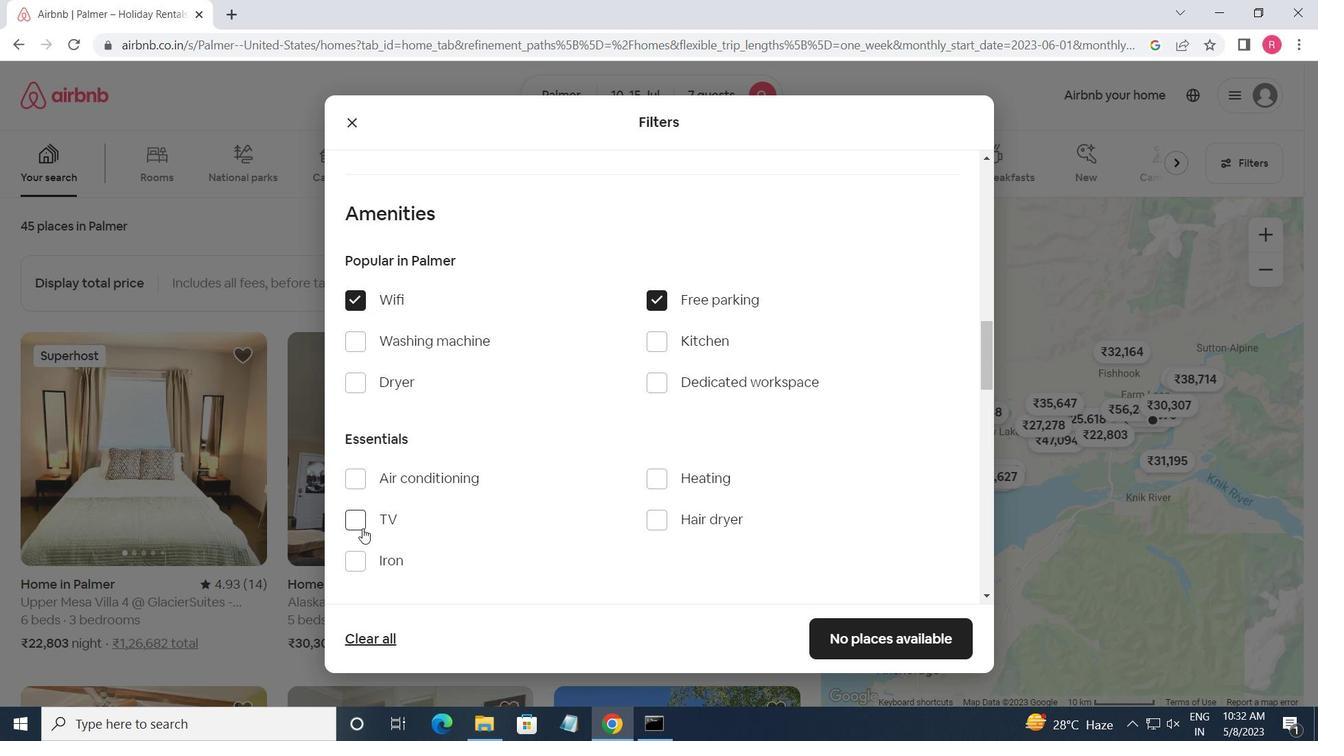
Action: Mouse pressed left at (360, 528)
Screenshot: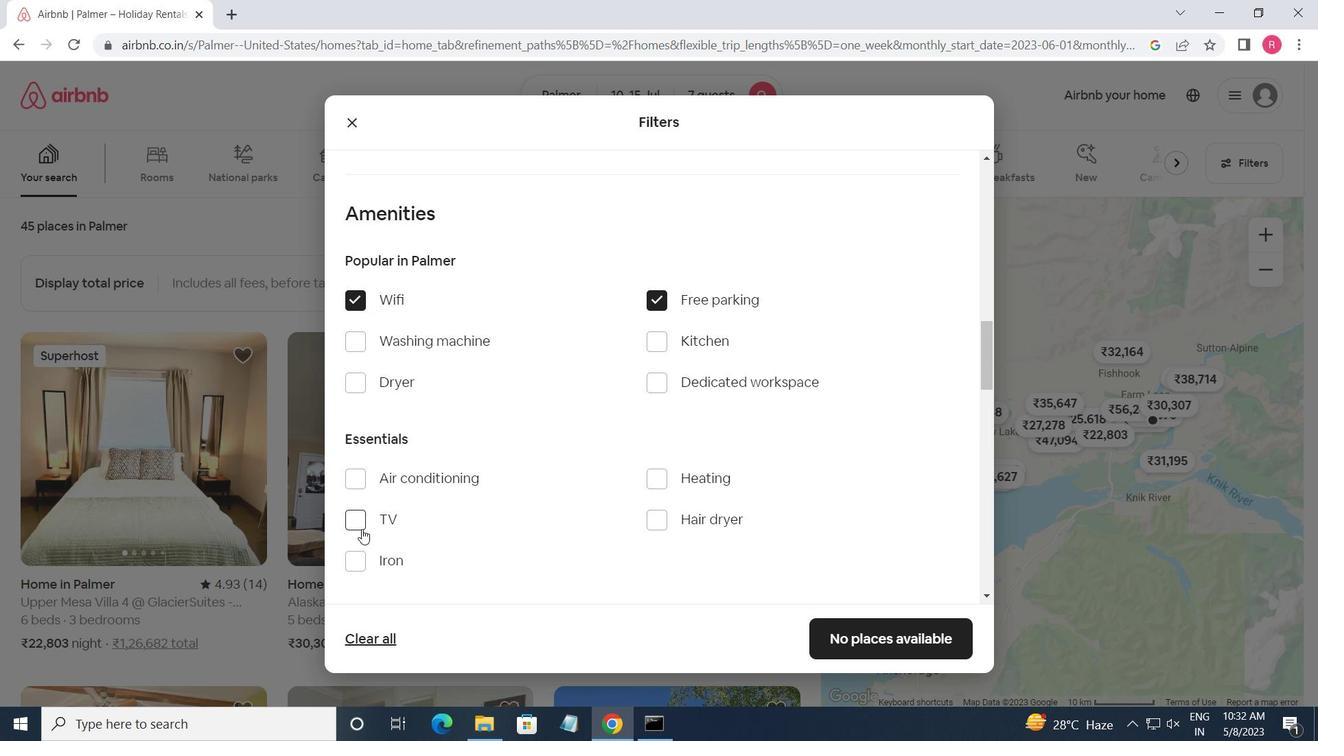 
Action: Mouse moved to (511, 503)
Screenshot: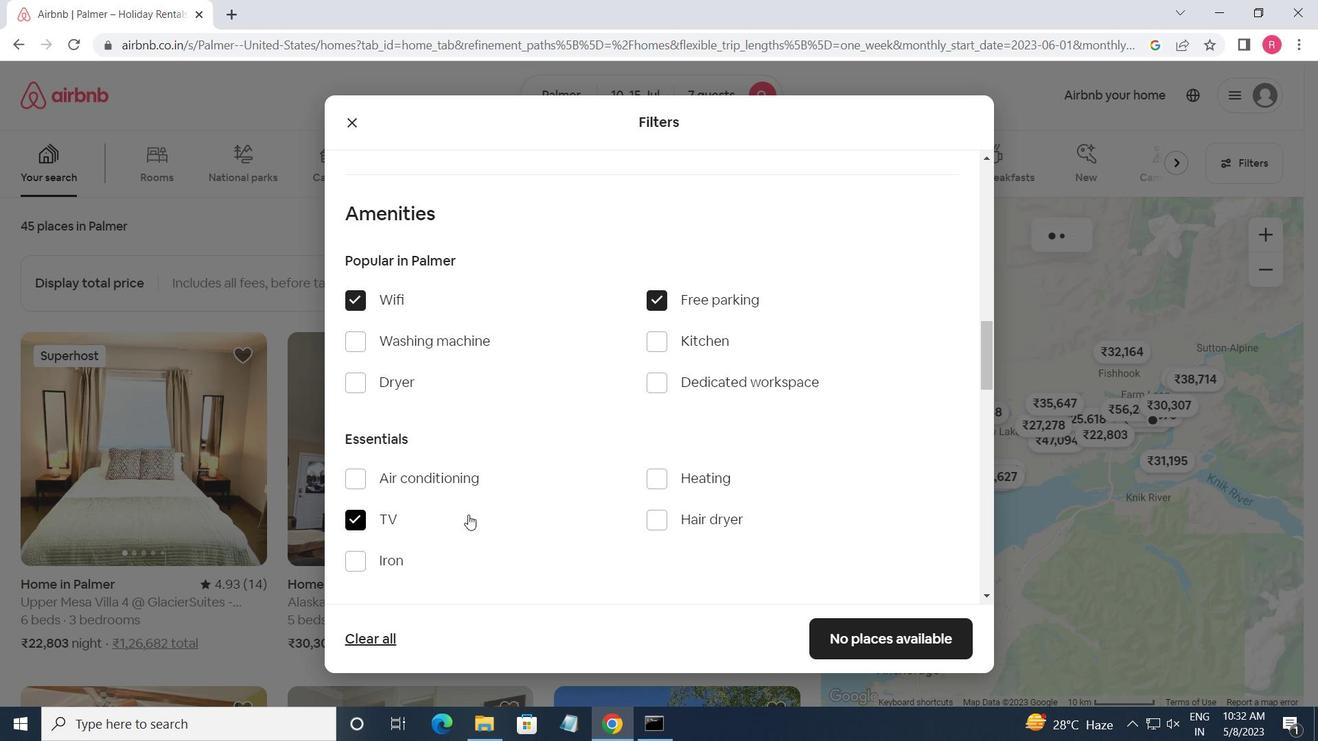 
Action: Mouse scrolled (511, 502) with delta (0, 0)
Screenshot: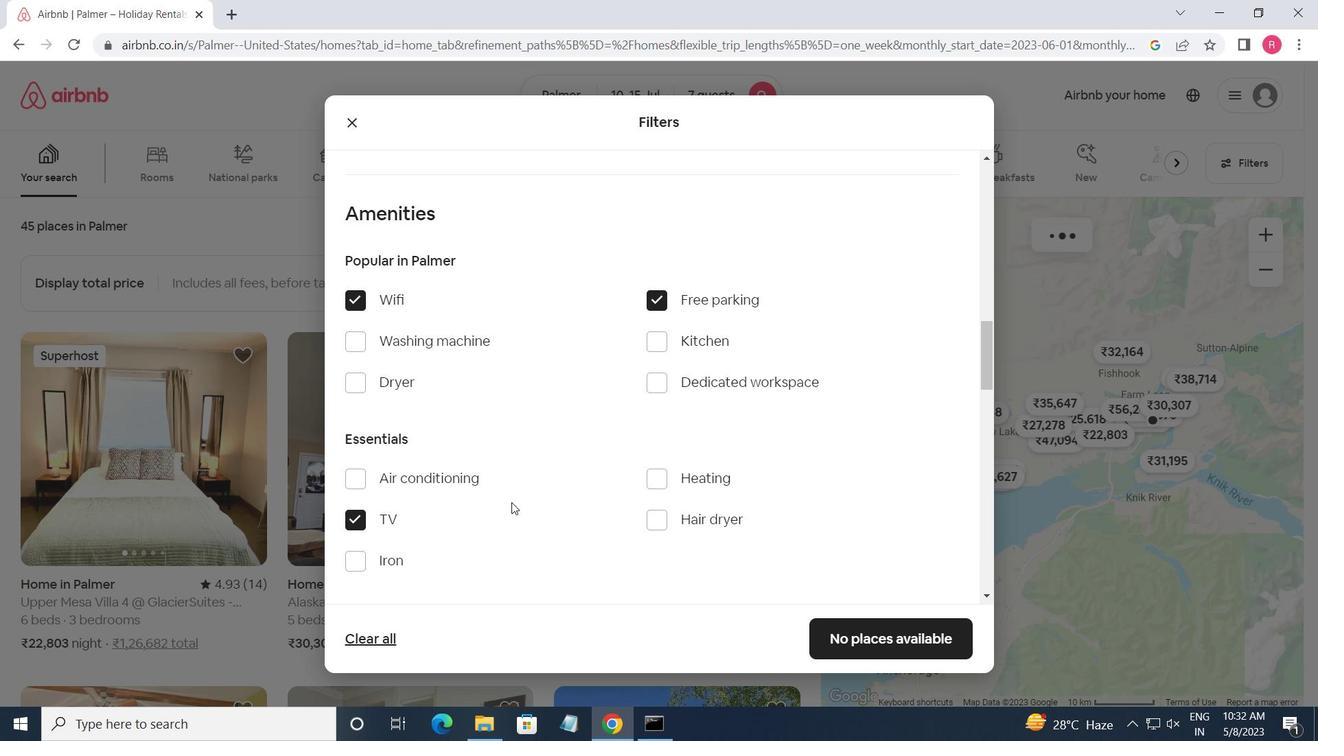 
Action: Mouse scrolled (511, 502) with delta (0, 0)
Screenshot: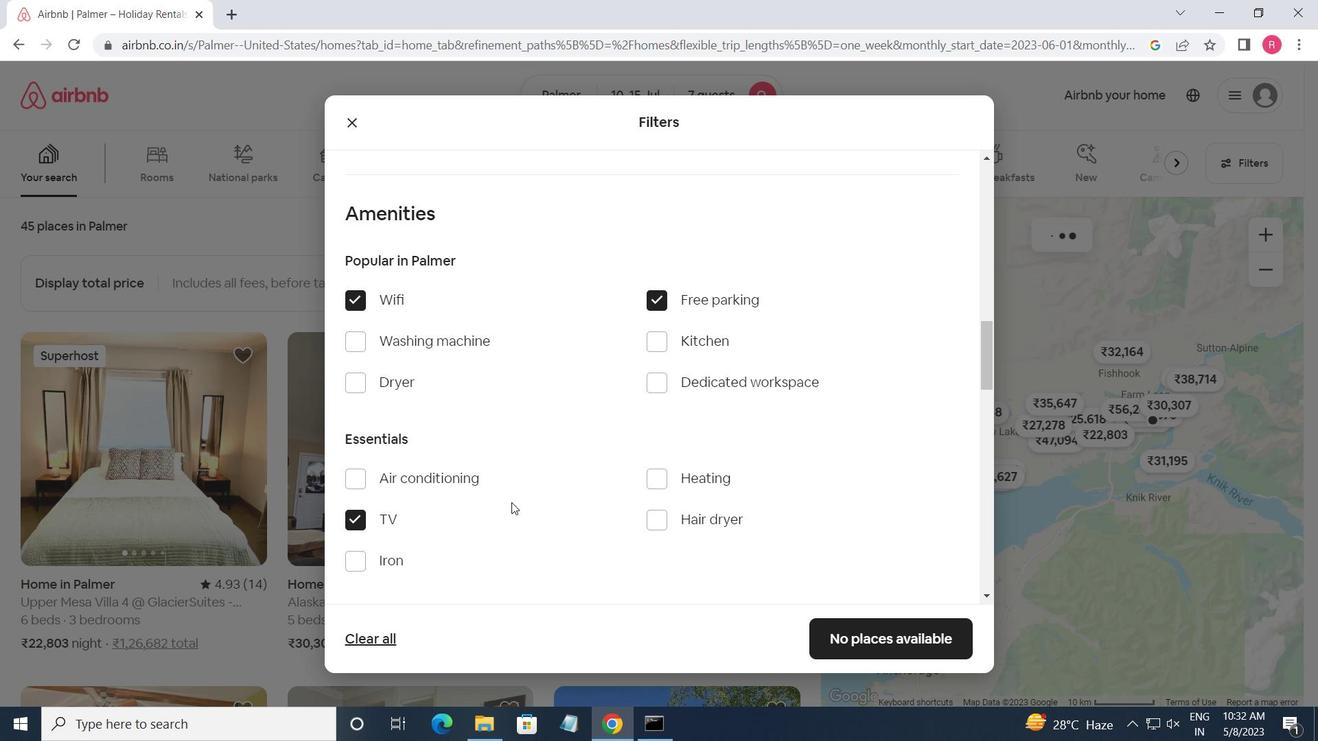 
Action: Mouse scrolled (511, 502) with delta (0, 0)
Screenshot: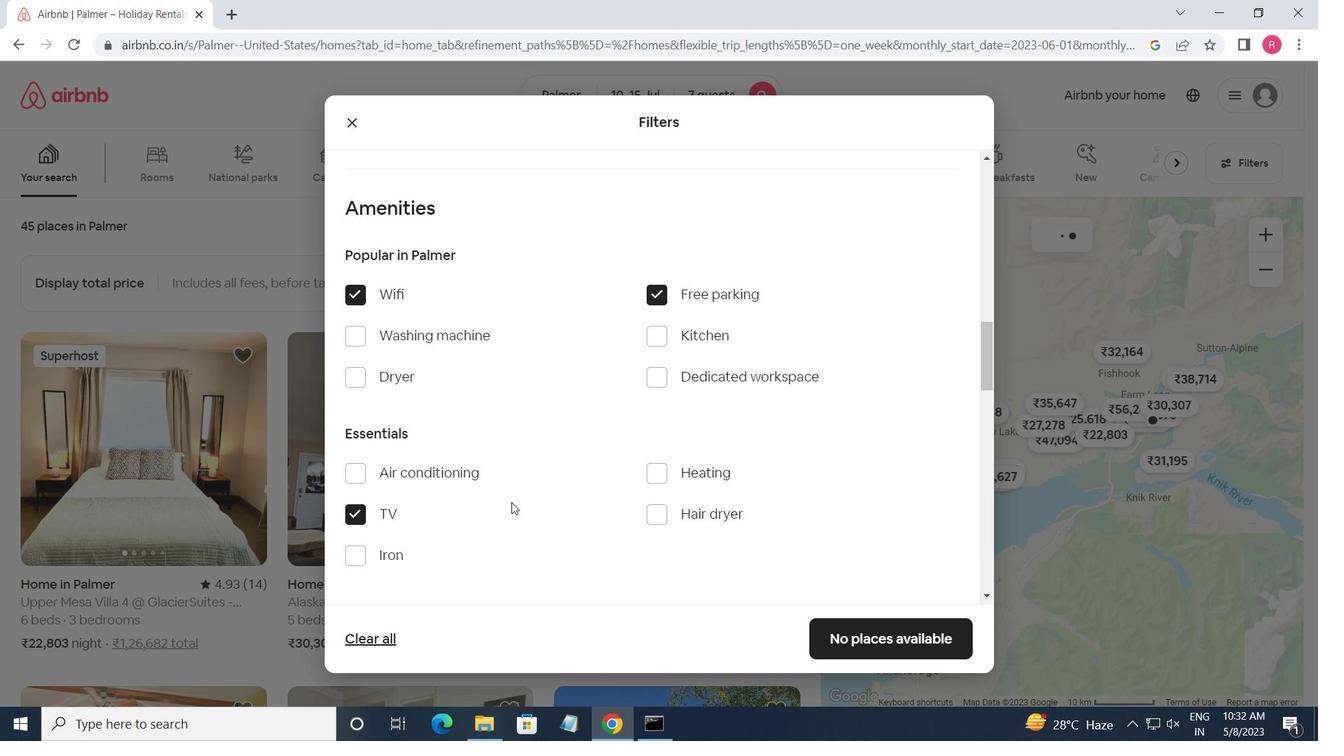 
Action: Mouse moved to (512, 502)
Screenshot: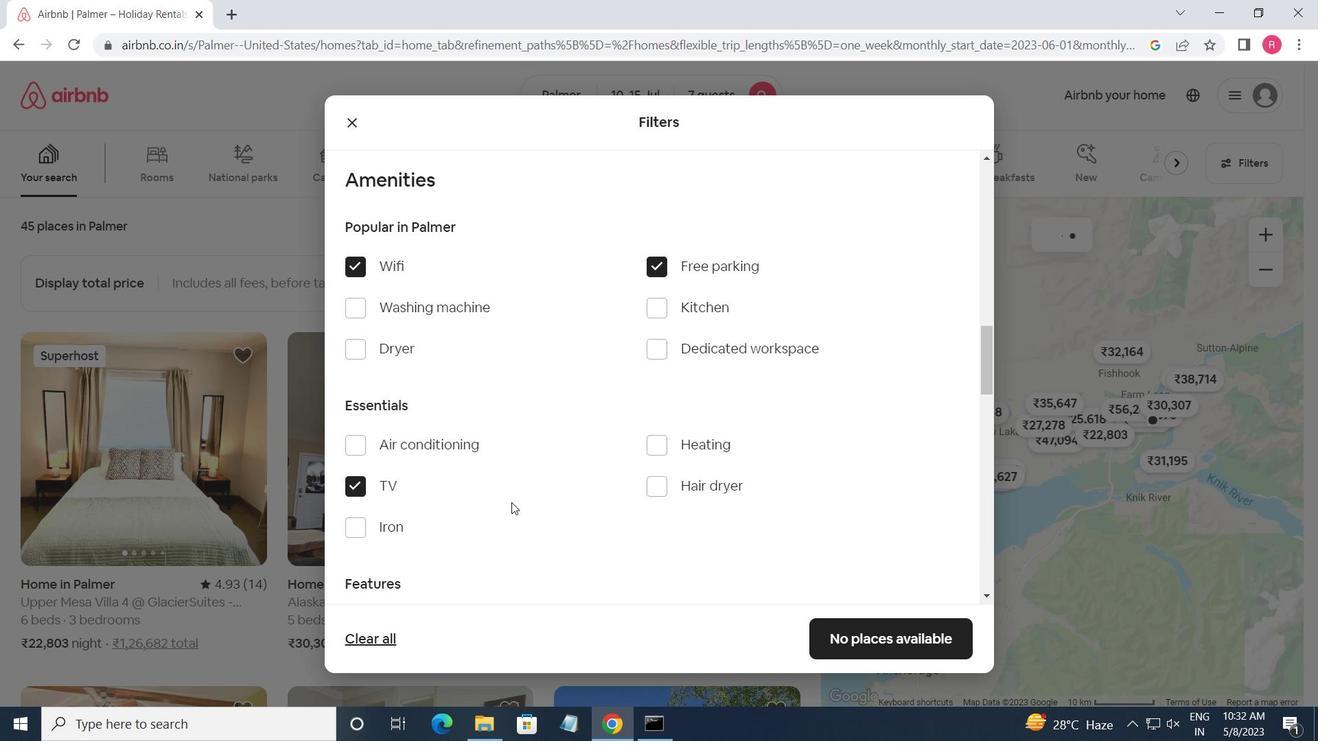 
Action: Mouse scrolled (512, 502) with delta (0, 0)
Screenshot: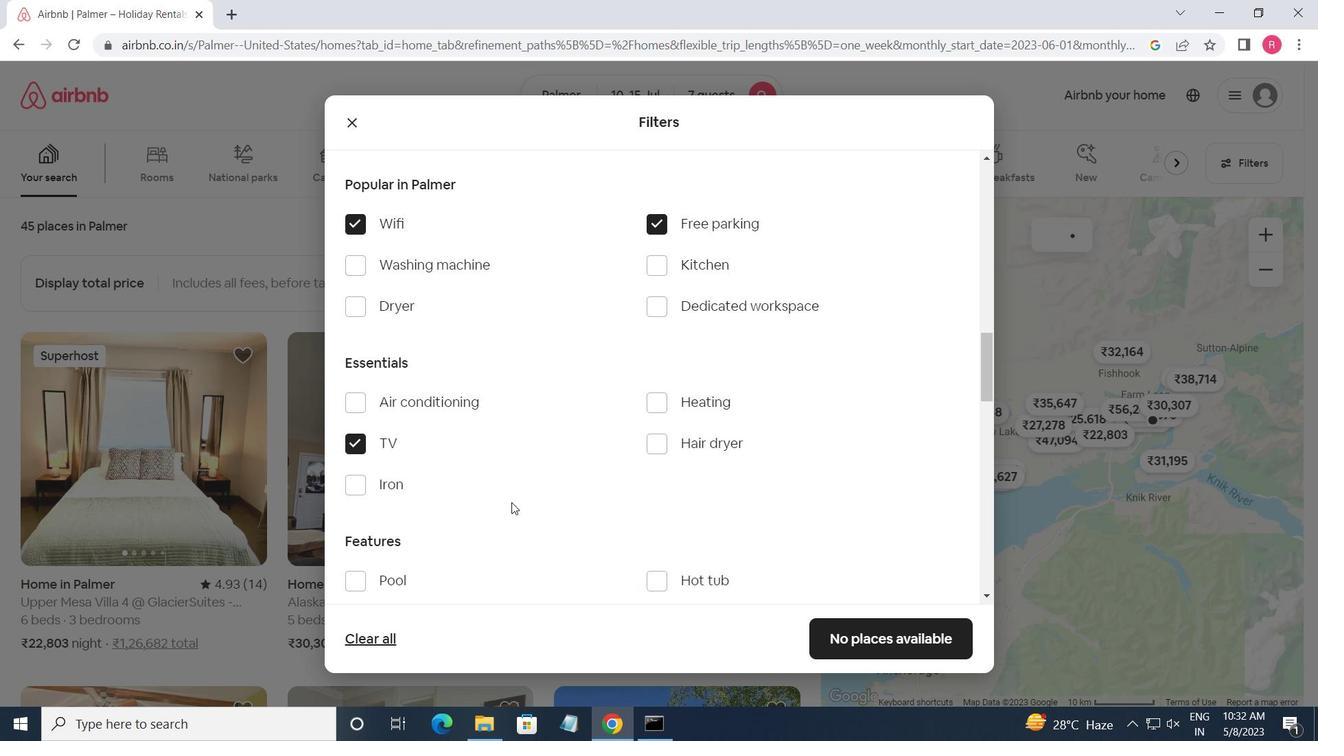 
Action: Mouse moved to (651, 484)
Screenshot: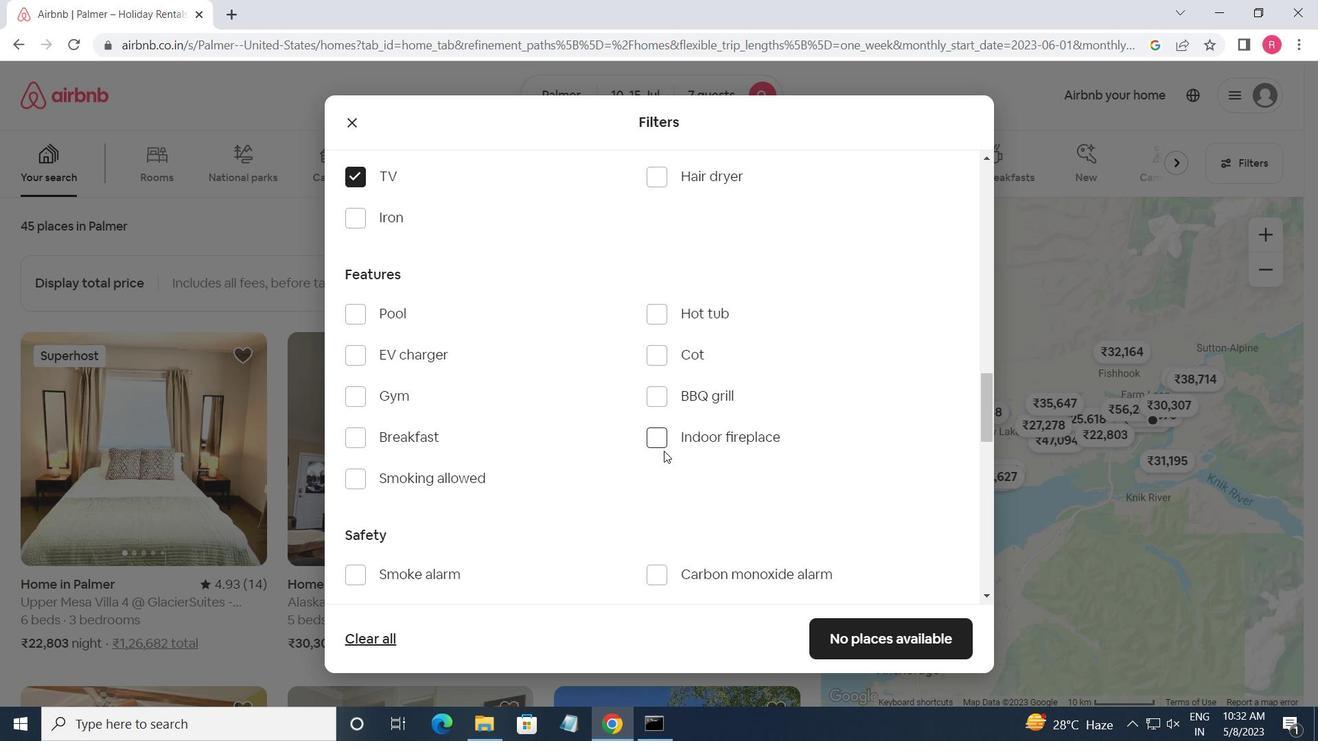 
Action: Mouse scrolled (651, 483) with delta (0, 0)
Screenshot: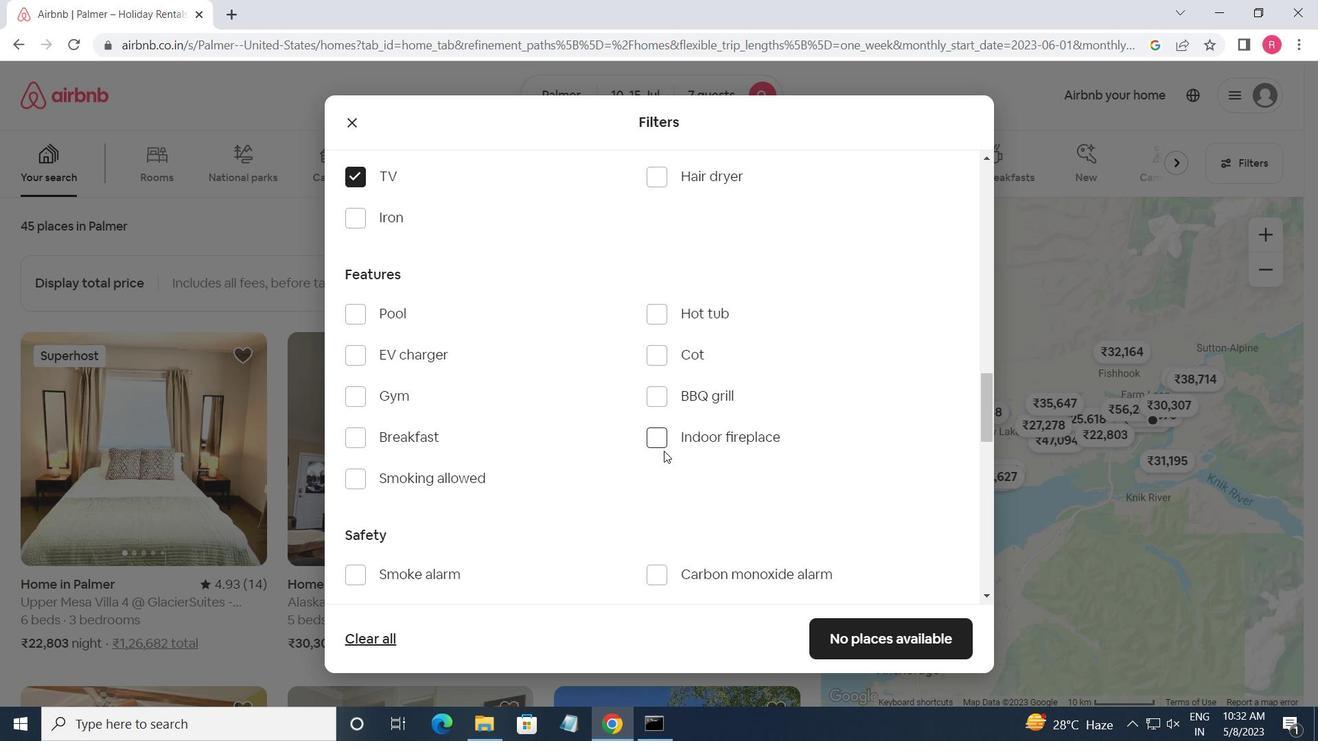 
Action: Mouse moved to (359, 311)
Screenshot: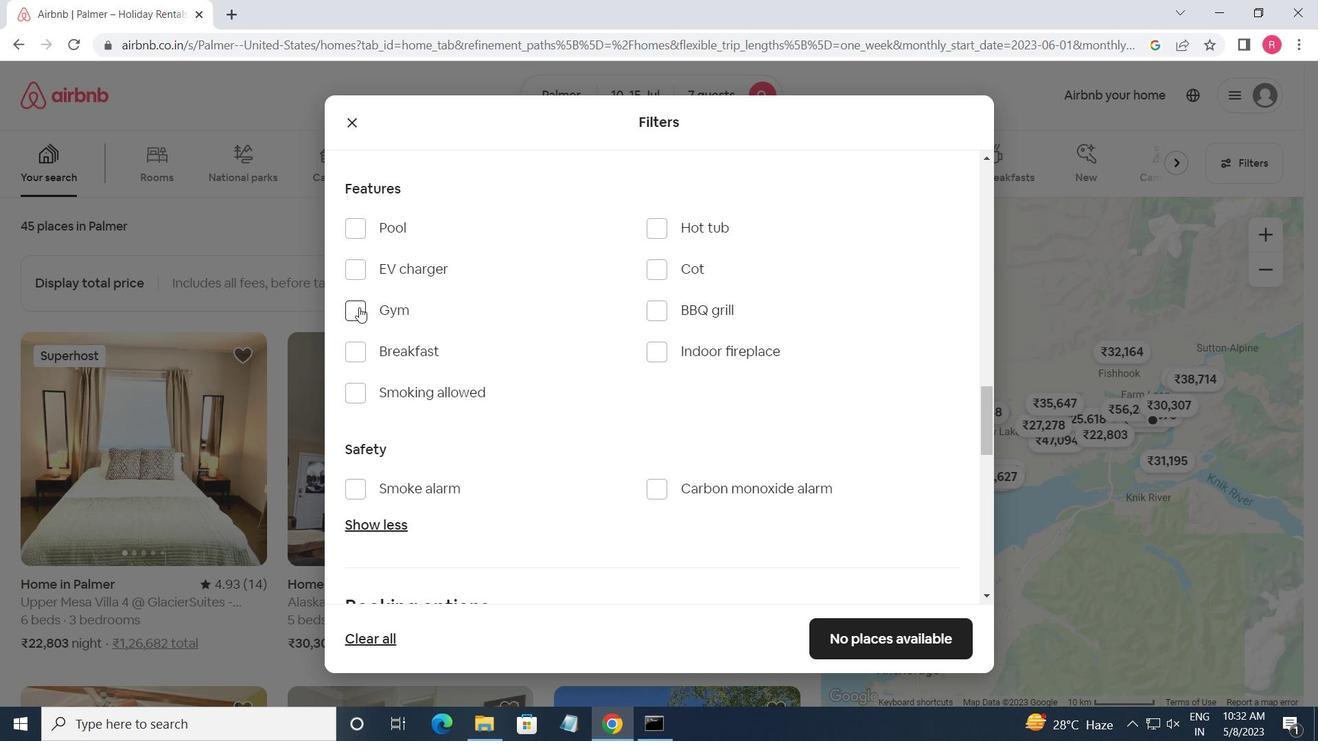 
Action: Mouse pressed left at (359, 311)
Screenshot: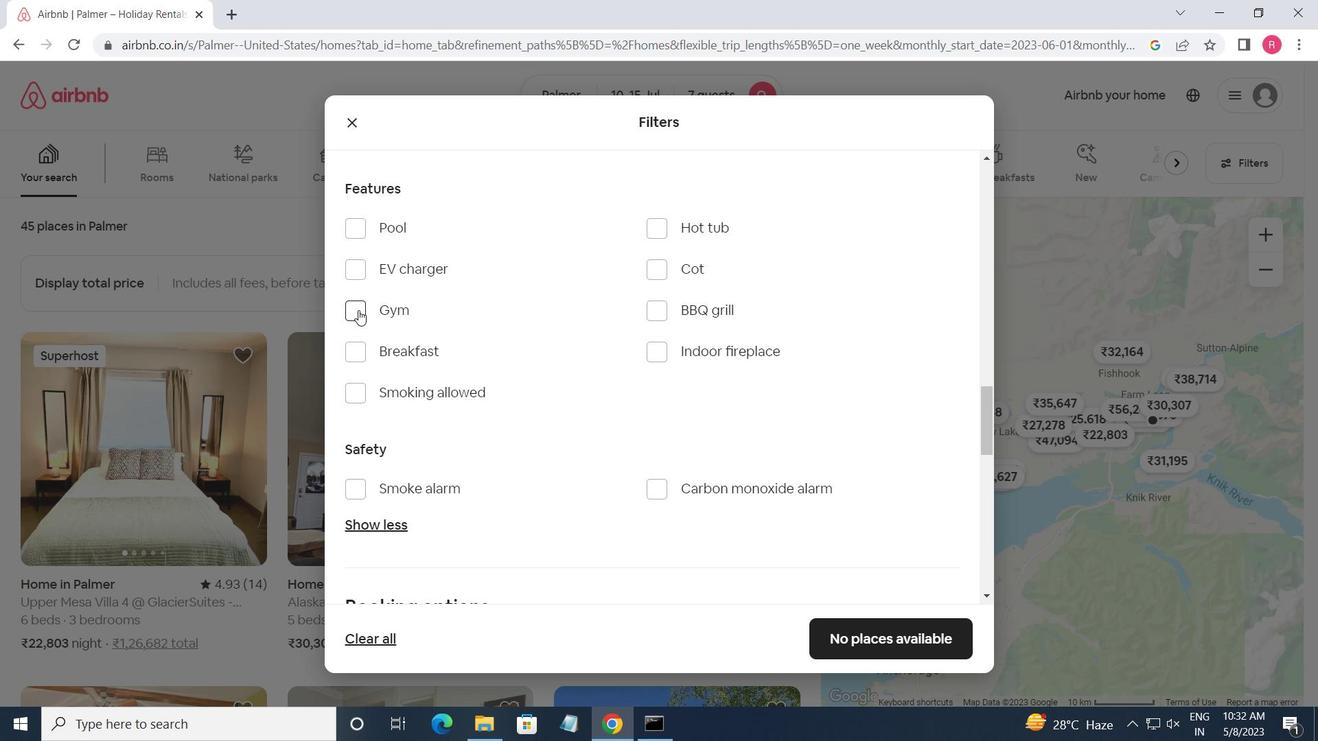 
Action: Mouse moved to (355, 360)
Screenshot: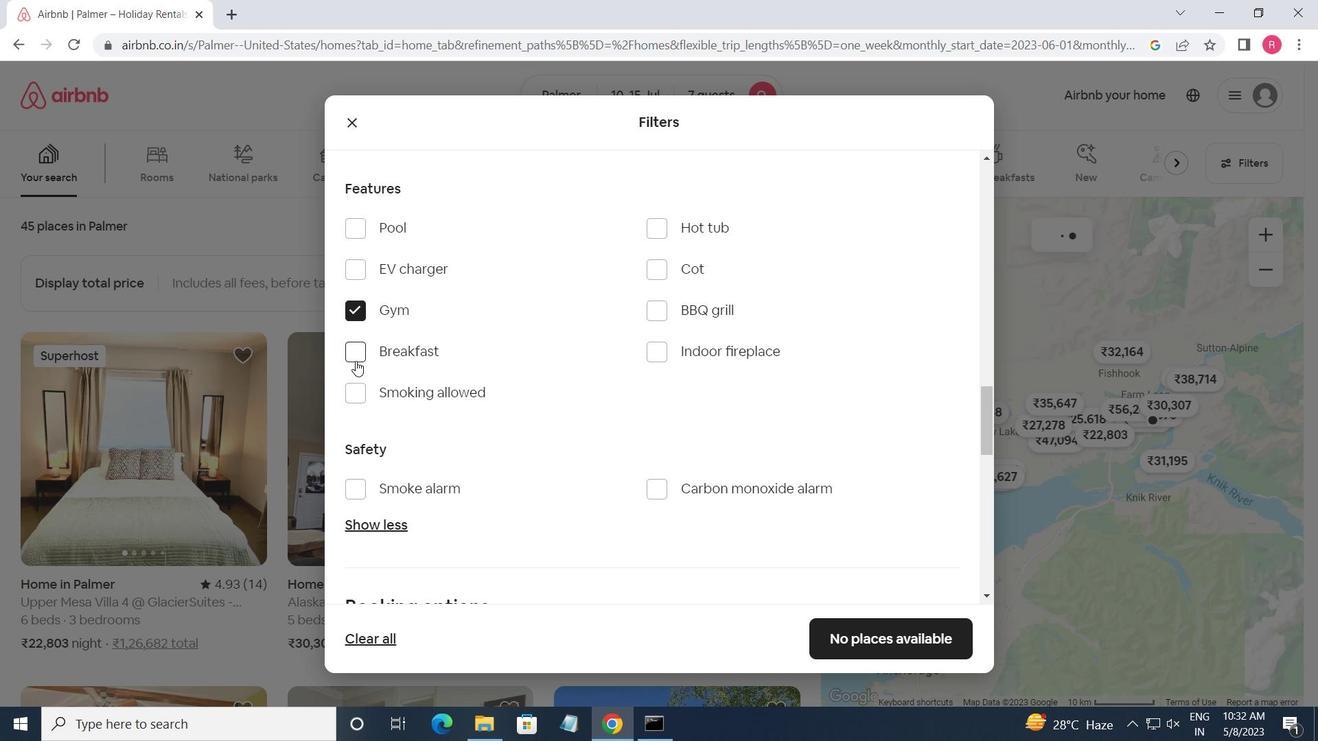 
Action: Mouse pressed left at (355, 360)
Screenshot: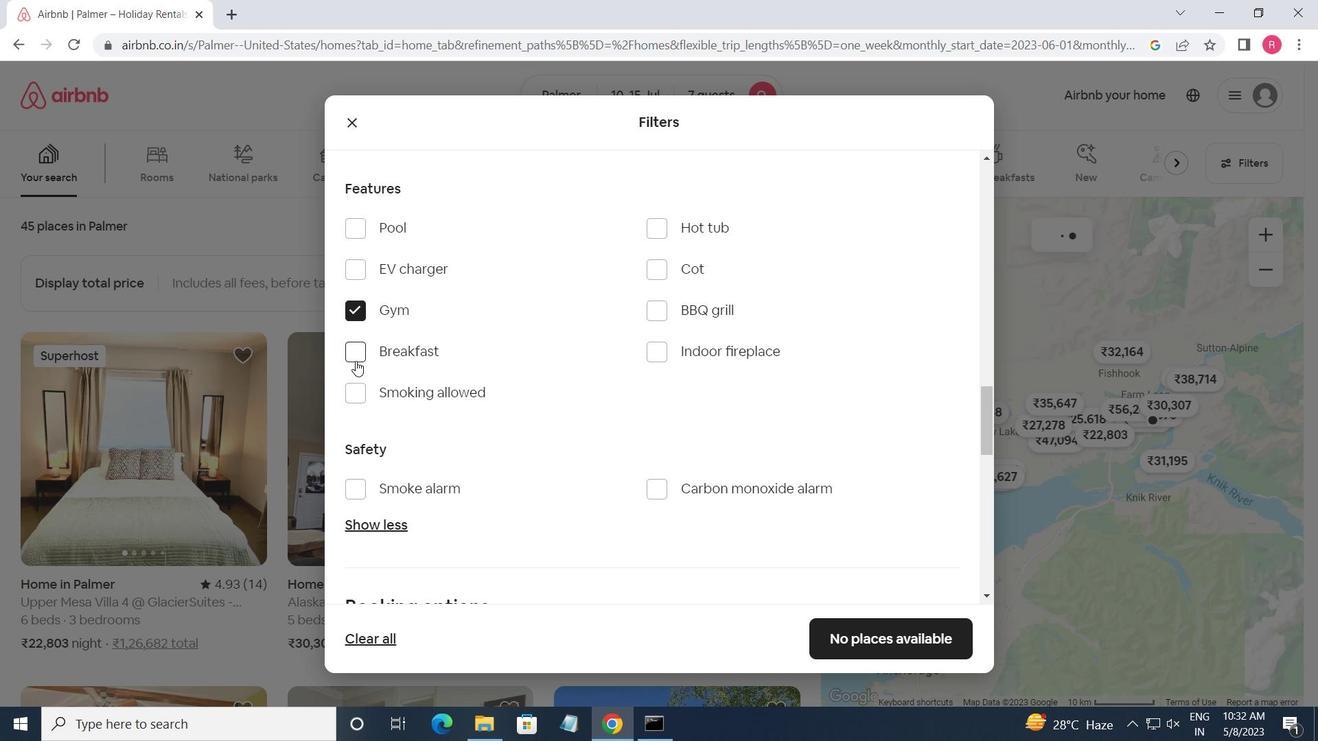 
Action: Mouse moved to (480, 394)
Screenshot: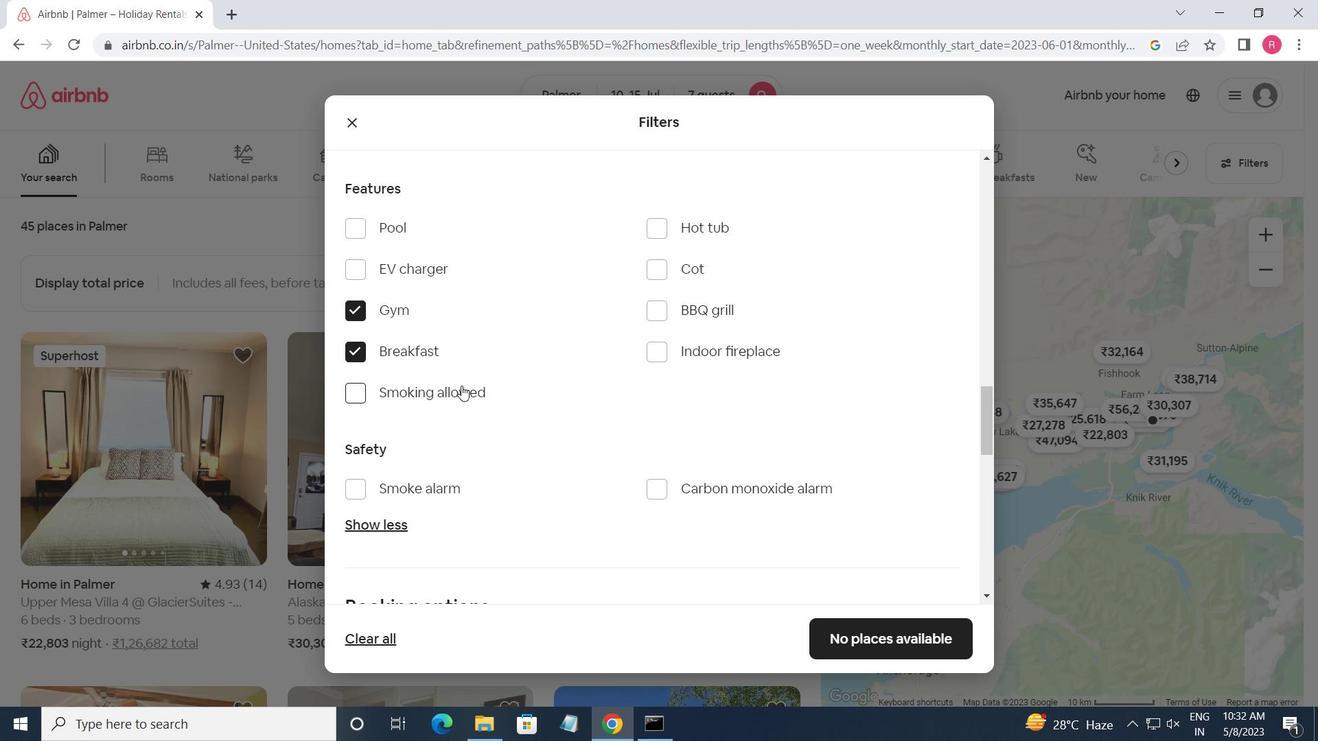 
Action: Mouse scrolled (480, 394) with delta (0, 0)
Screenshot: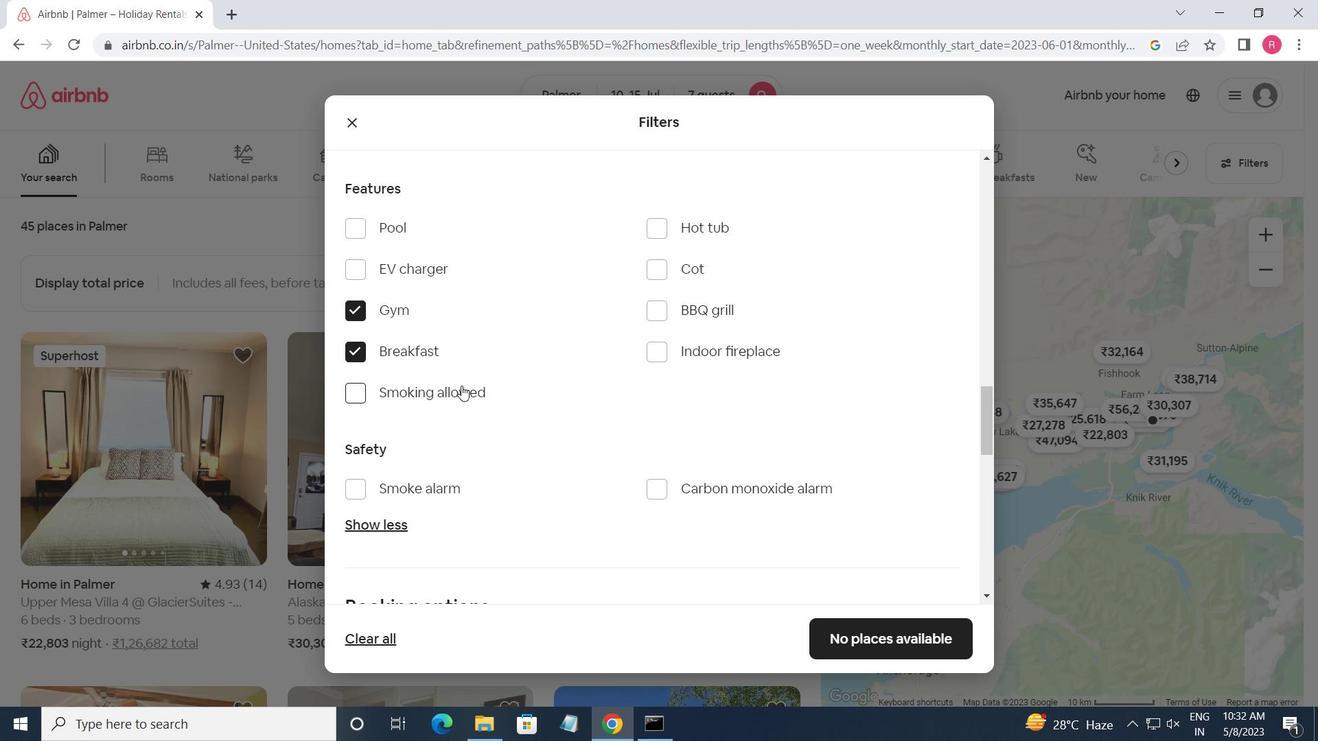 
Action: Mouse moved to (482, 394)
Screenshot: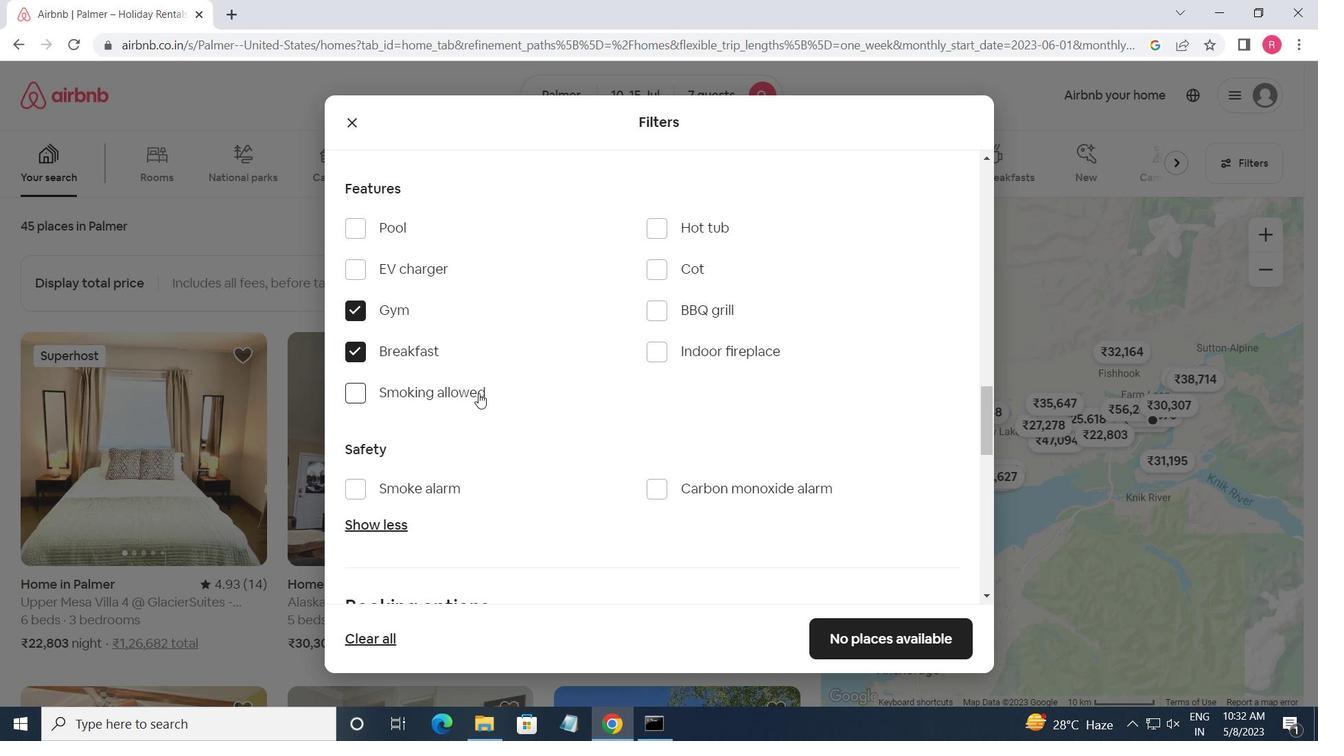 
Action: Mouse scrolled (482, 394) with delta (0, 0)
Screenshot: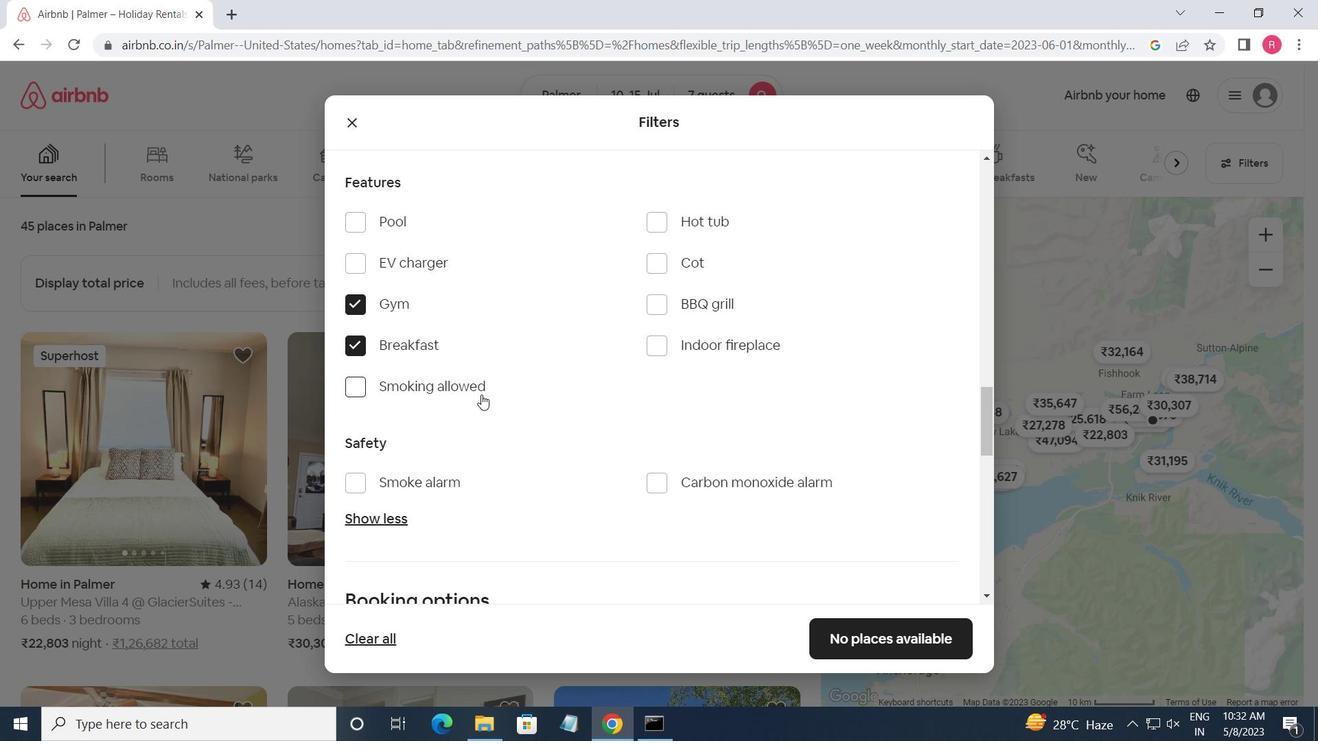 
Action: Mouse scrolled (482, 394) with delta (0, 0)
Screenshot: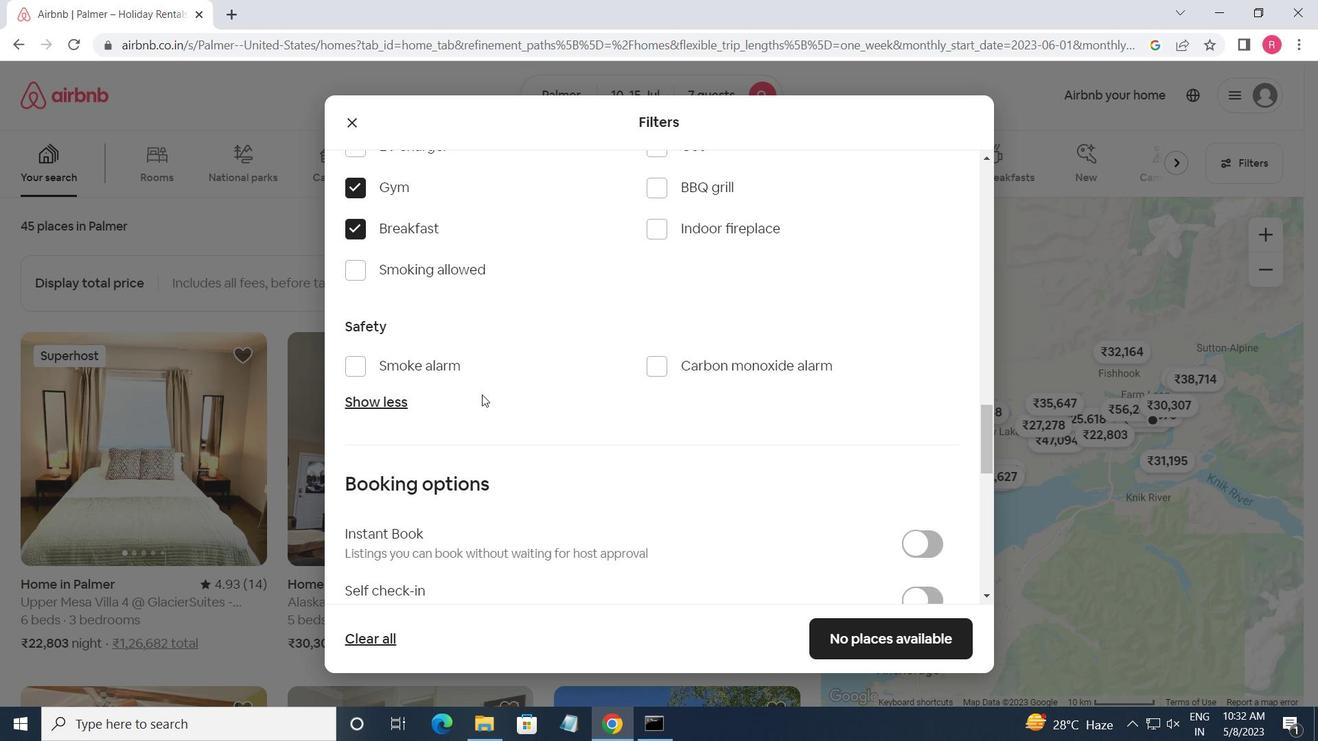 
Action: Mouse scrolled (482, 394) with delta (0, 0)
Screenshot: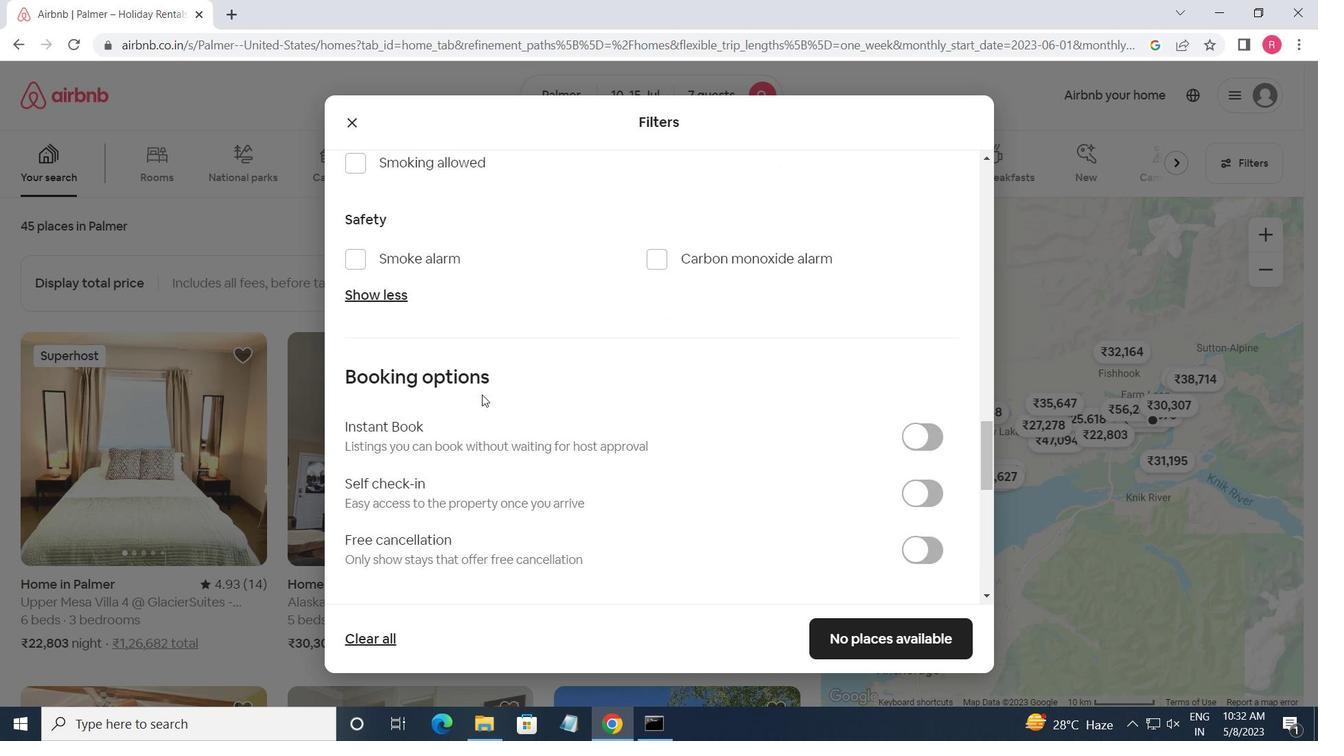 
Action: Mouse moved to (477, 394)
Screenshot: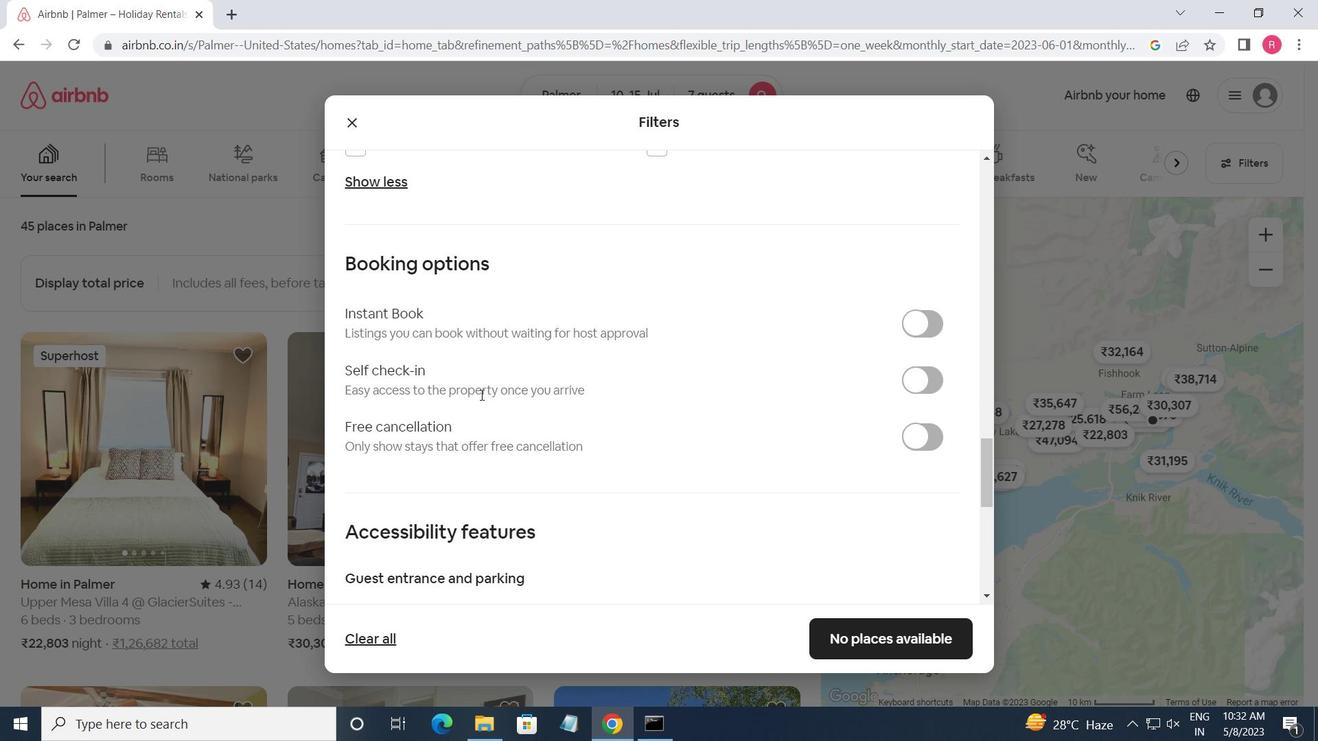 
Action: Mouse scrolled (477, 393) with delta (0, 0)
Screenshot: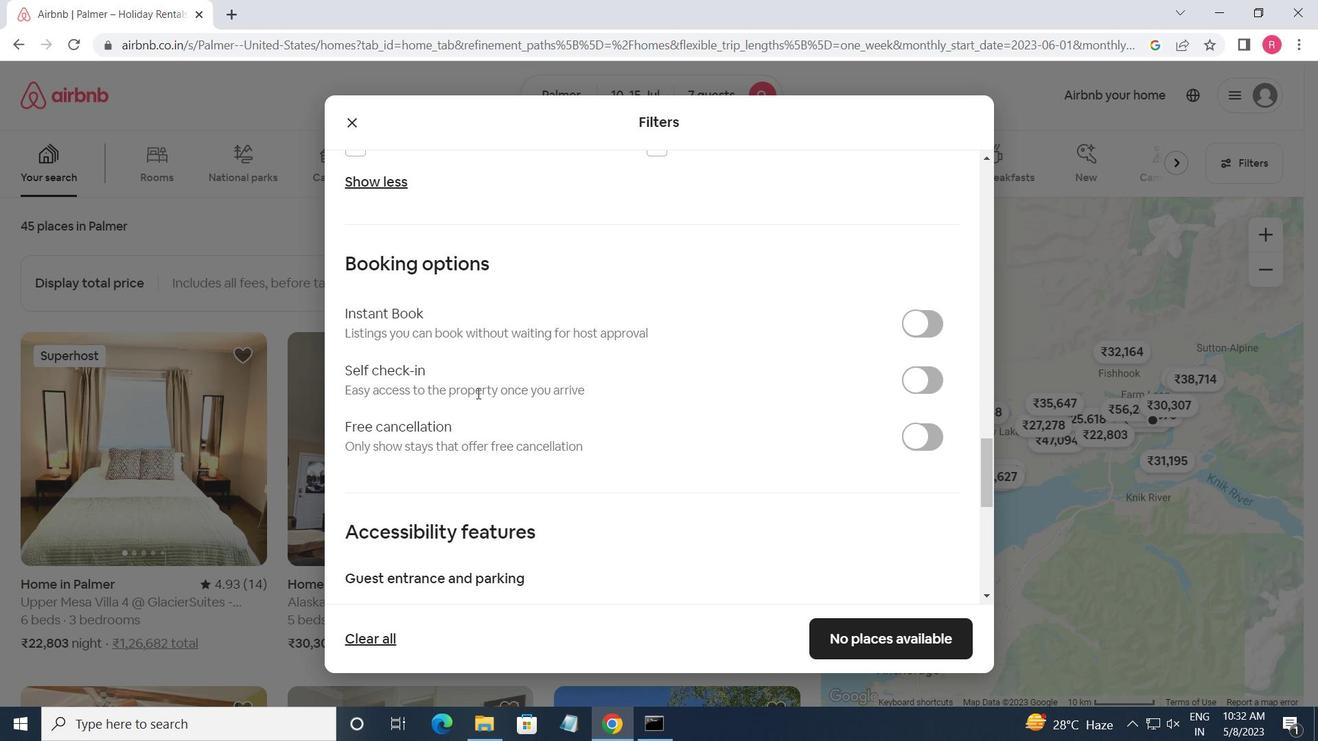 
Action: Mouse moved to (923, 299)
Screenshot: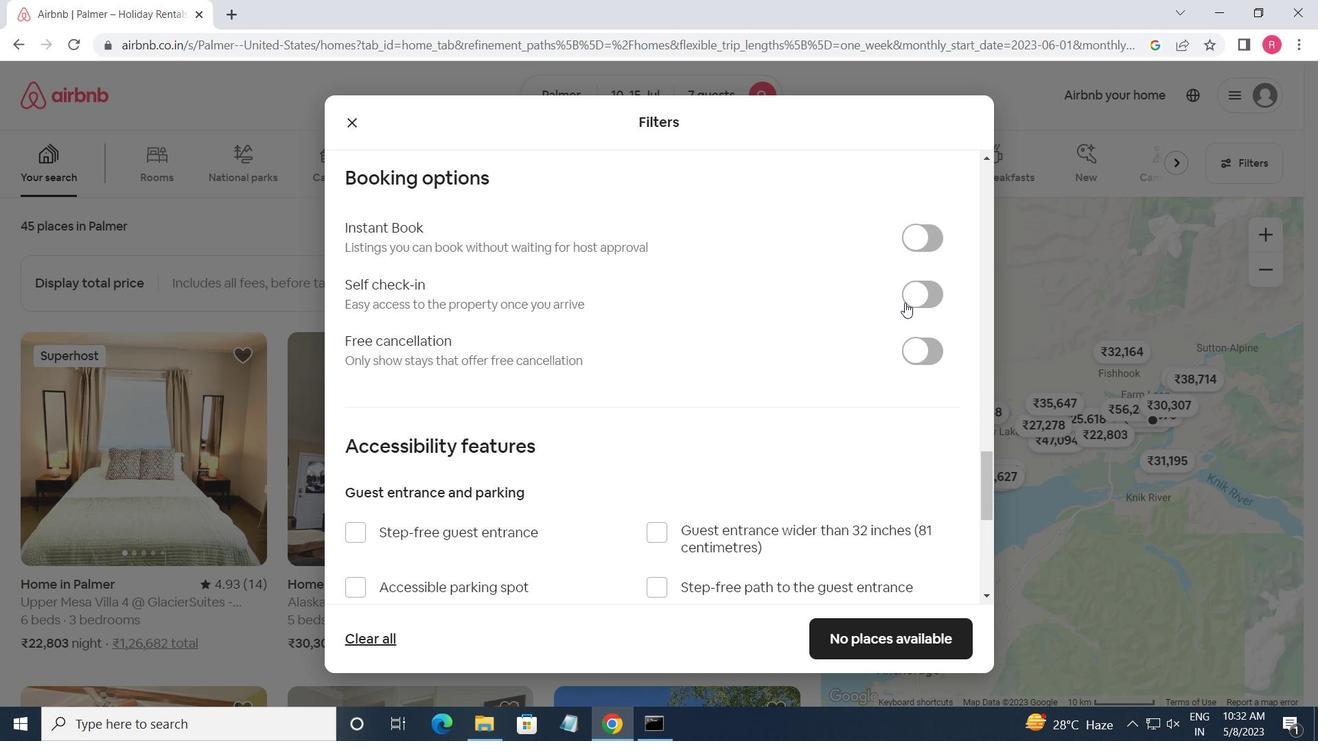 
Action: Mouse pressed left at (923, 299)
Screenshot: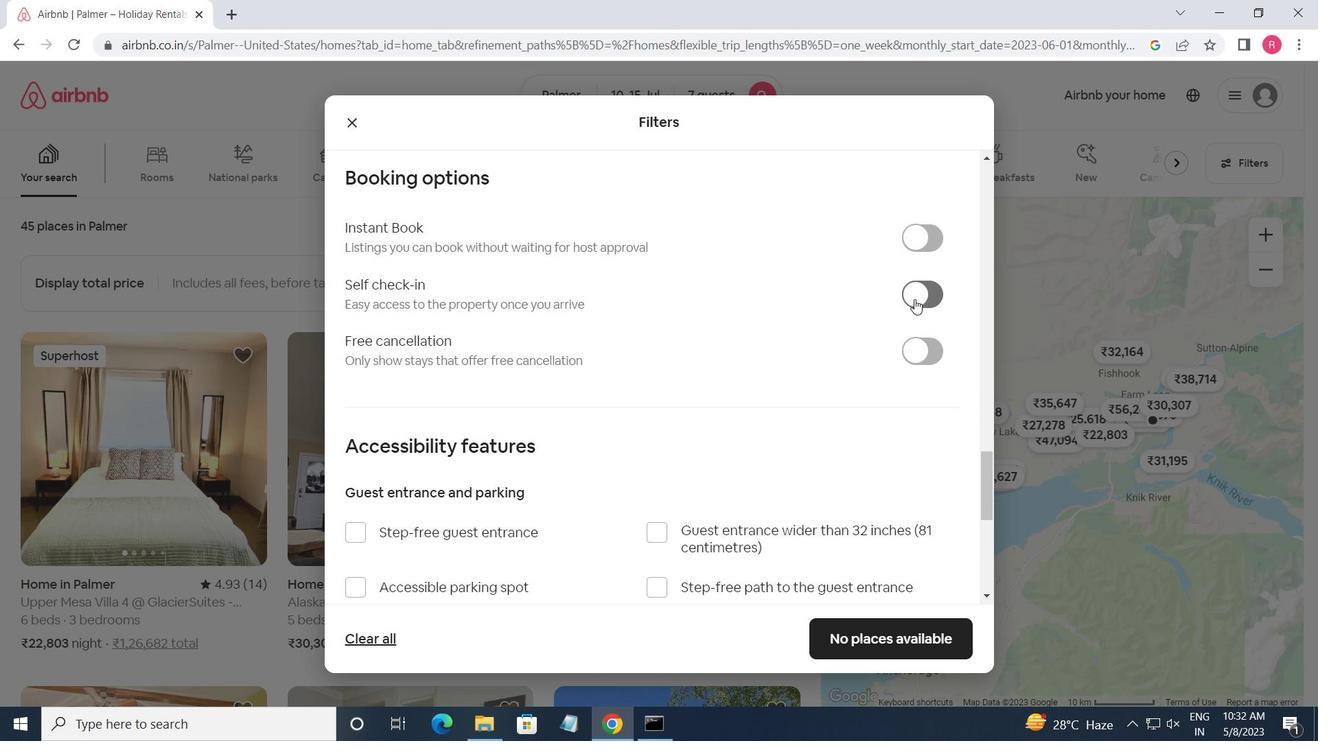 
Action: Mouse moved to (632, 420)
Screenshot: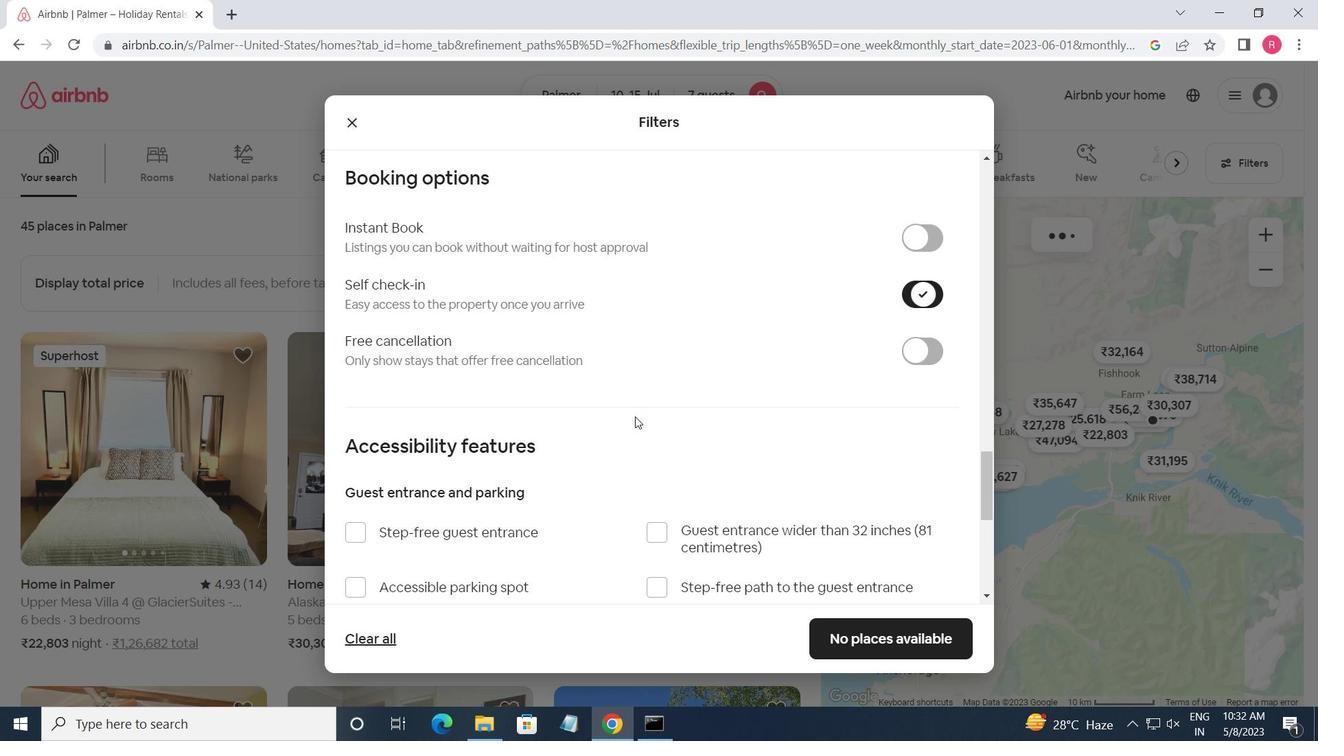 
Action: Mouse scrolled (632, 419) with delta (0, 0)
Screenshot: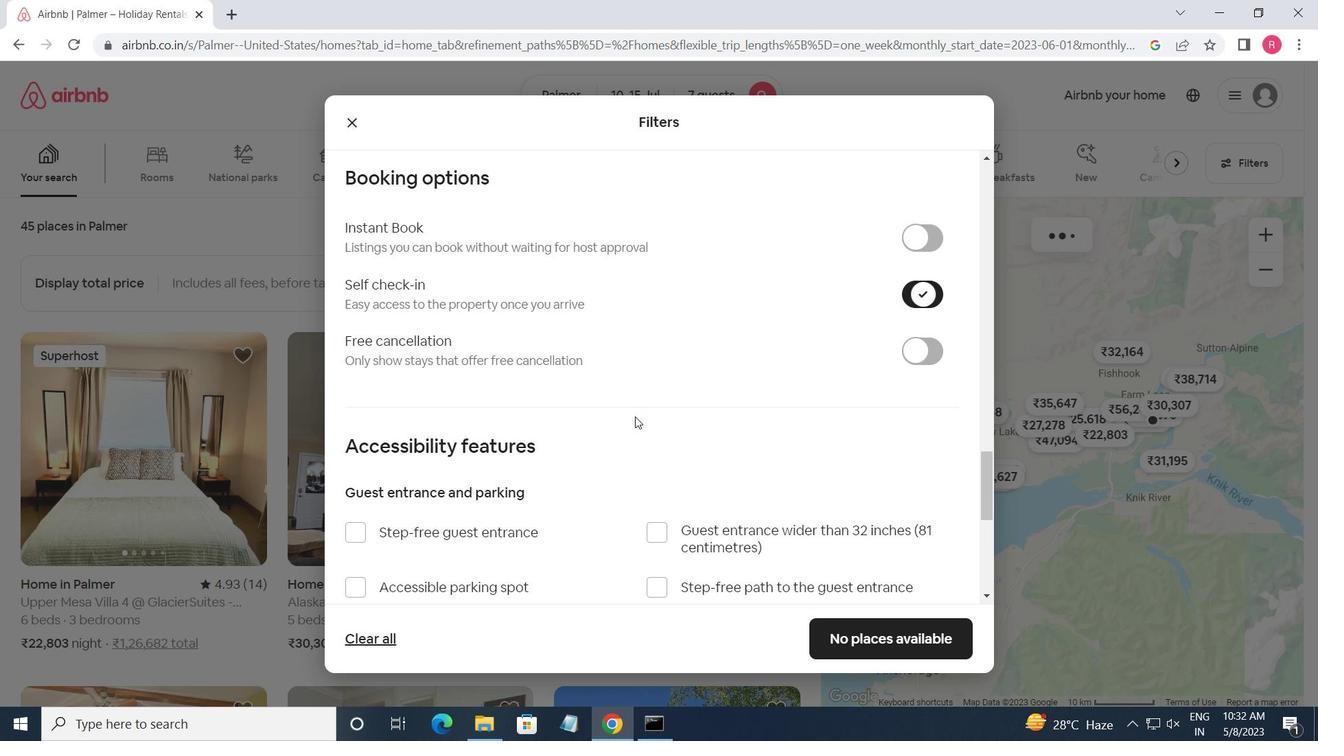 
Action: Mouse moved to (625, 423)
Screenshot: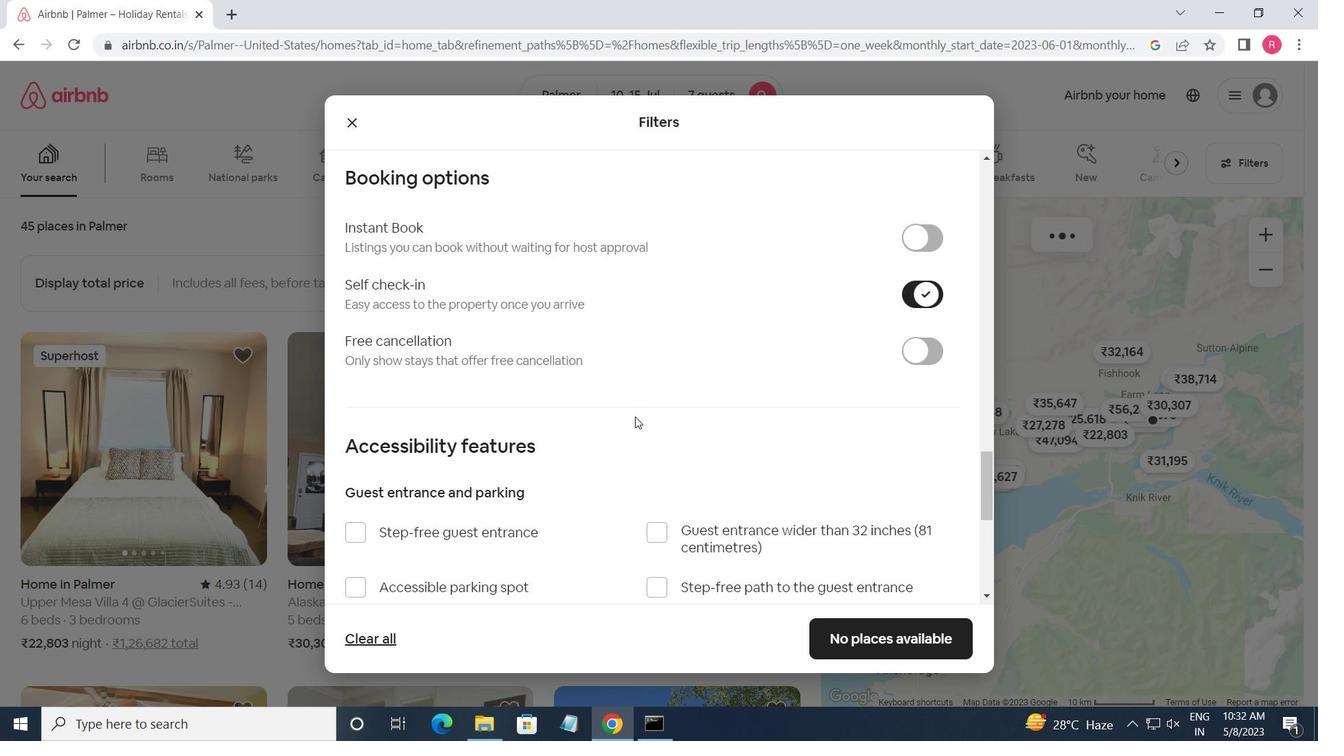 
Action: Mouse scrolled (625, 423) with delta (0, 0)
Screenshot: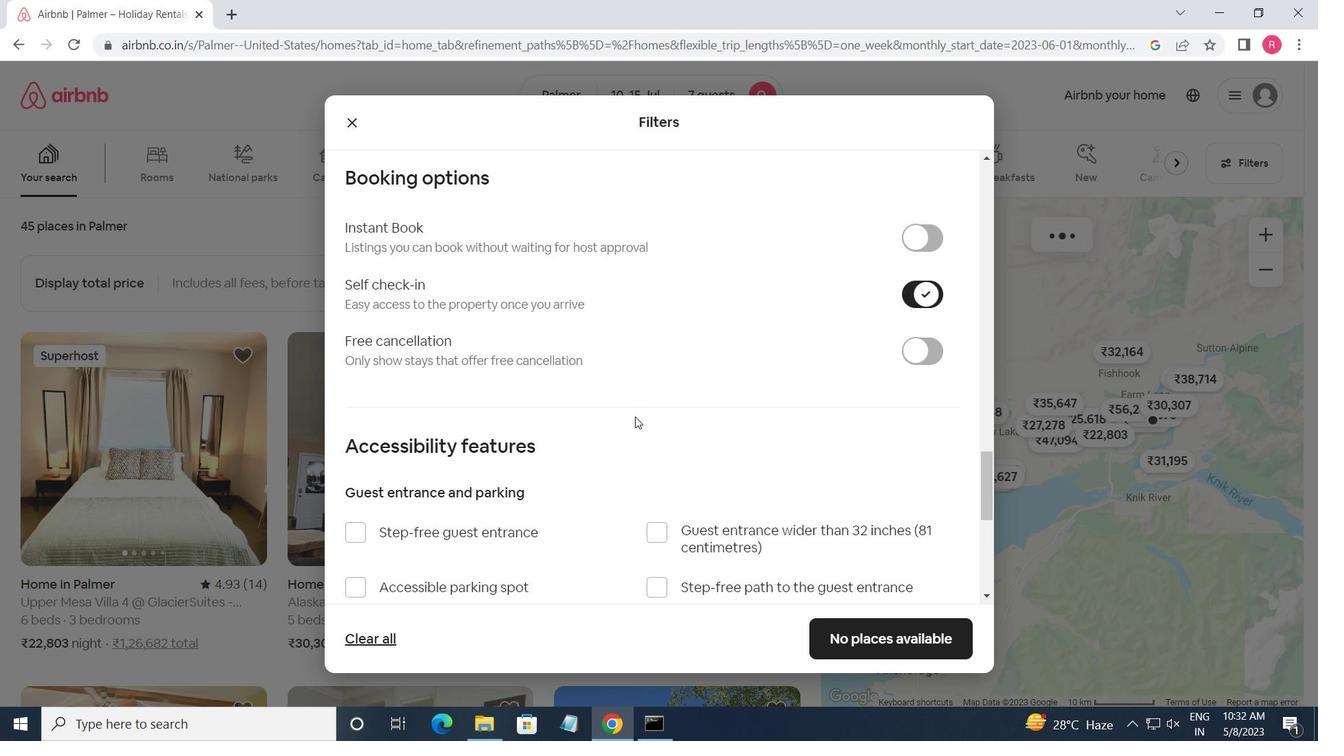 
Action: Mouse moved to (618, 426)
Screenshot: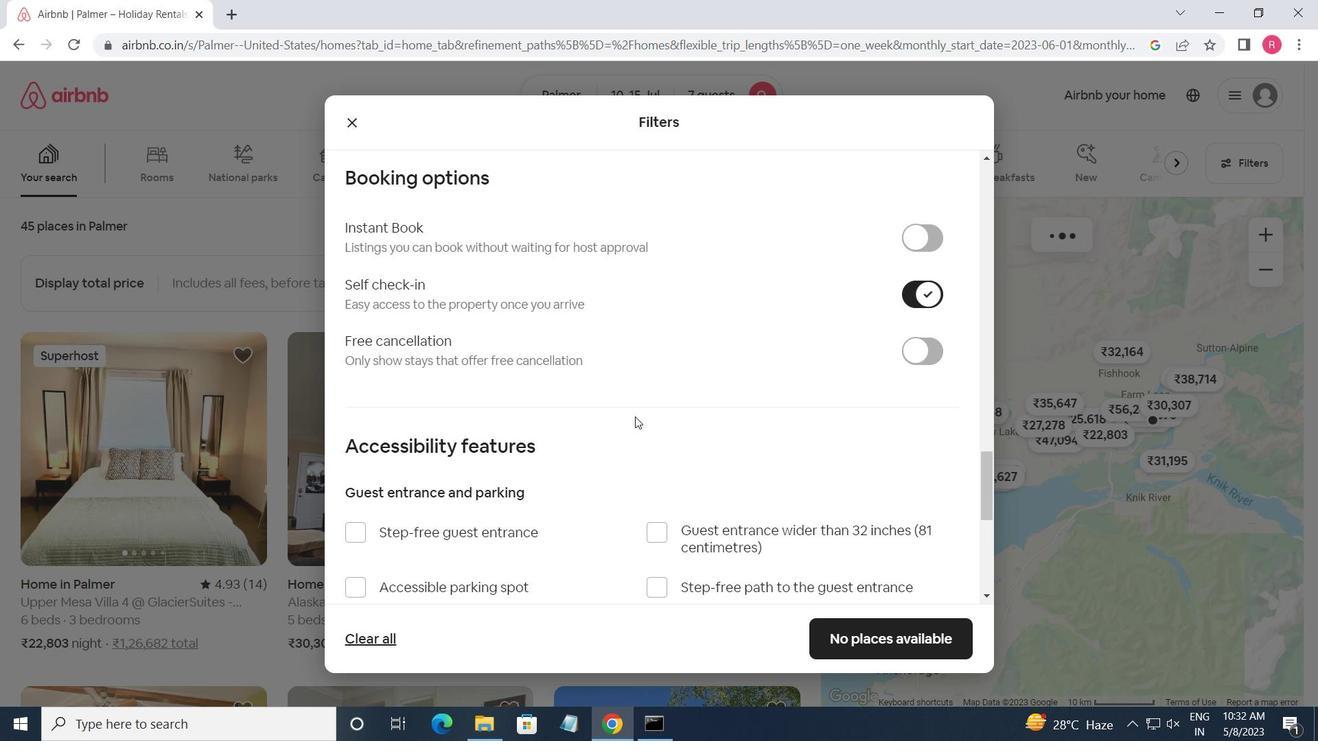 
Action: Mouse scrolled (618, 425) with delta (0, 0)
Screenshot: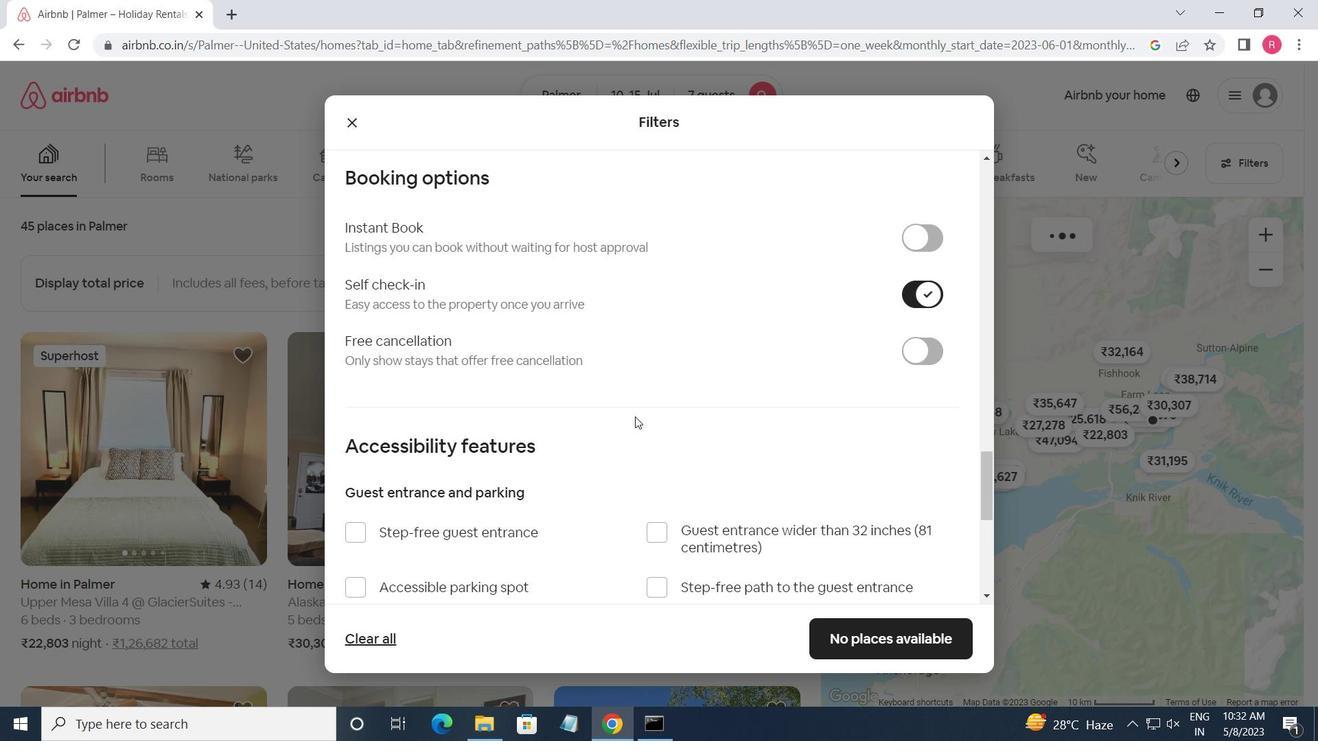
Action: Mouse moved to (607, 429)
Screenshot: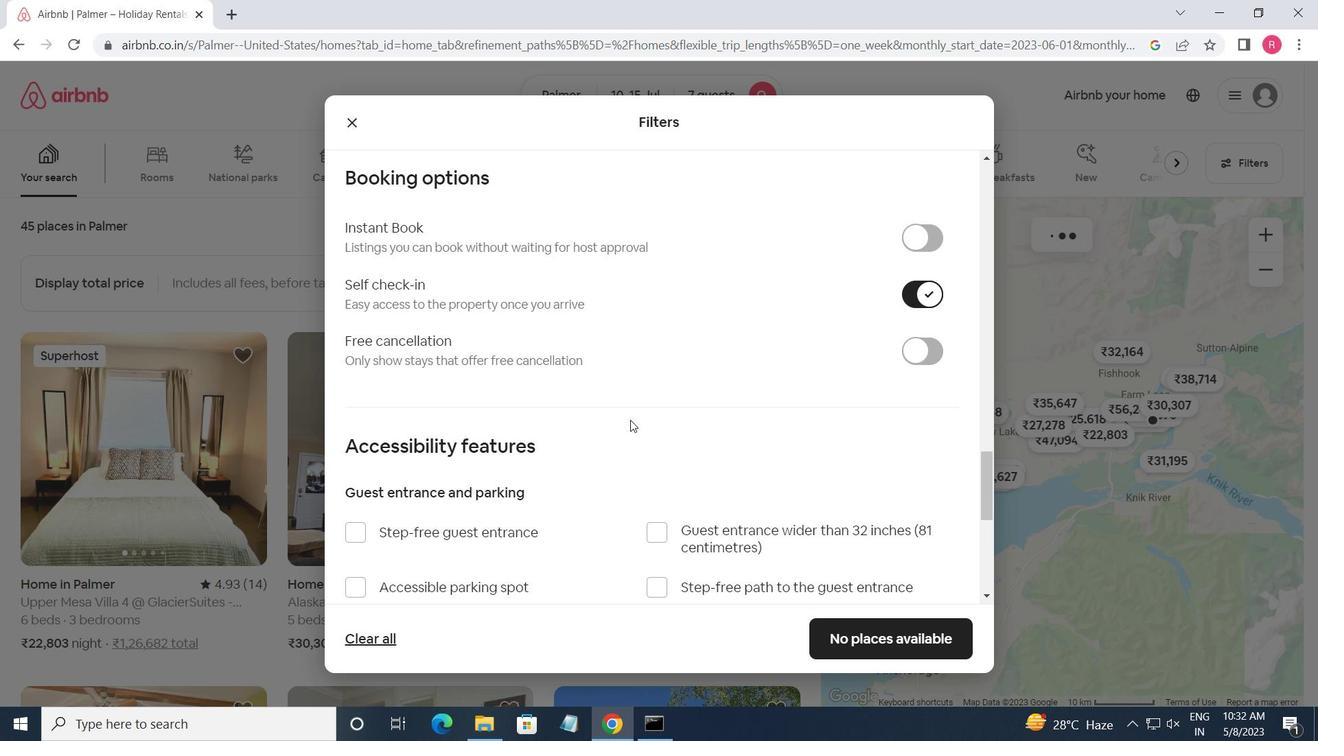 
Action: Mouse scrolled (607, 428) with delta (0, 0)
Screenshot: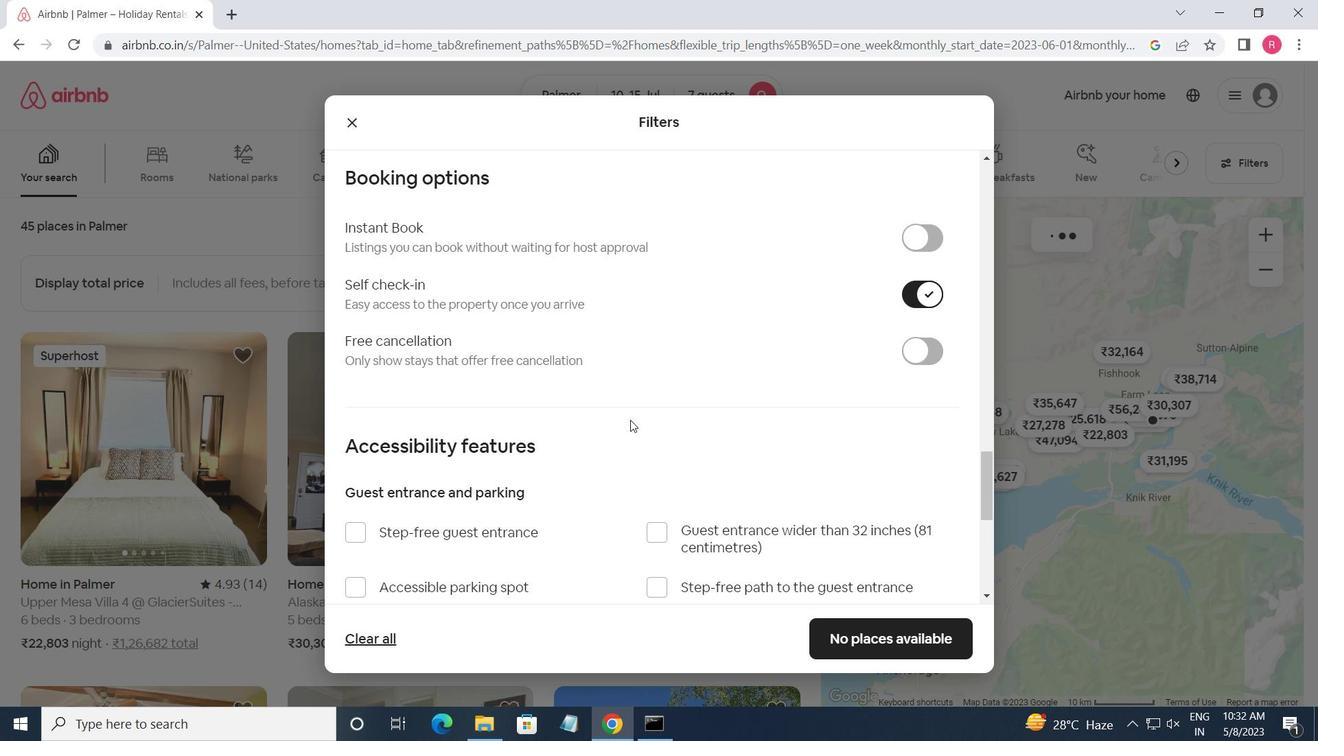 
Action: Mouse moved to (598, 429)
Screenshot: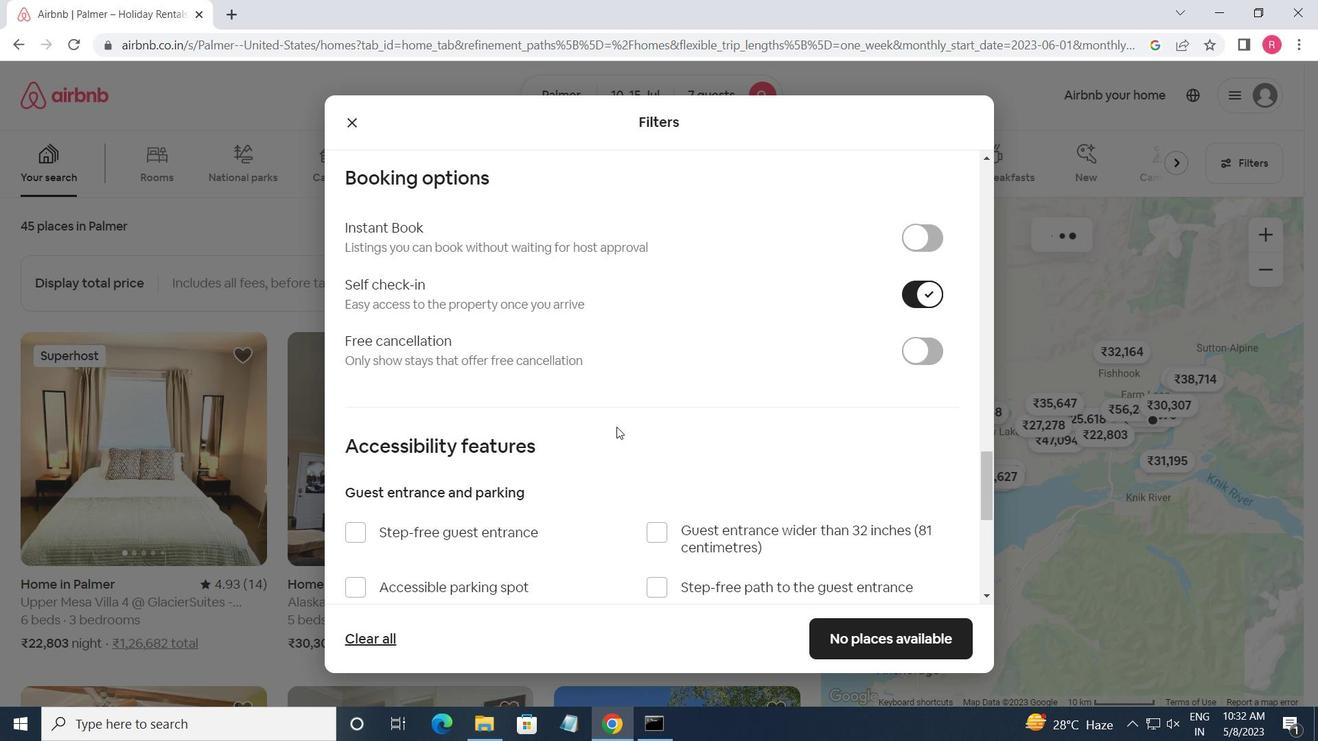 
Action: Mouse scrolled (598, 429) with delta (0, 0)
Screenshot: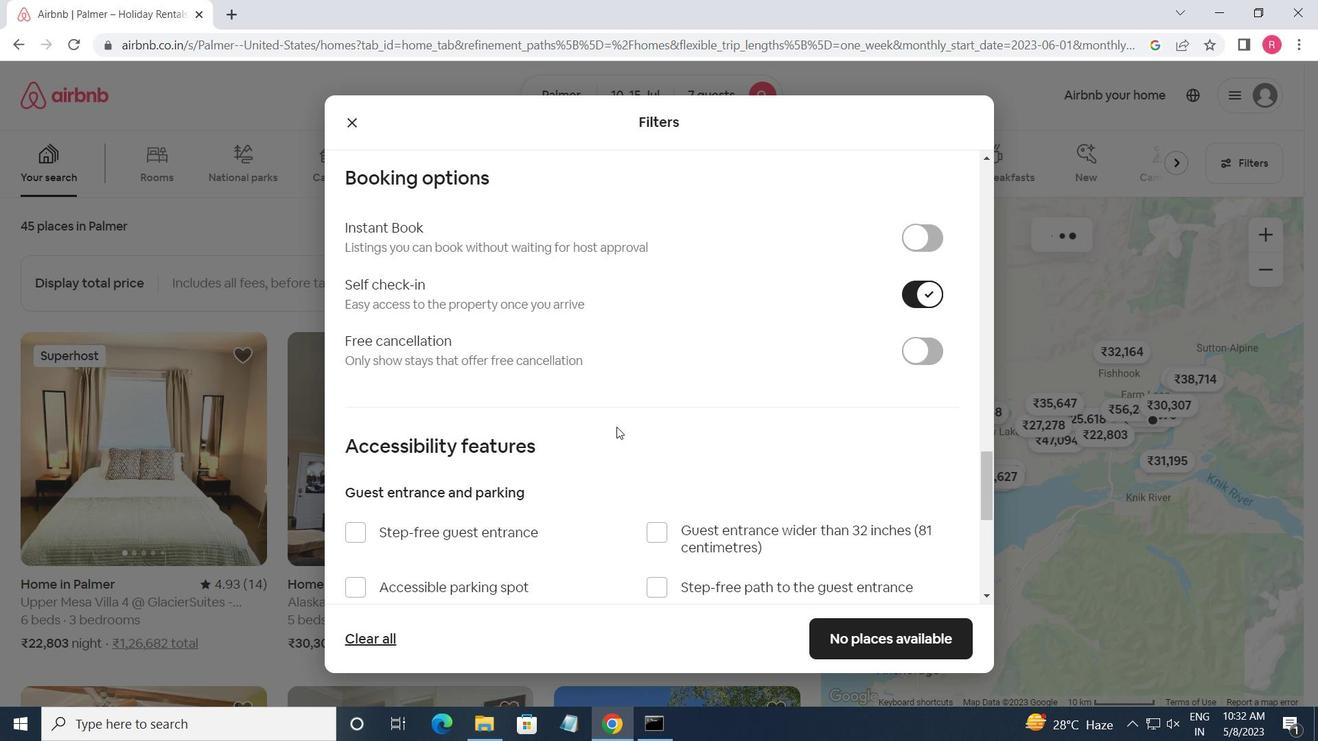 
Action: Mouse moved to (591, 432)
Screenshot: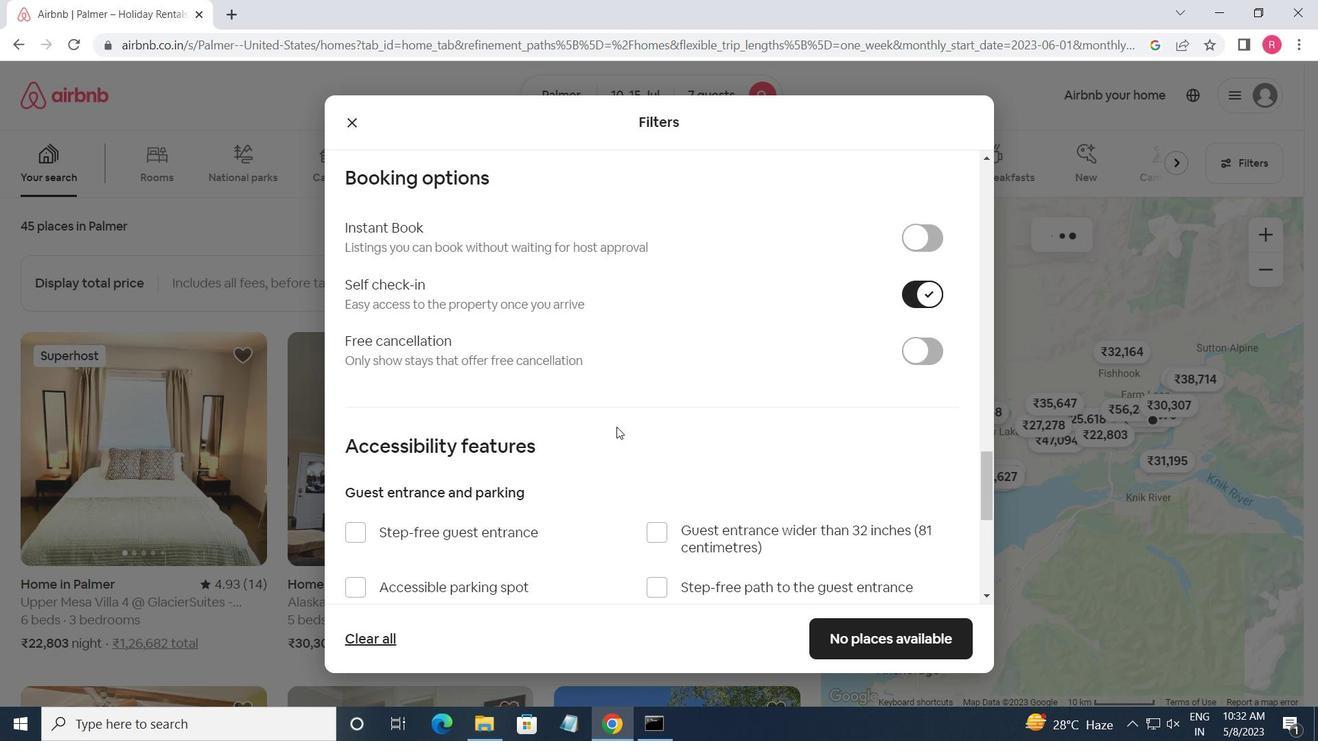 
Action: Mouse scrolled (591, 431) with delta (0, 0)
Screenshot: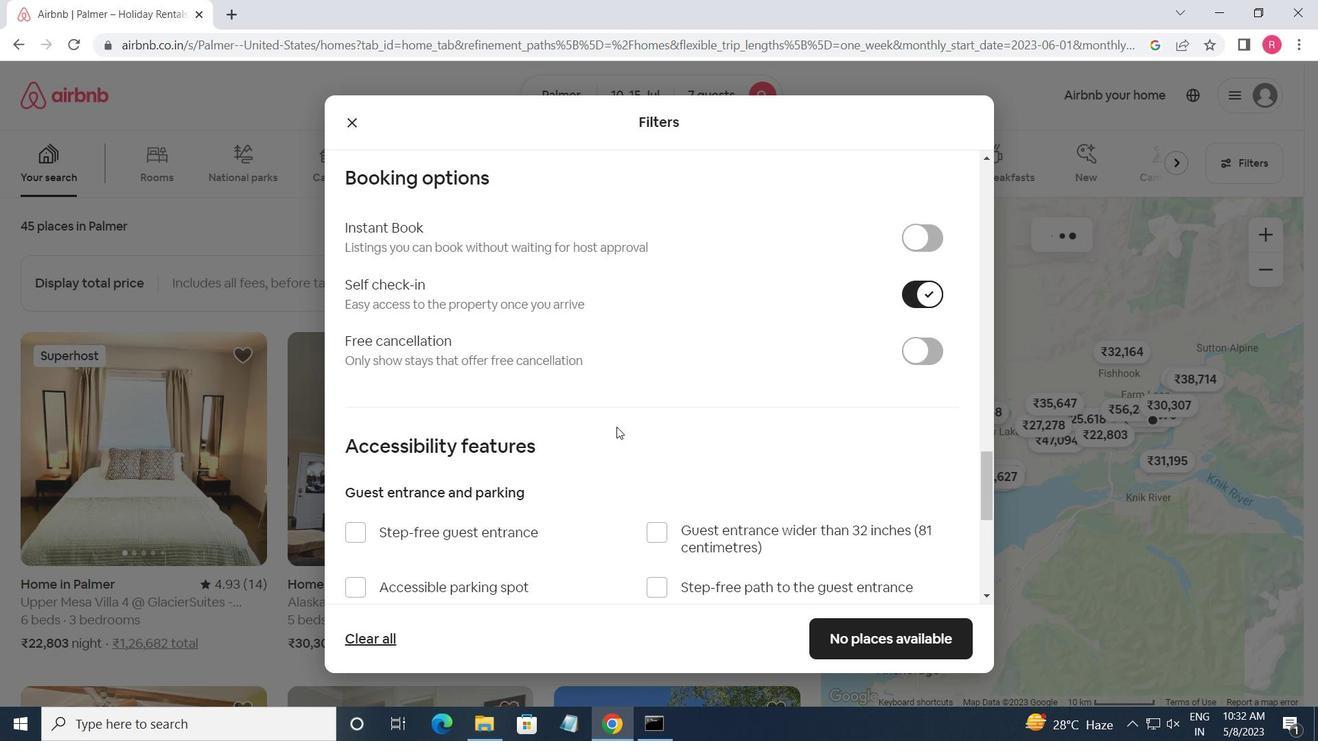 
Action: Mouse moved to (361, 489)
Screenshot: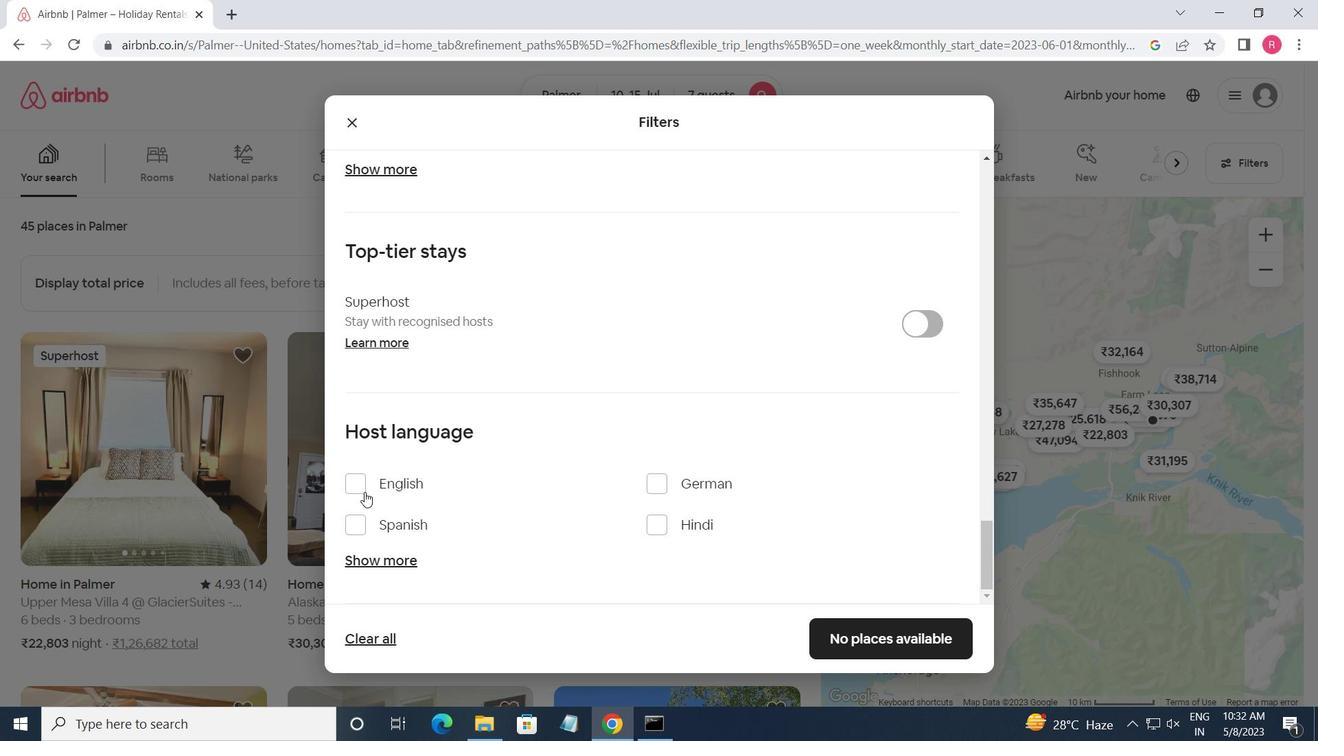 
Action: Mouse pressed left at (361, 489)
Screenshot: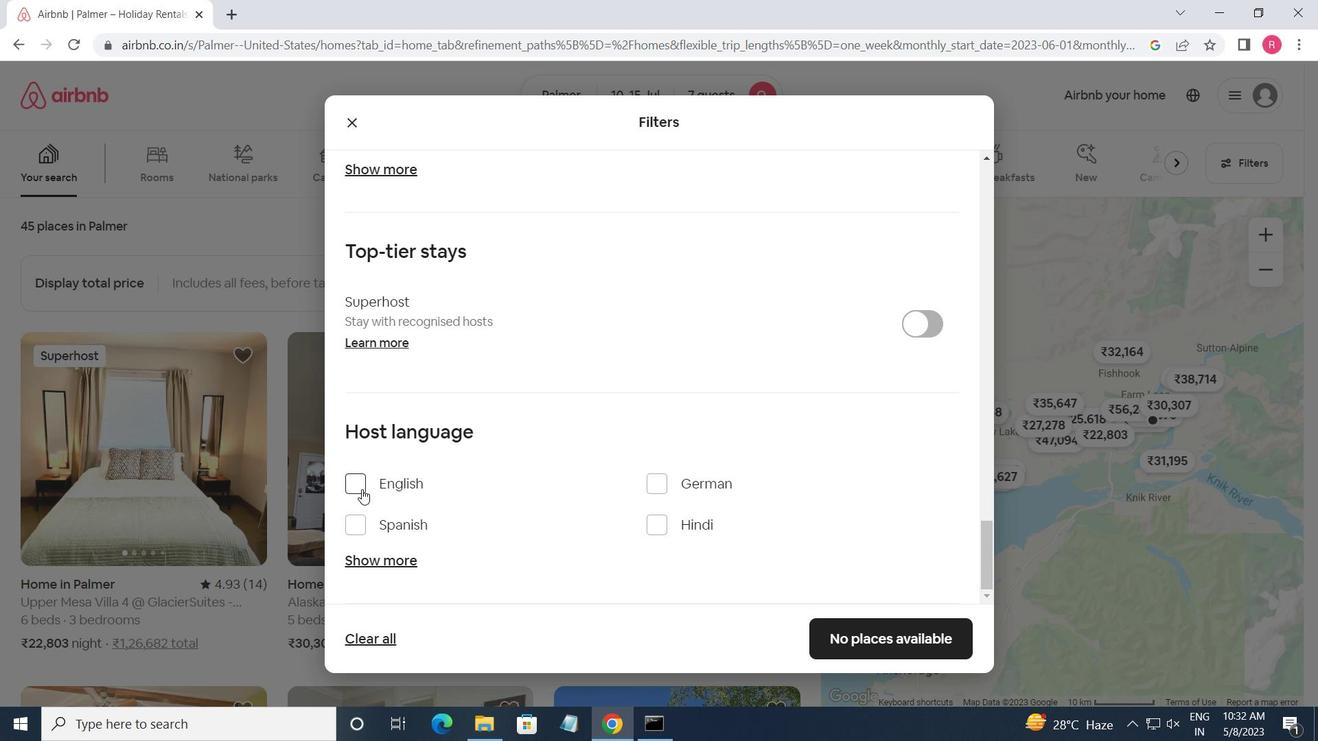 
Action: Mouse moved to (839, 651)
Screenshot: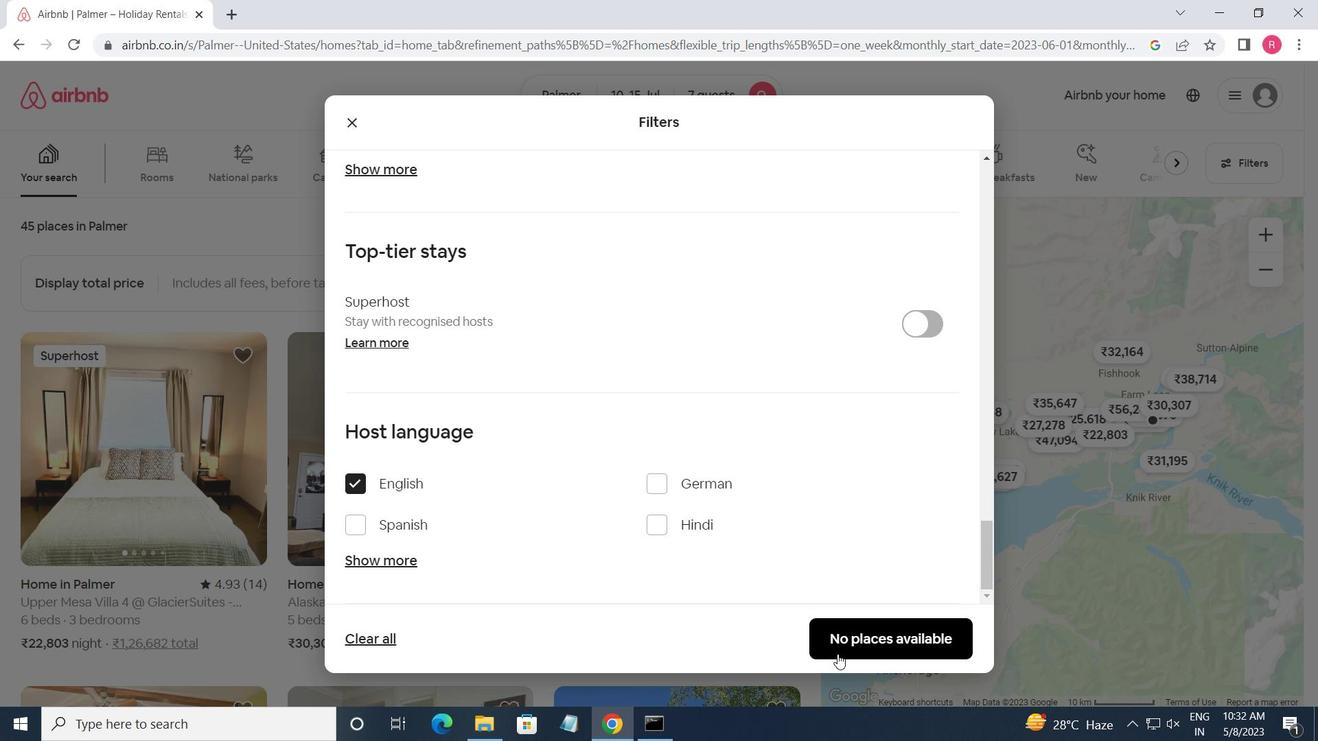 
Action: Mouse pressed left at (839, 651)
Screenshot: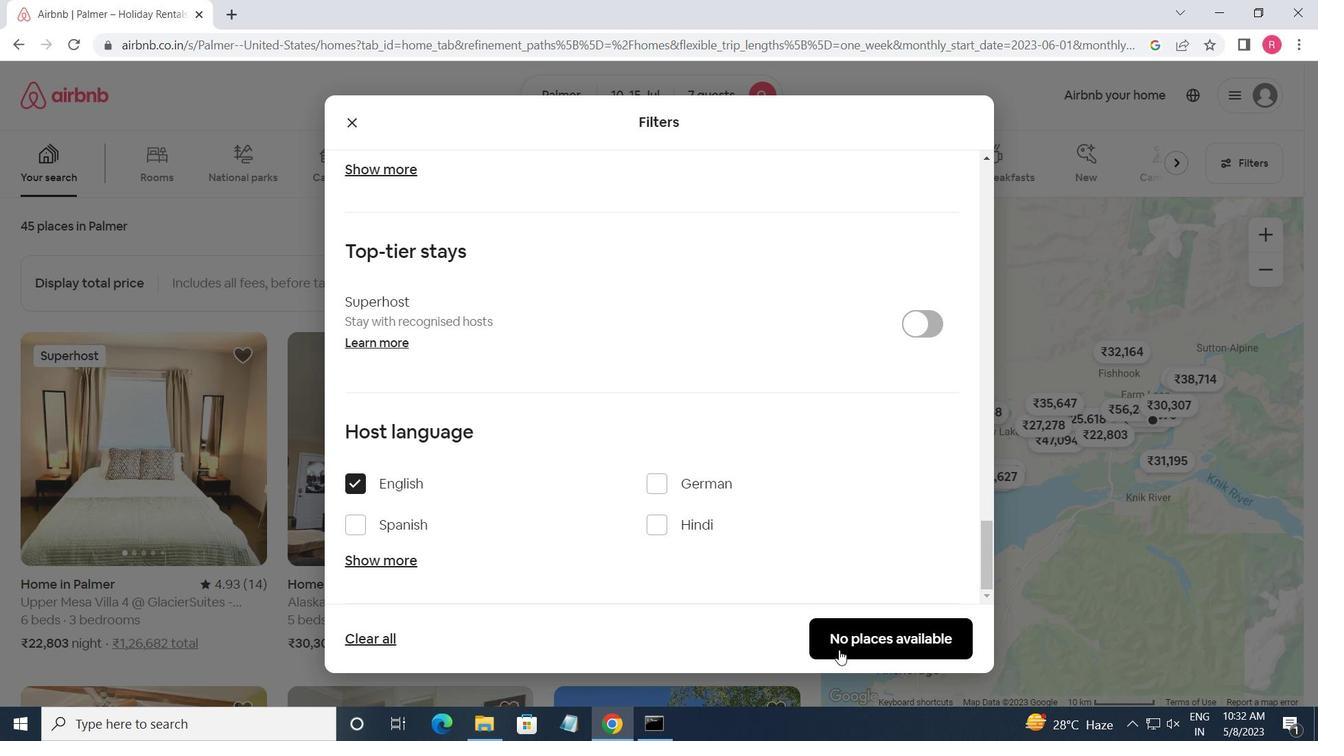 
Action: Mouse moved to (826, 639)
Screenshot: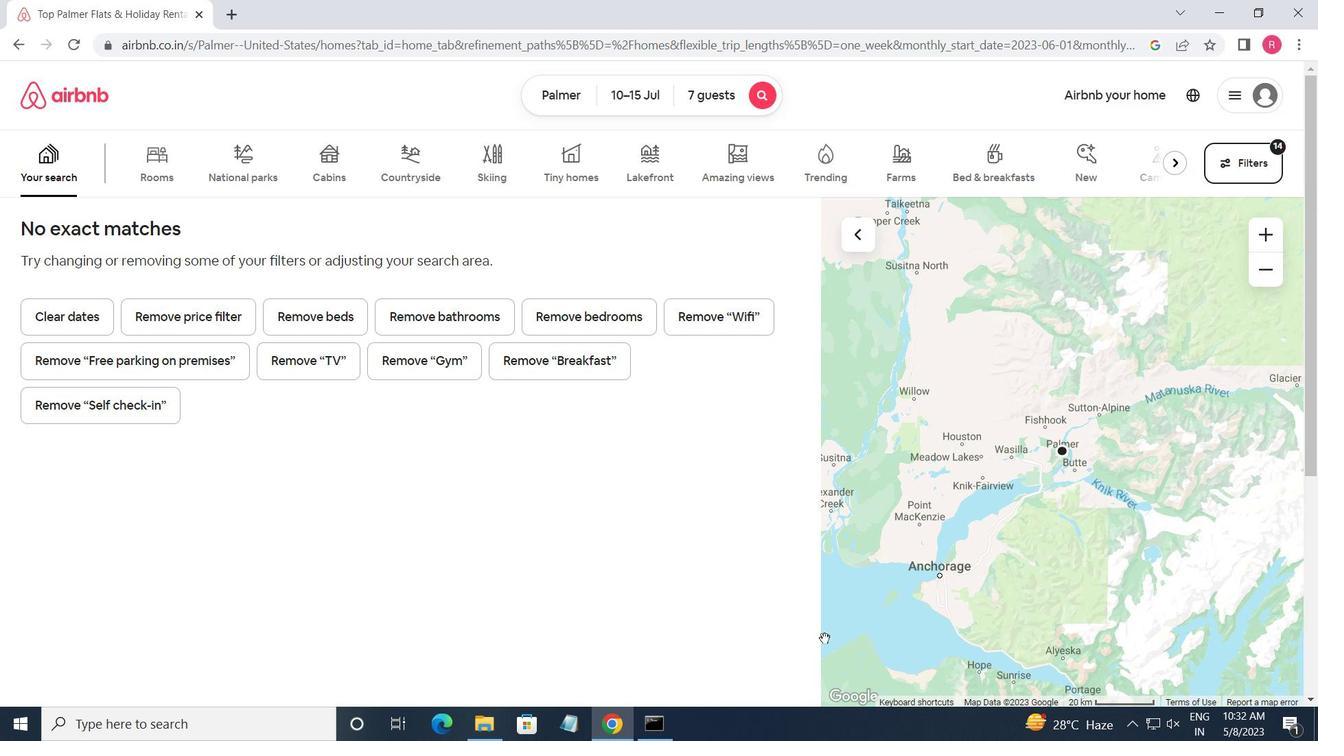 
